 Task: Search one way flight ticket for 4 adults, 2 children, 2 infants in seat and 1 infant on lap in economy from Charlotte: Charlotte Douglas International Airport to Rock Springs: Southwest Wyoming Regional Airport (rock Springs Sweetwater County Airport) on 8-5-2023. Choice of flights is Westjet. Number of bags: 10 checked bags. Price is upto 30000. Outbound departure time preference is 22:30.
Action: Mouse moved to (380, 333)
Screenshot: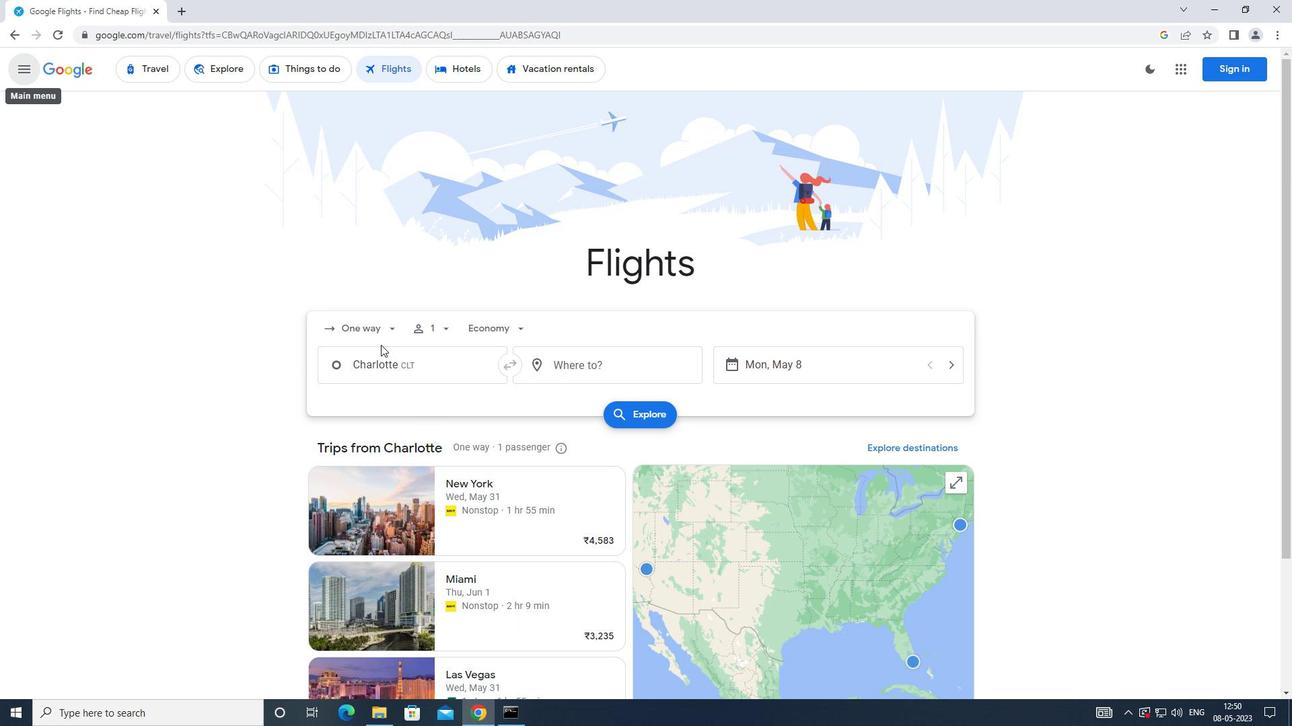 
Action: Mouse pressed left at (380, 333)
Screenshot: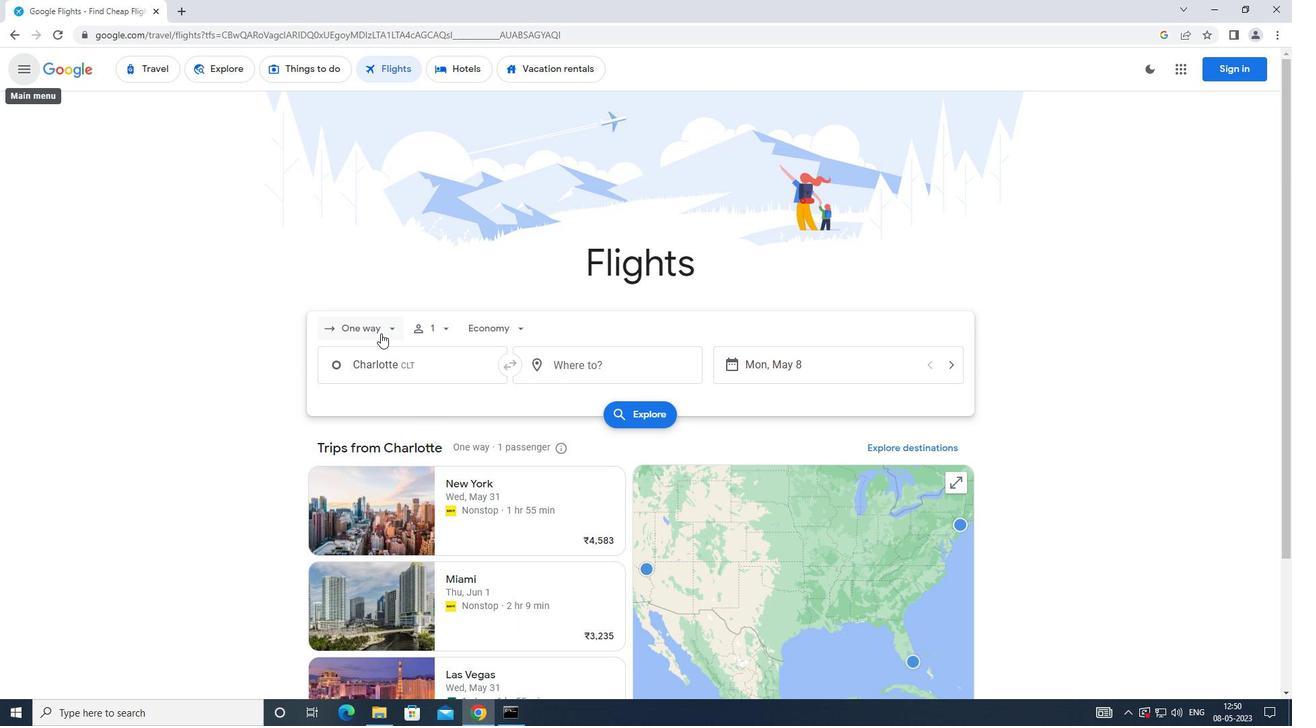 
Action: Mouse moved to (387, 397)
Screenshot: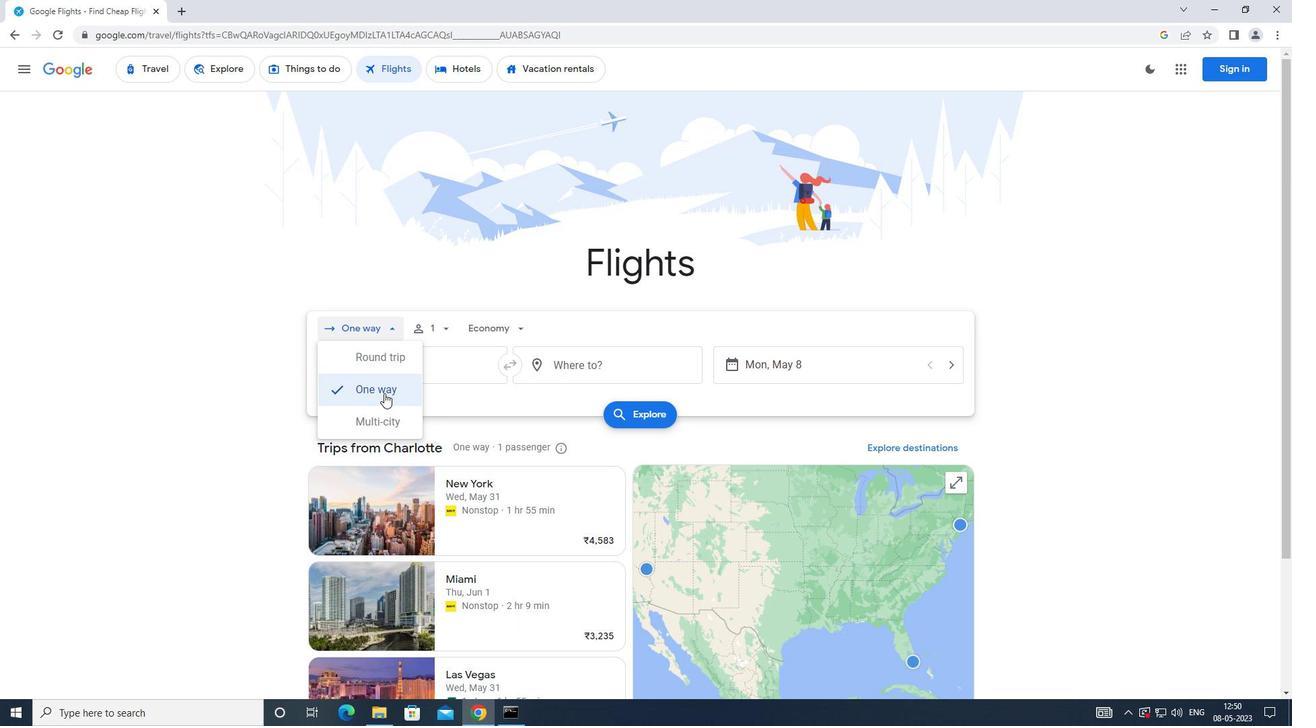 
Action: Mouse pressed left at (387, 397)
Screenshot: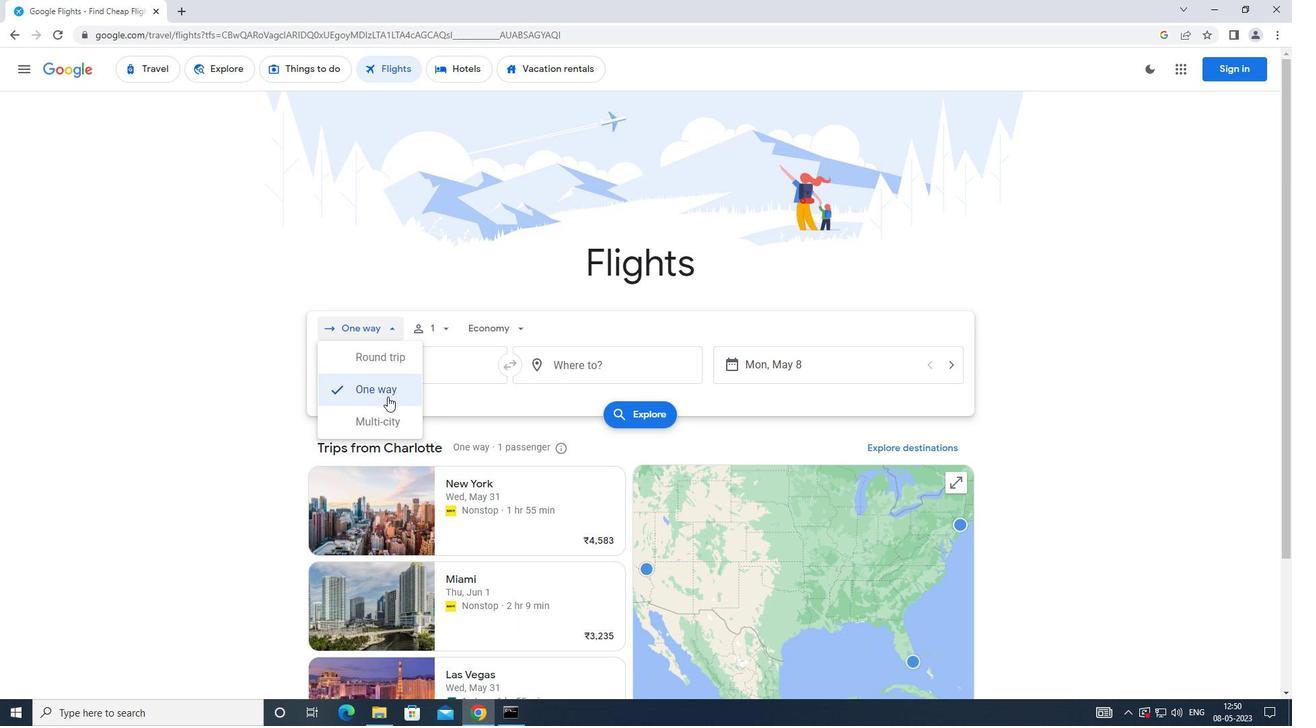 
Action: Mouse moved to (447, 333)
Screenshot: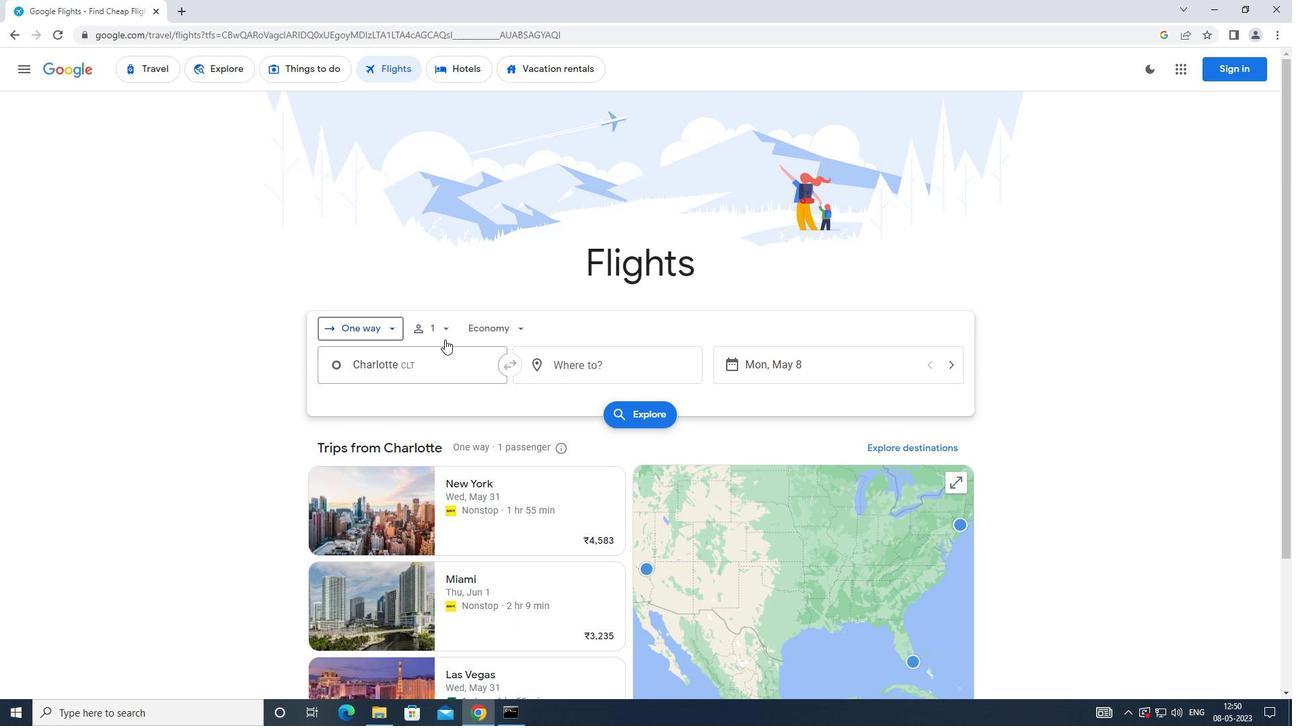 
Action: Mouse pressed left at (447, 333)
Screenshot: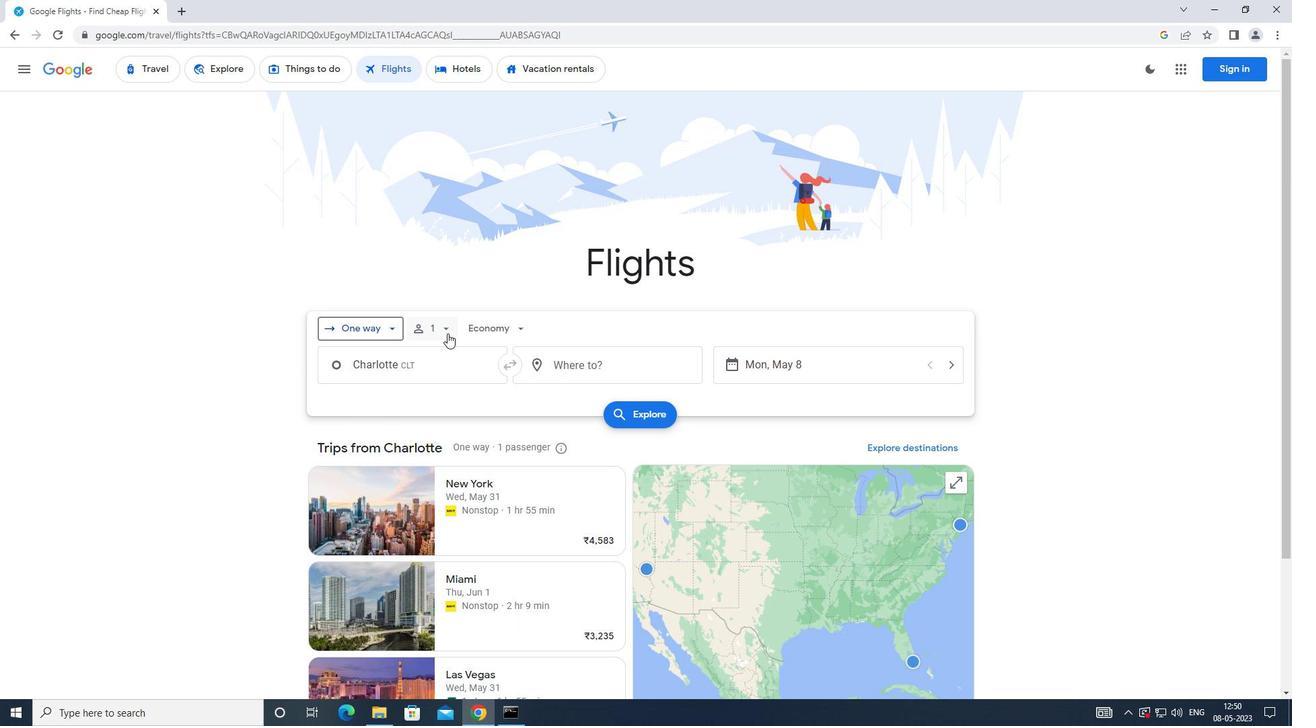 
Action: Mouse moved to (538, 362)
Screenshot: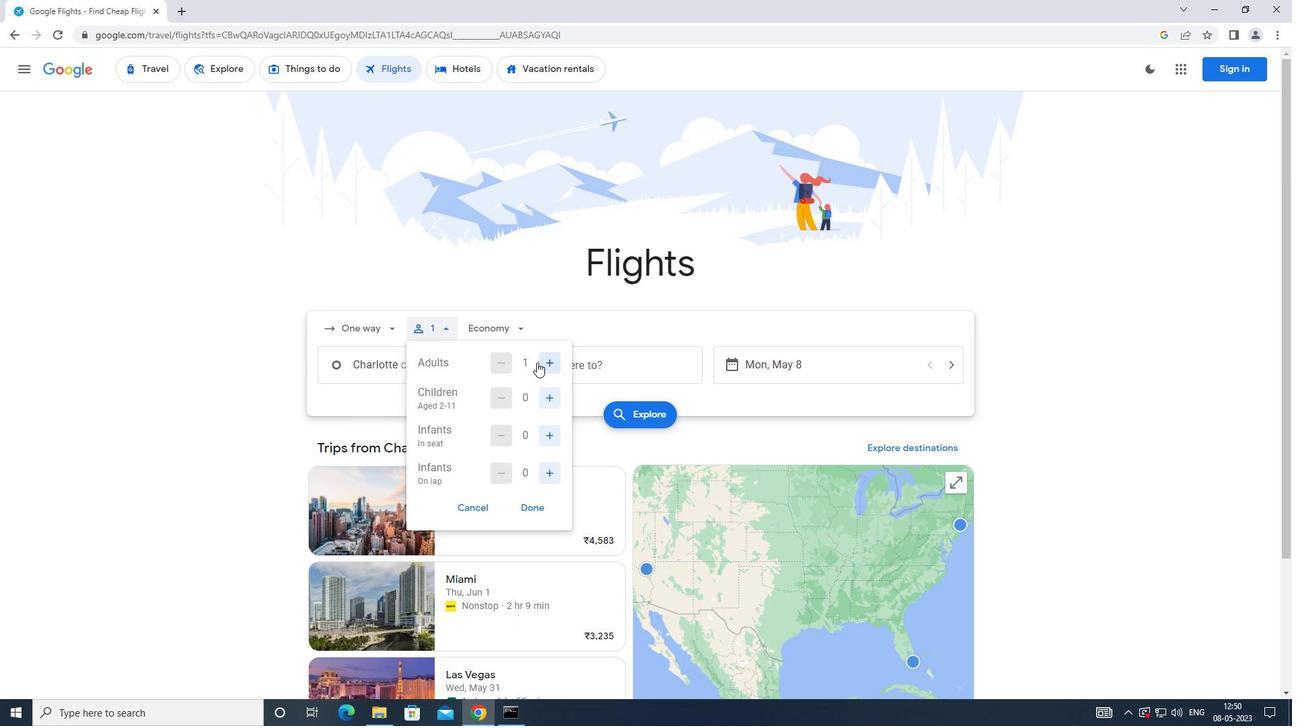 
Action: Mouse pressed left at (538, 362)
Screenshot: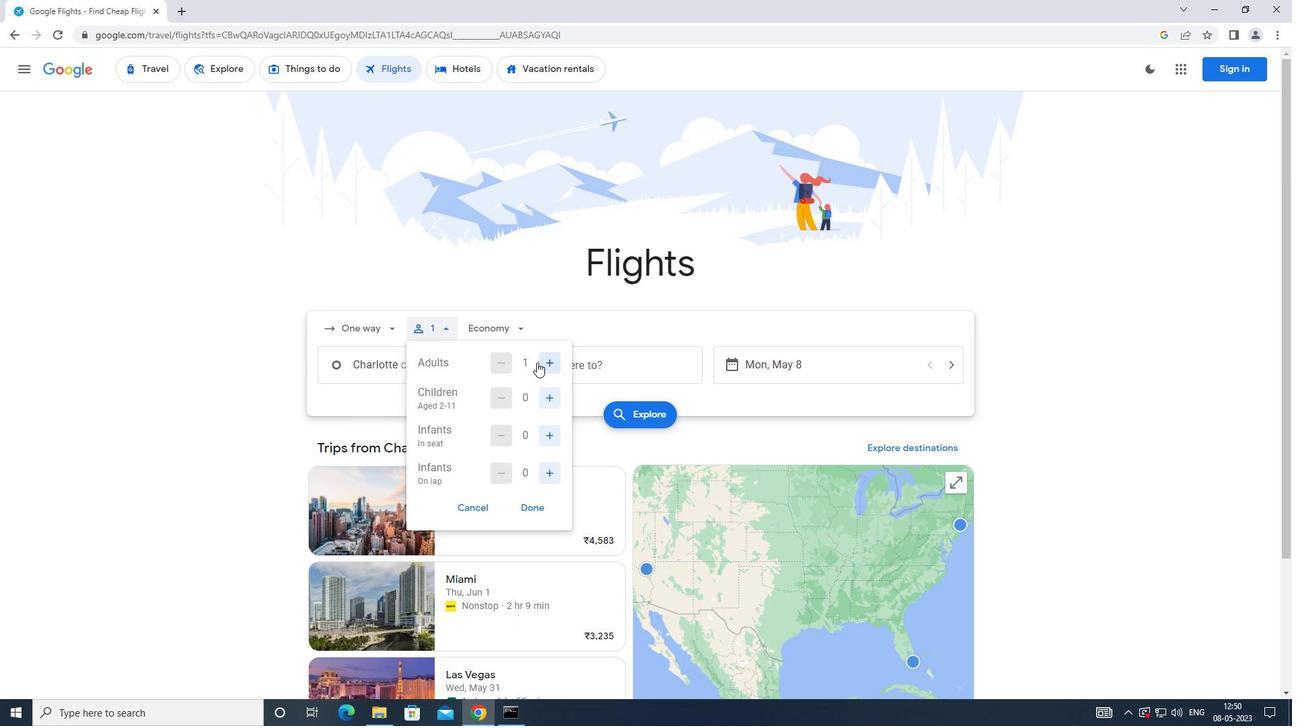 
Action: Mouse pressed left at (538, 362)
Screenshot: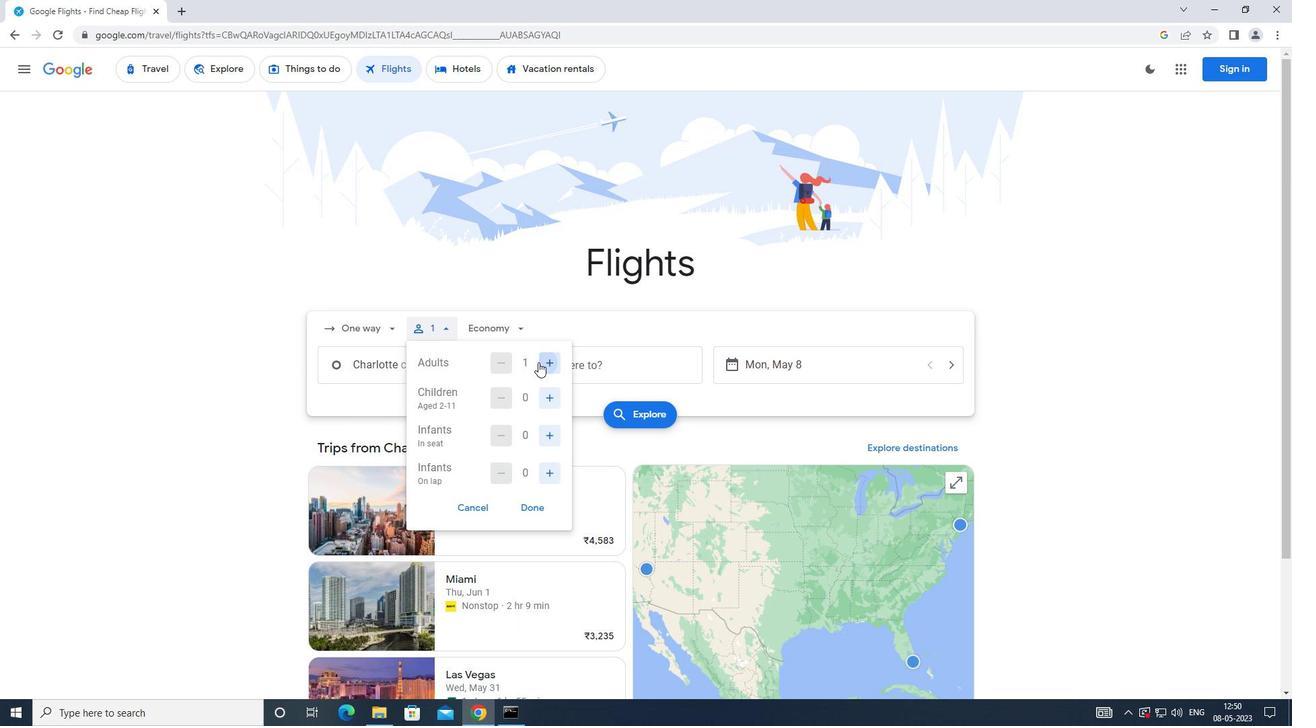 
Action: Mouse pressed left at (538, 362)
Screenshot: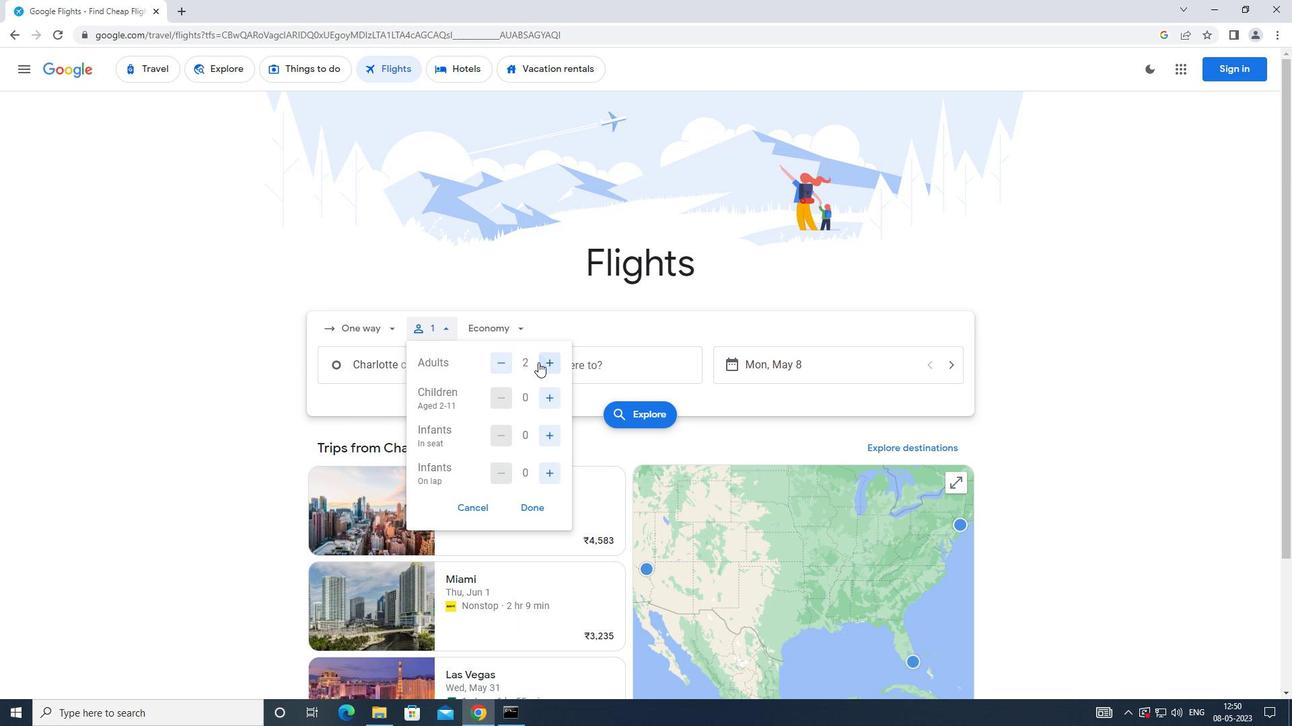 
Action: Mouse moved to (544, 394)
Screenshot: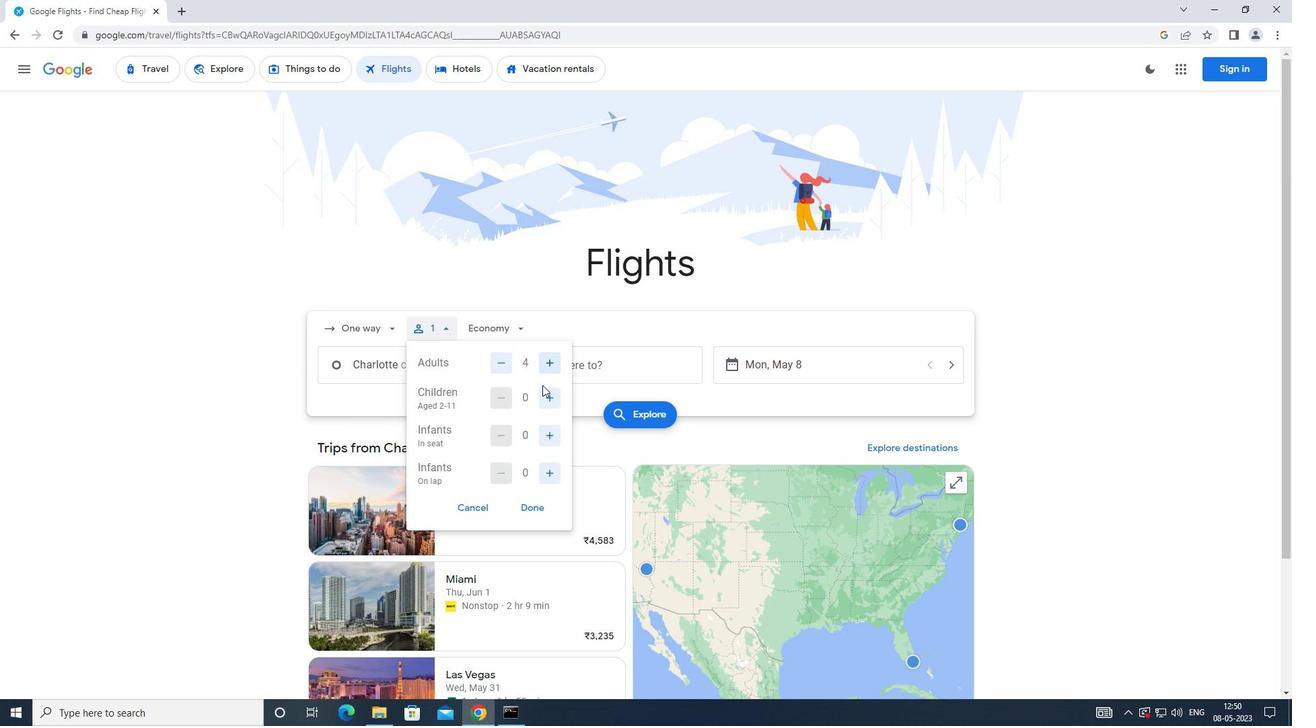 
Action: Mouse pressed left at (544, 394)
Screenshot: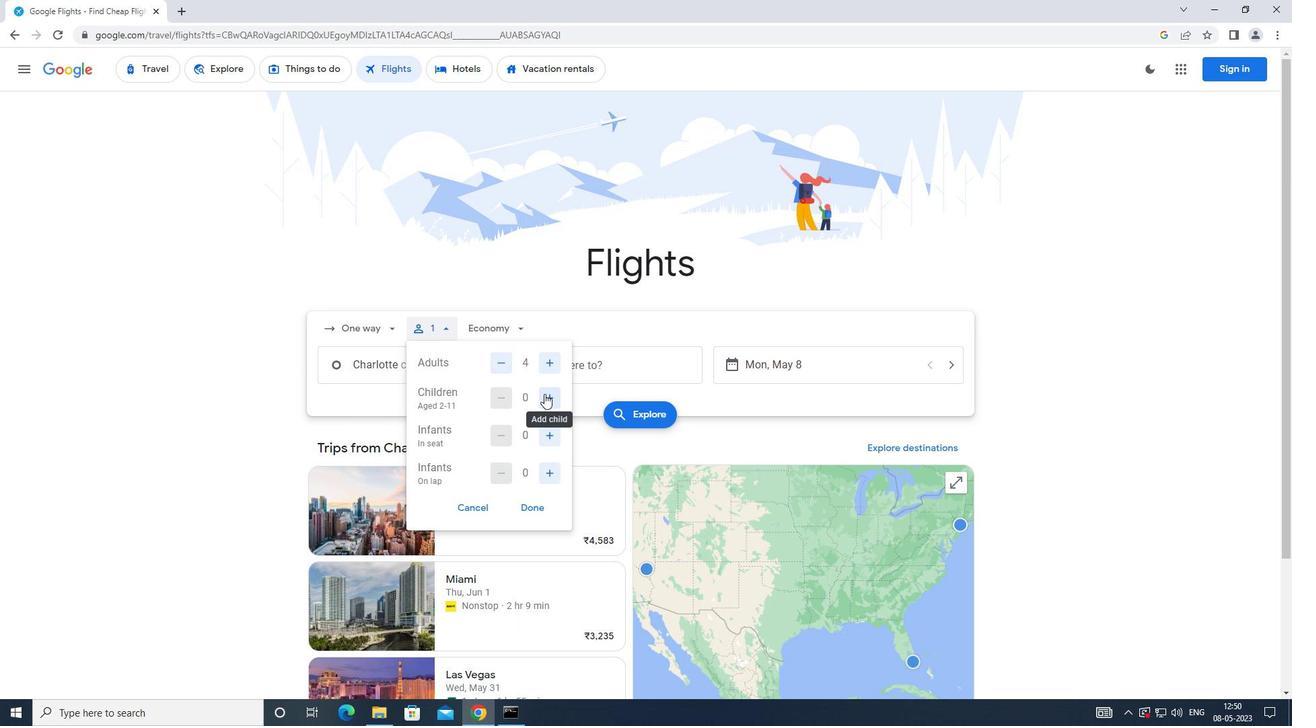 
Action: Mouse pressed left at (544, 394)
Screenshot: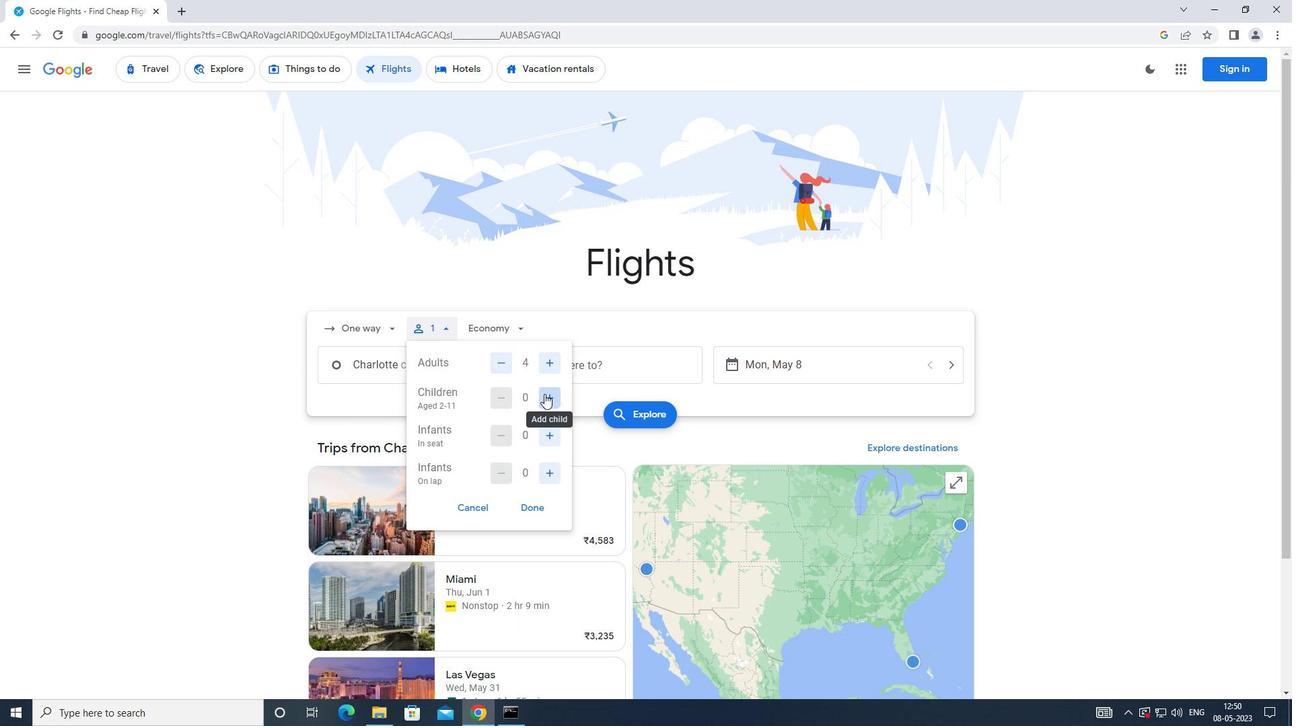 
Action: Mouse moved to (551, 441)
Screenshot: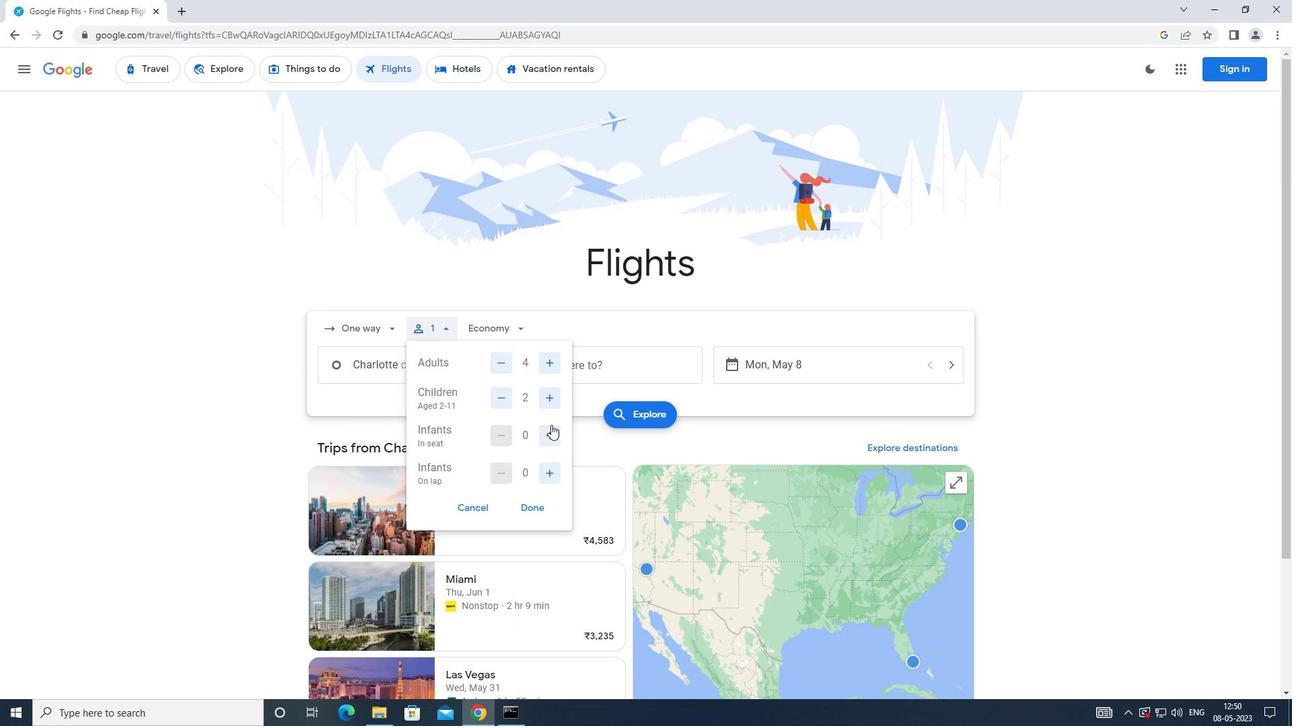 
Action: Mouse pressed left at (551, 441)
Screenshot: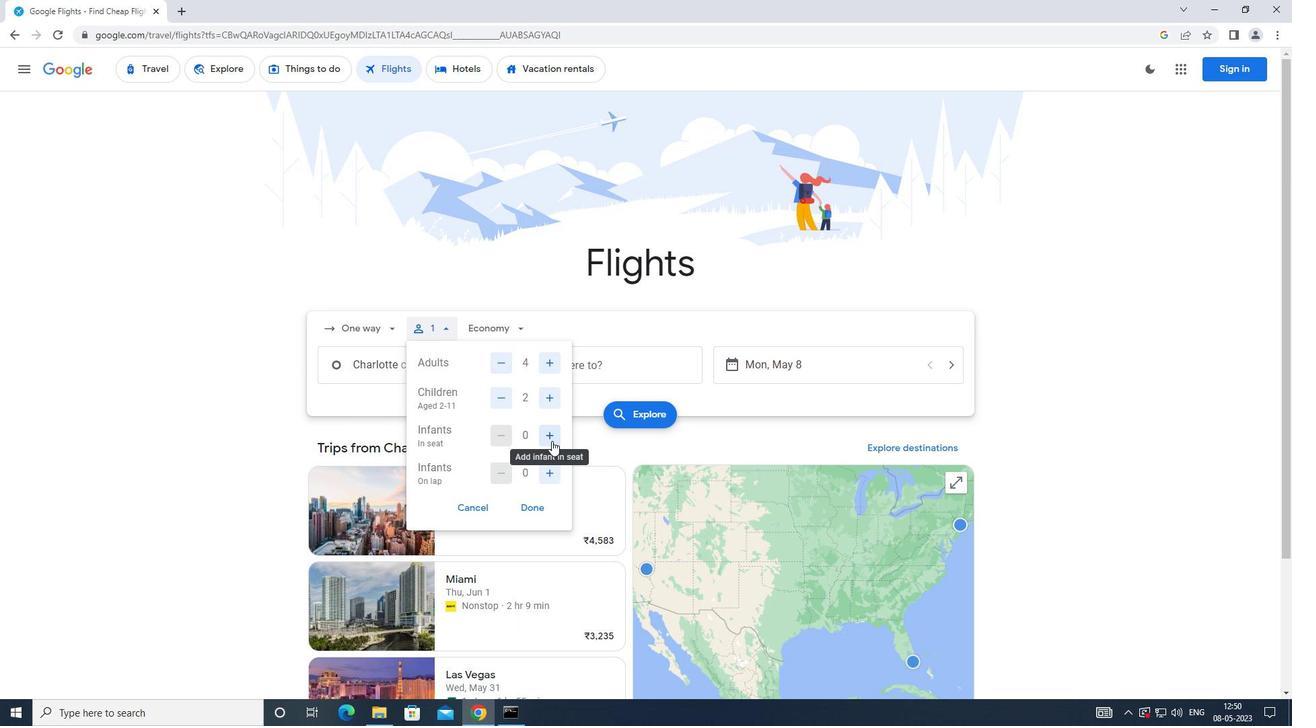 
Action: Mouse pressed left at (551, 441)
Screenshot: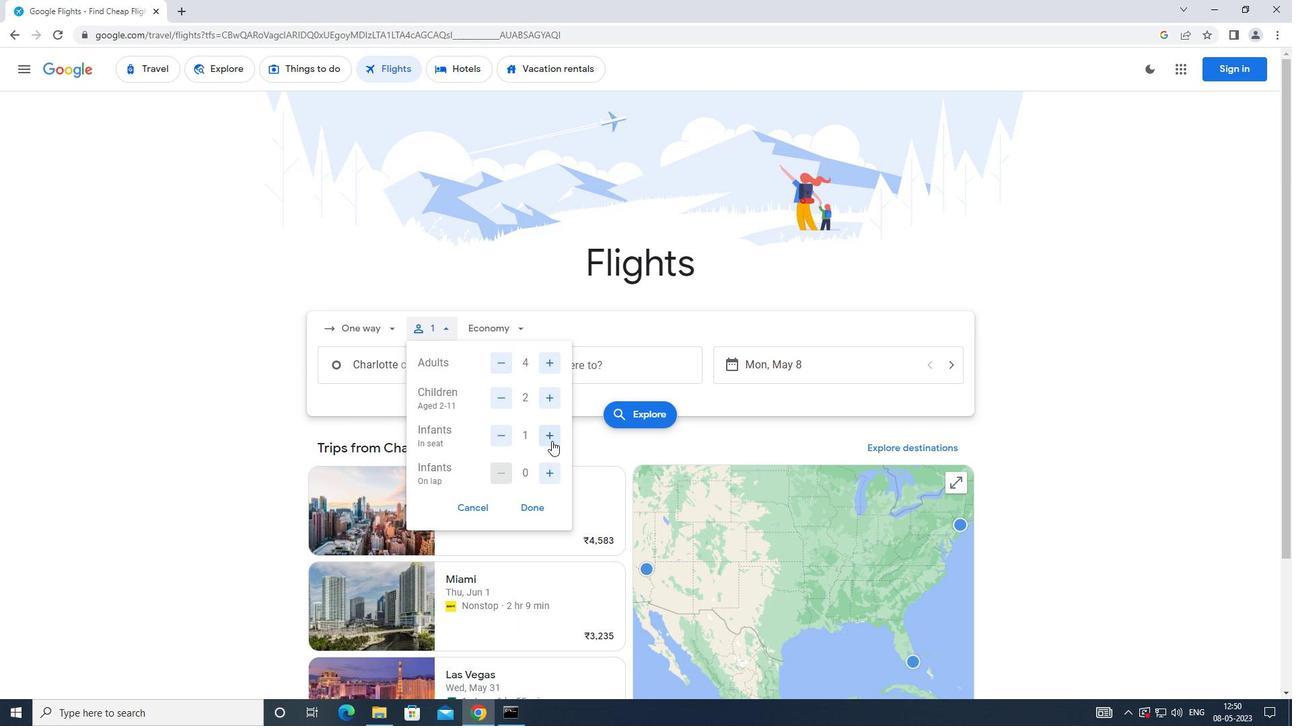 
Action: Mouse moved to (507, 445)
Screenshot: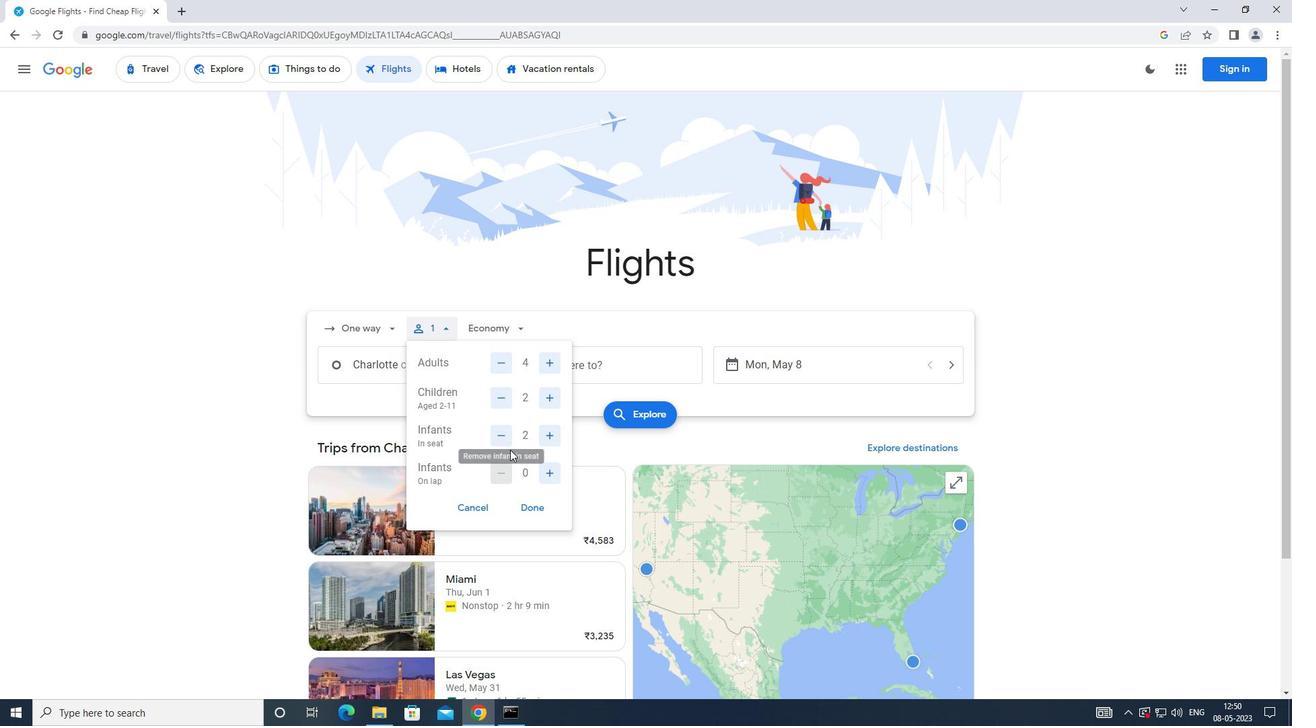 
Action: Mouse pressed left at (507, 445)
Screenshot: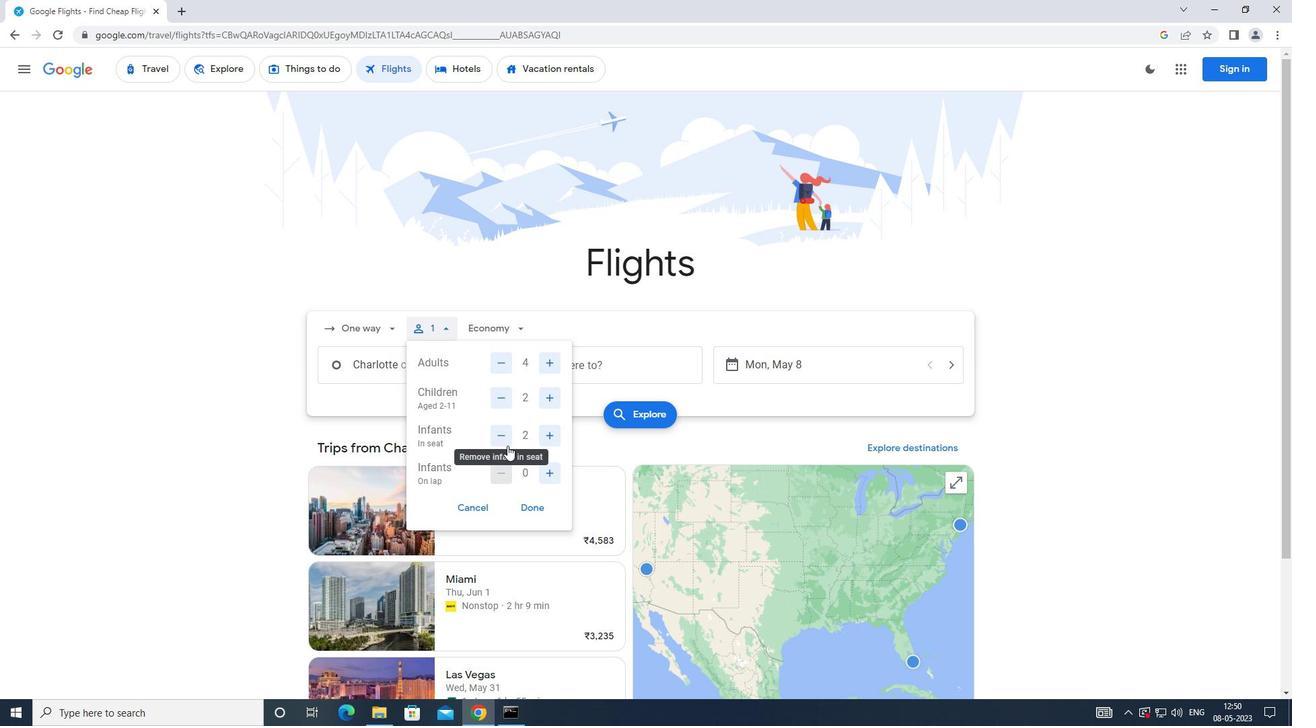 
Action: Mouse moved to (547, 469)
Screenshot: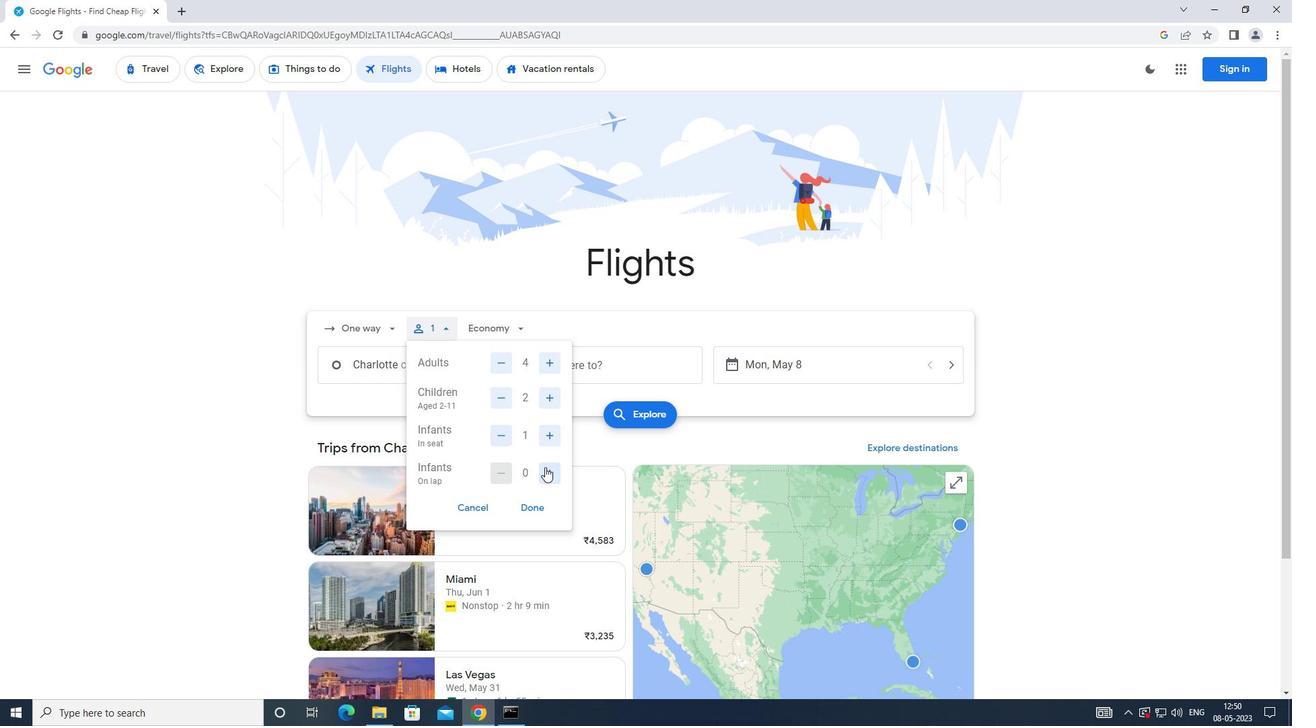 
Action: Mouse pressed left at (547, 469)
Screenshot: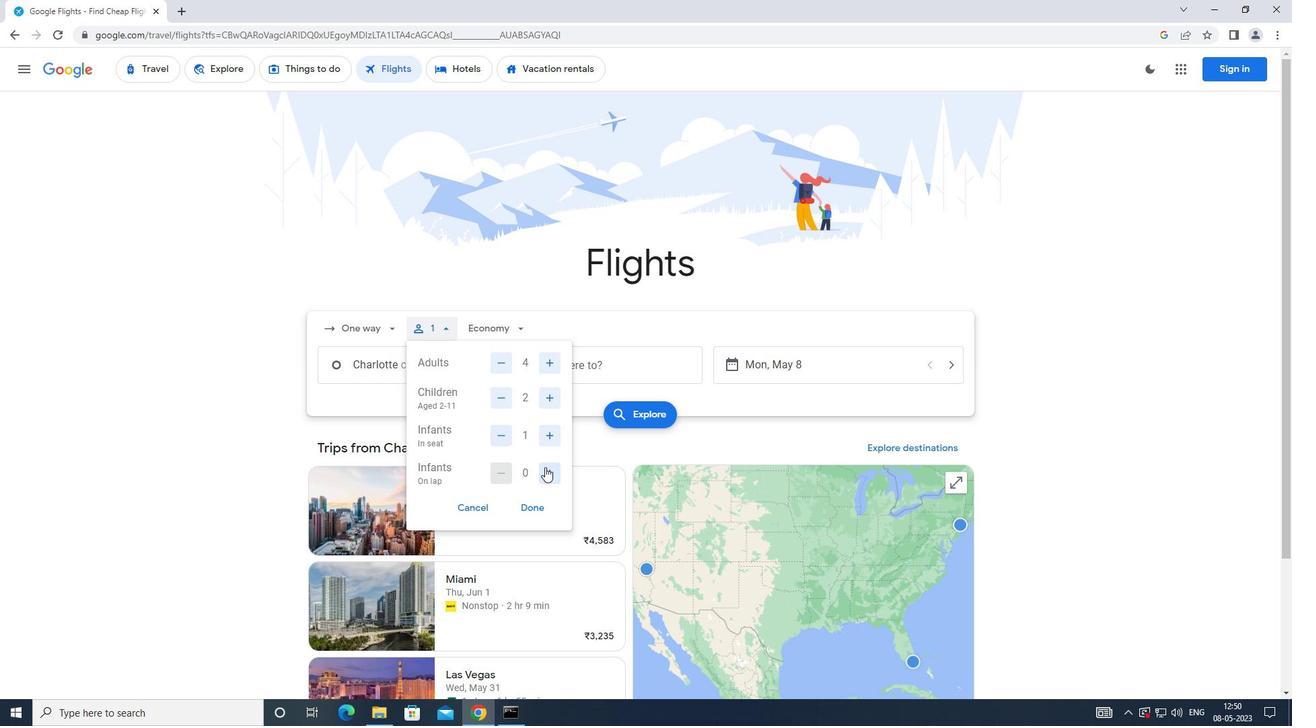 
Action: Mouse moved to (541, 501)
Screenshot: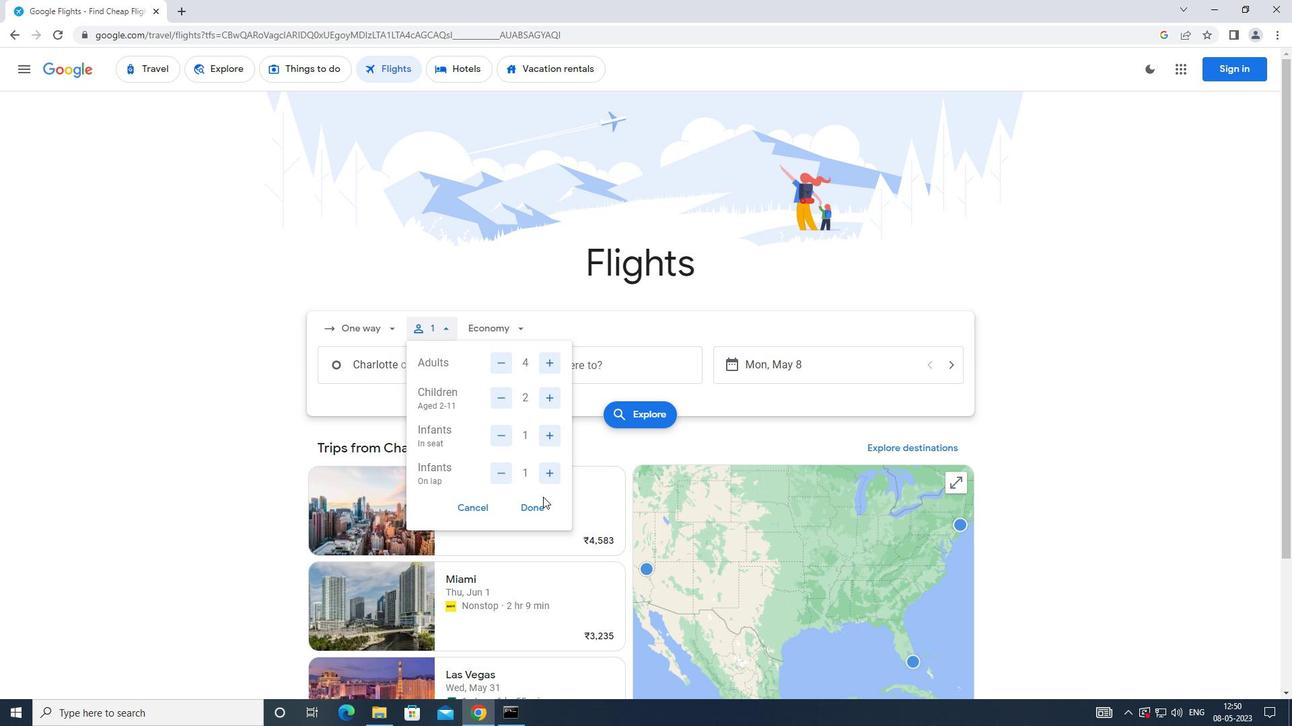 
Action: Mouse pressed left at (541, 501)
Screenshot: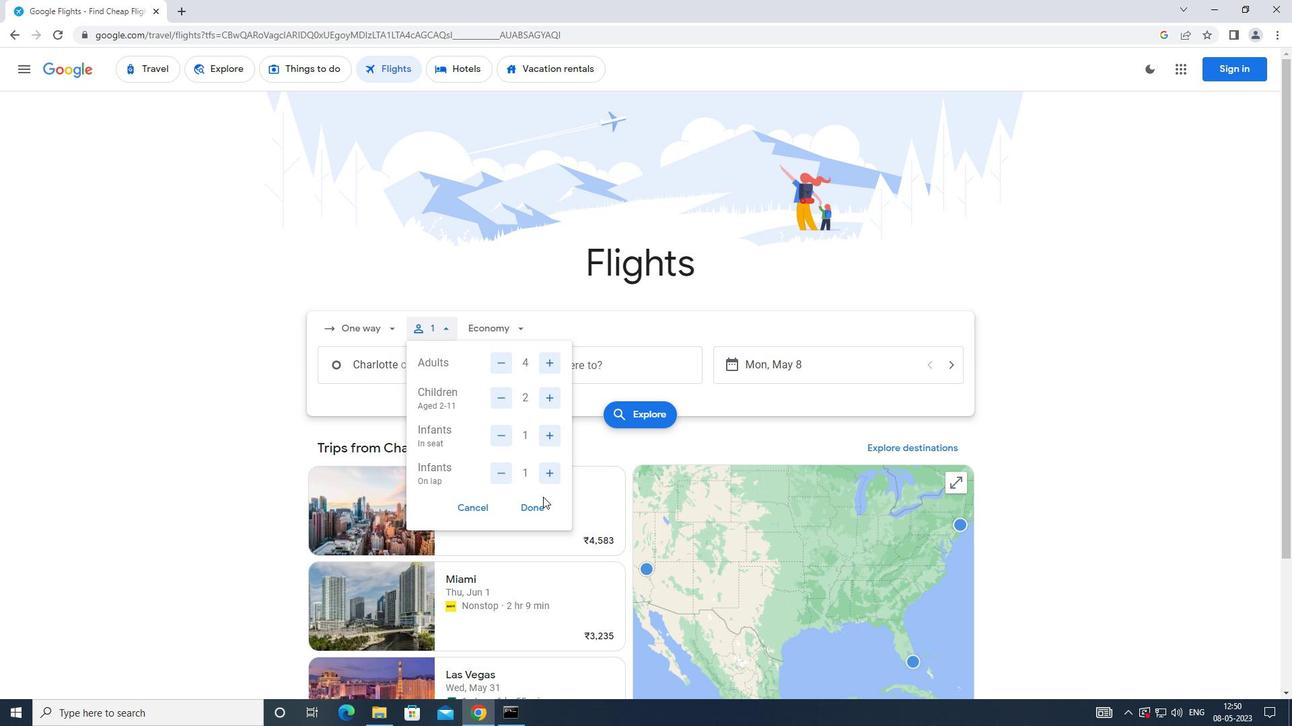 
Action: Mouse moved to (491, 337)
Screenshot: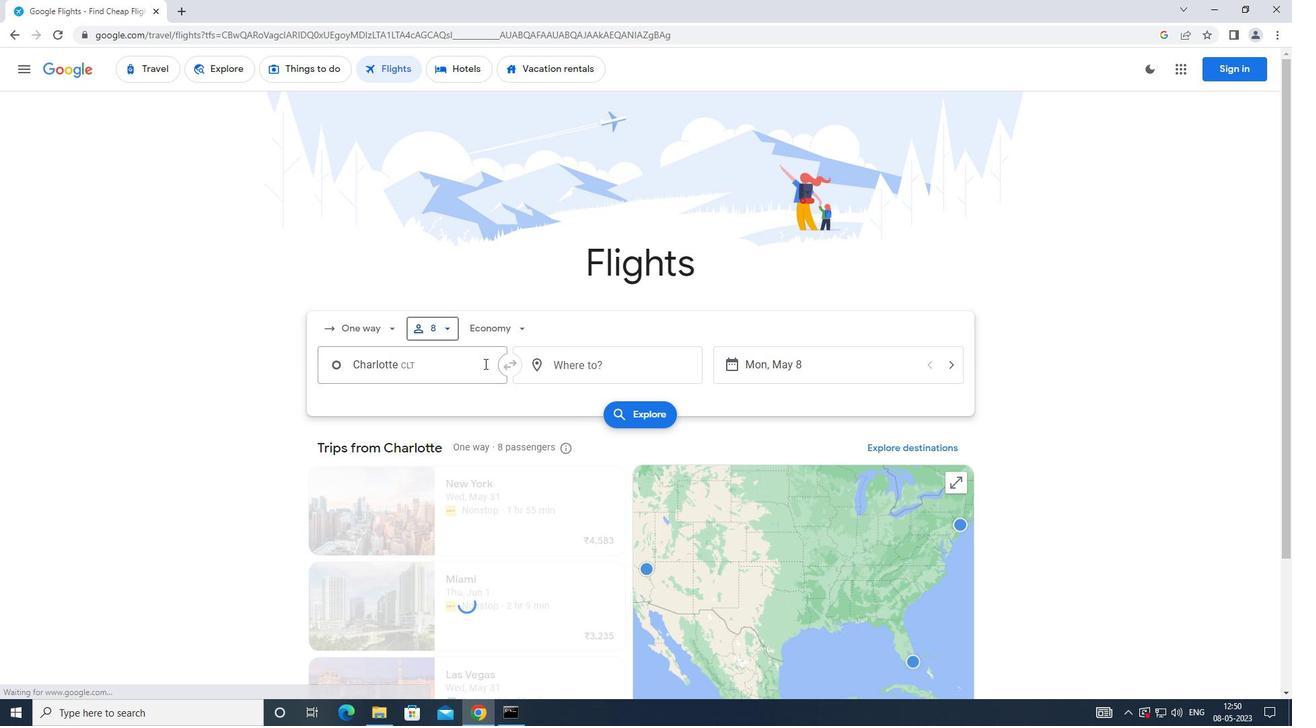 
Action: Mouse pressed left at (491, 337)
Screenshot: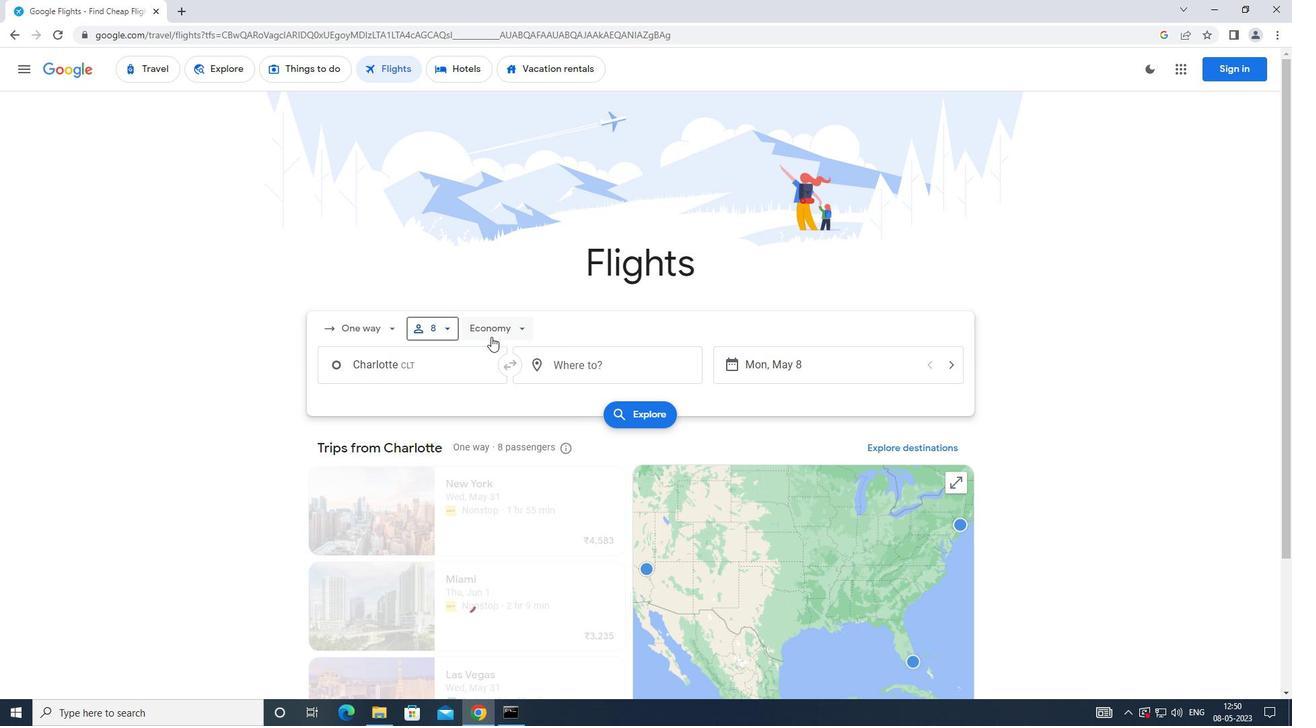 
Action: Mouse moved to (518, 367)
Screenshot: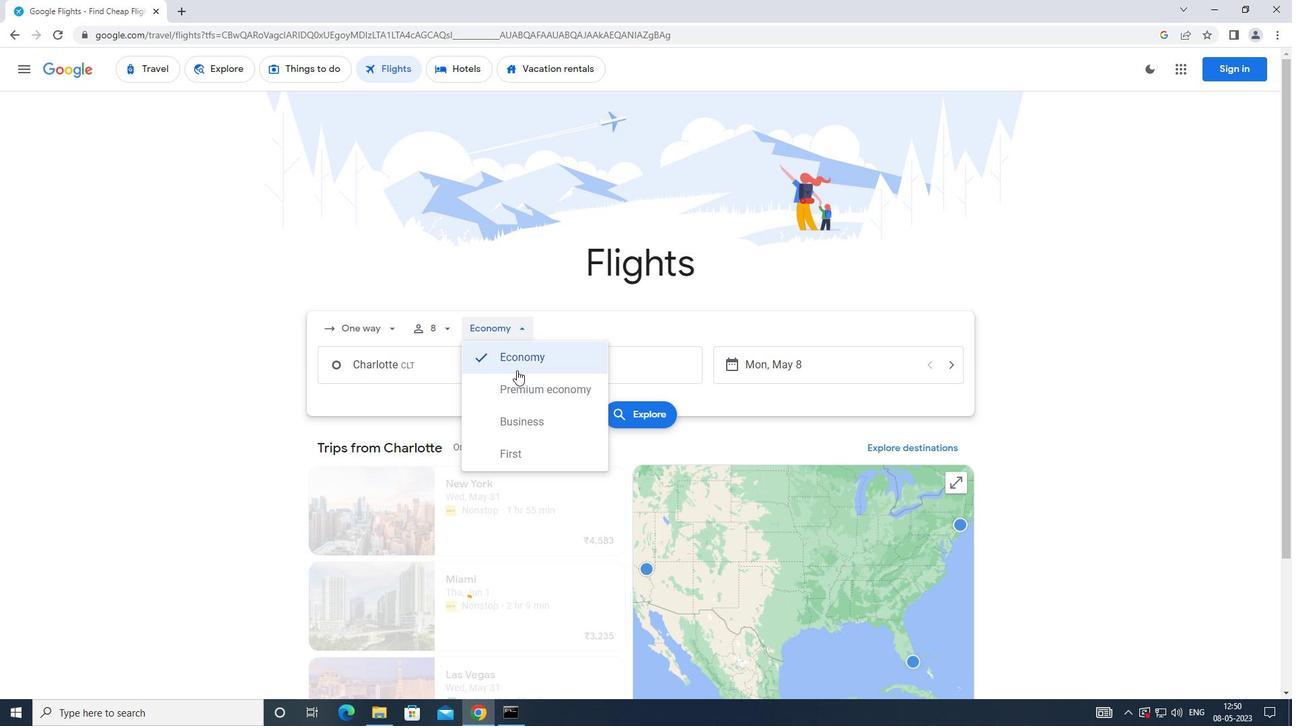 
Action: Mouse pressed left at (518, 367)
Screenshot: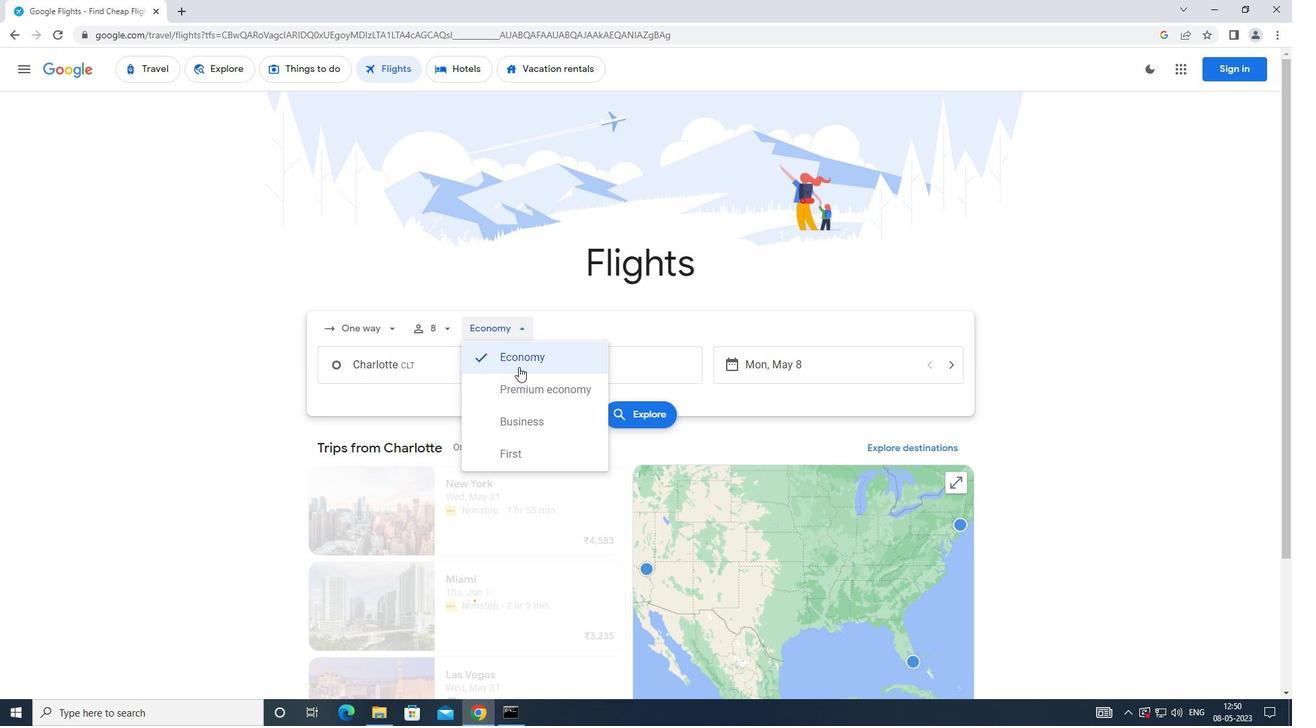 
Action: Mouse moved to (467, 372)
Screenshot: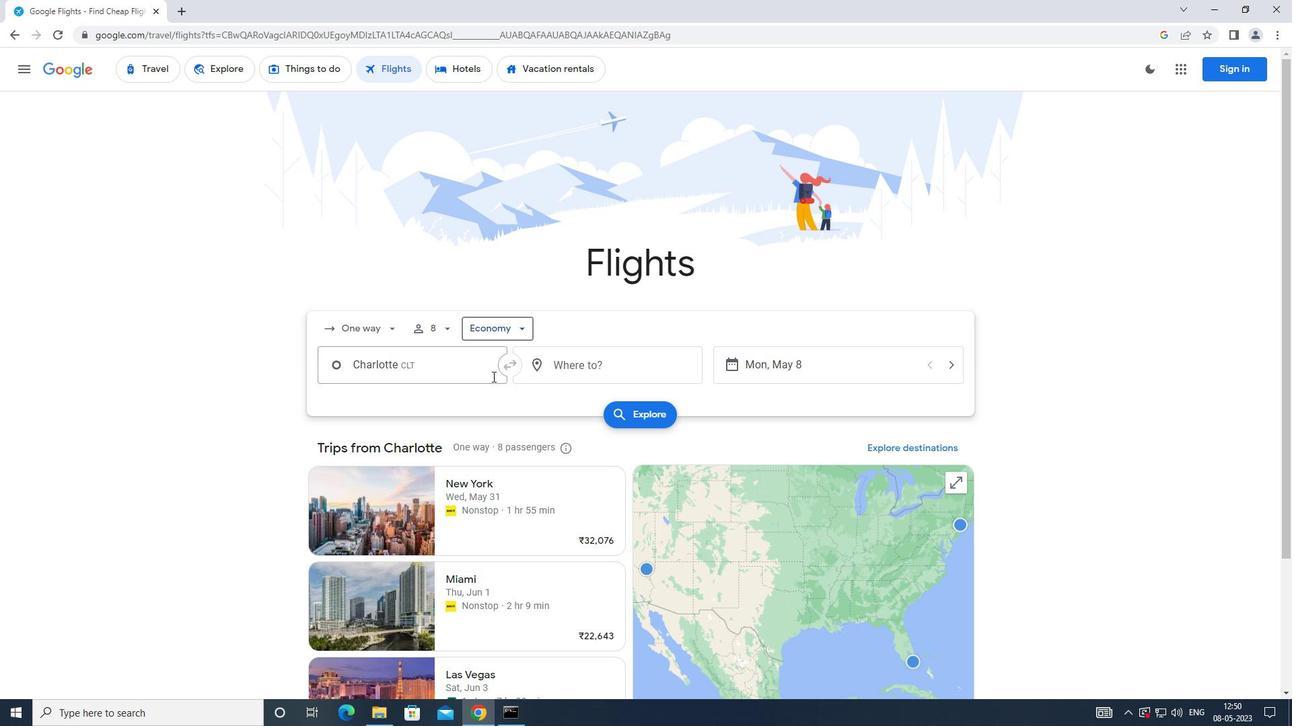 
Action: Mouse pressed left at (467, 372)
Screenshot: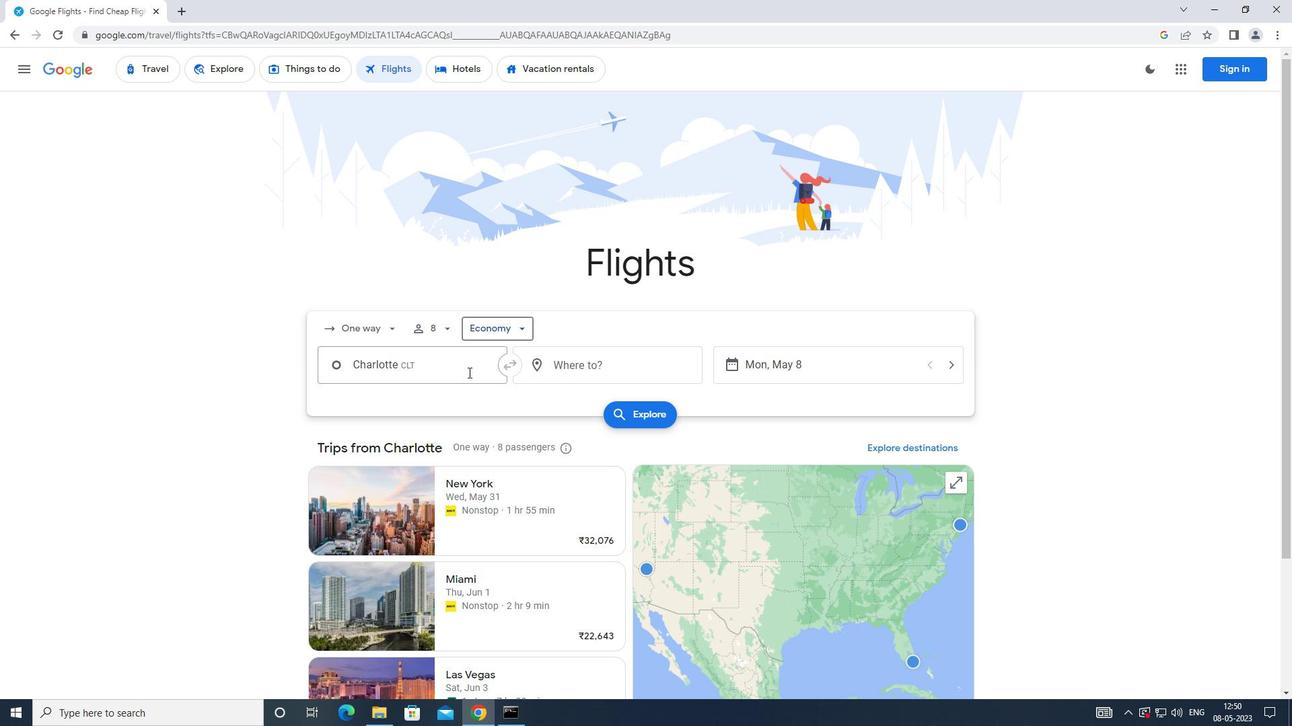 
Action: Key pressed <Key.caps_lock>c<Key.caps_lock>harlotte
Screenshot: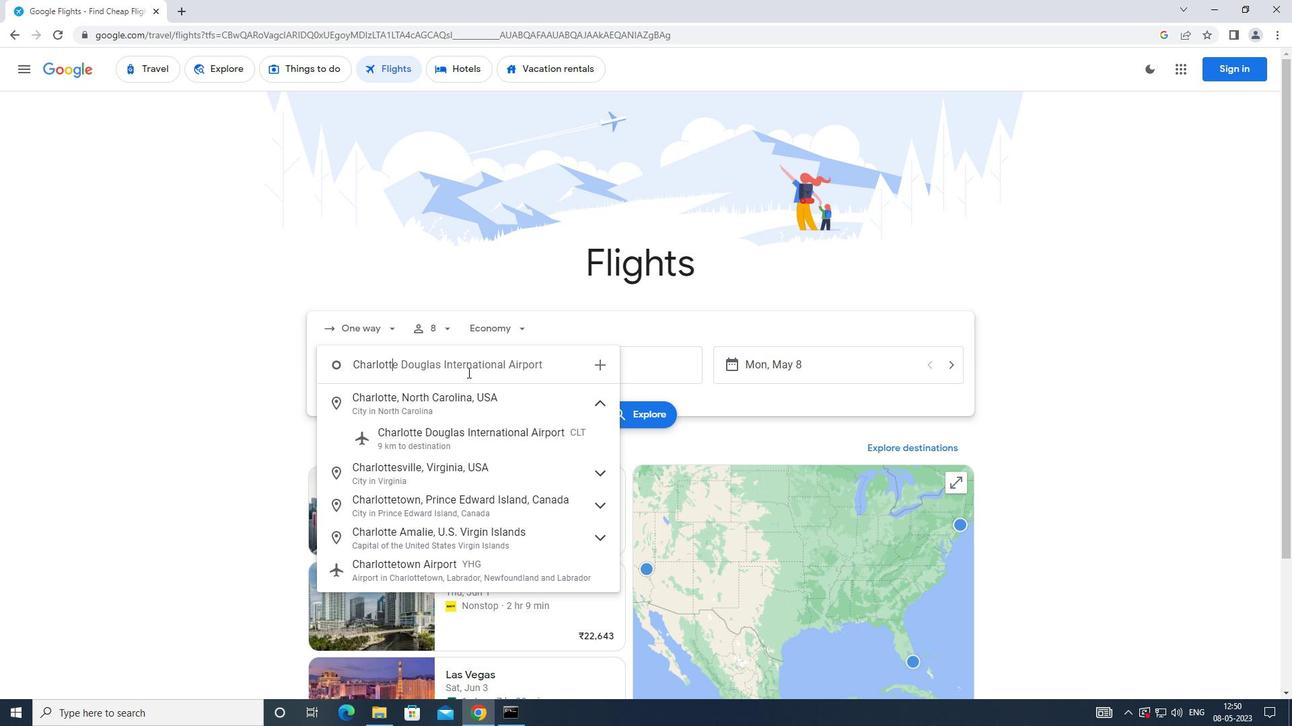 
Action: Mouse moved to (434, 431)
Screenshot: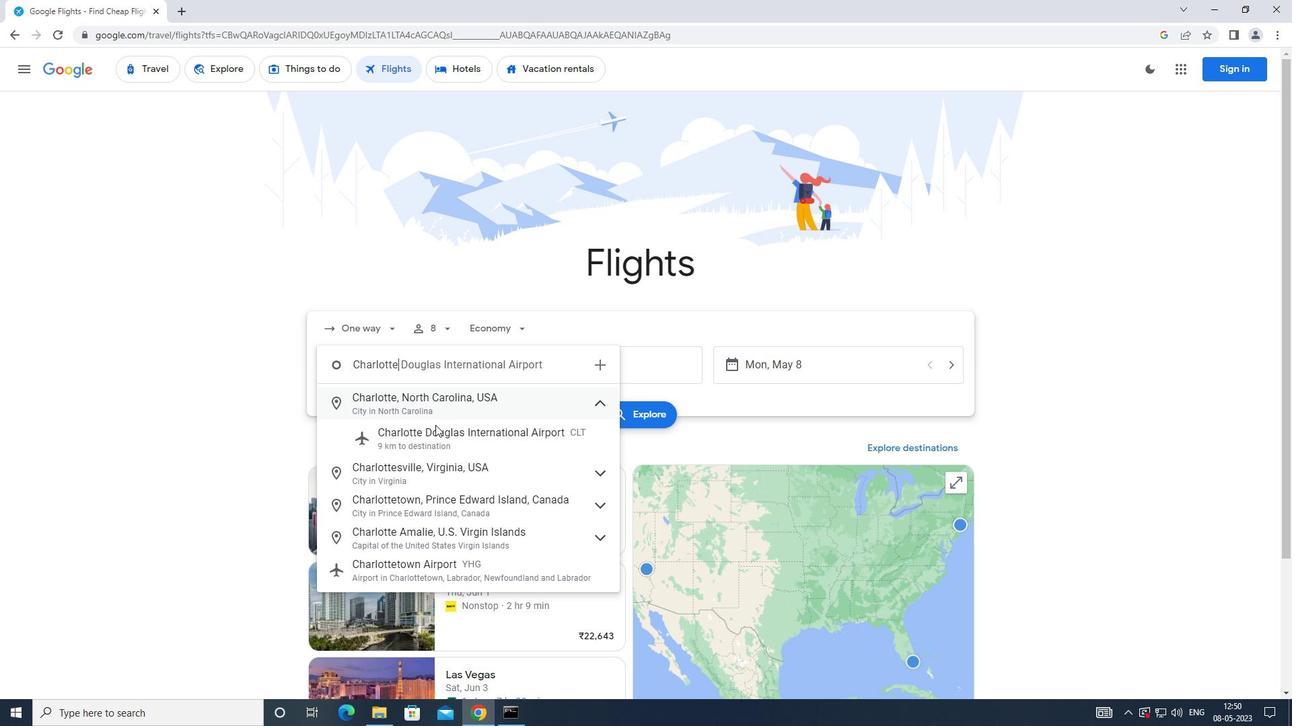 
Action: Mouse pressed left at (434, 431)
Screenshot: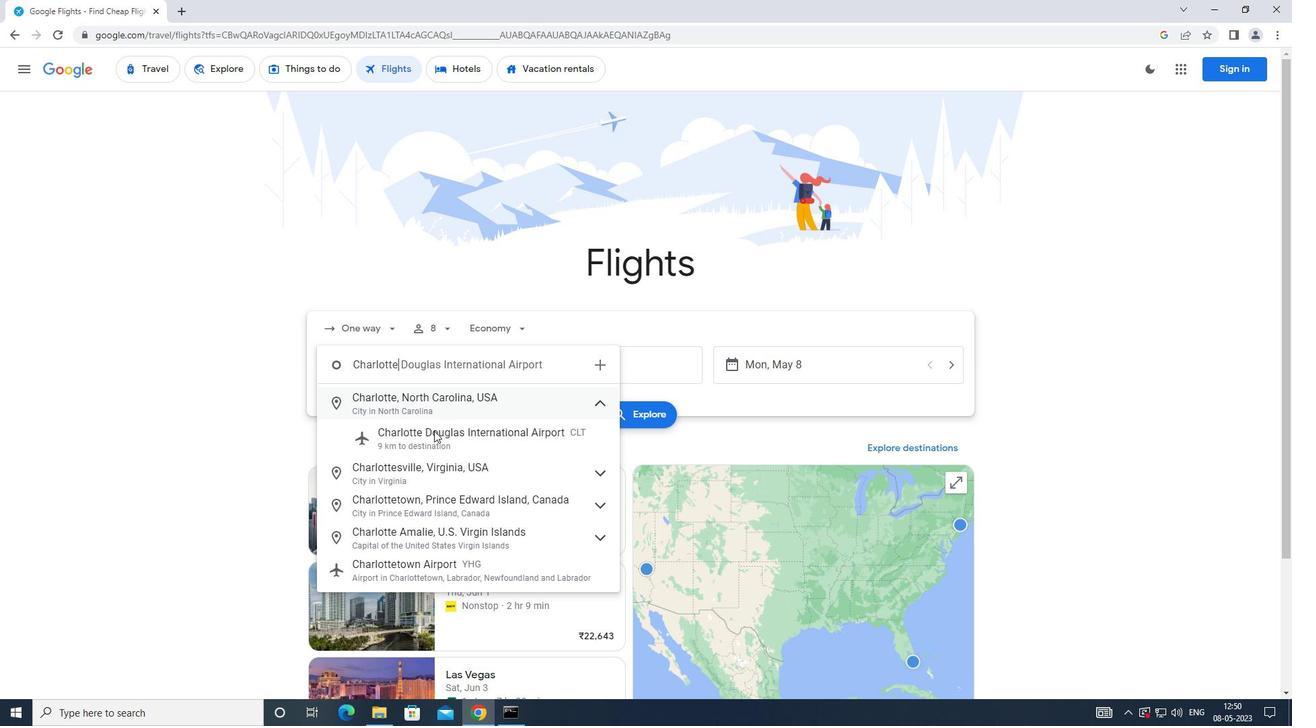 
Action: Mouse moved to (562, 364)
Screenshot: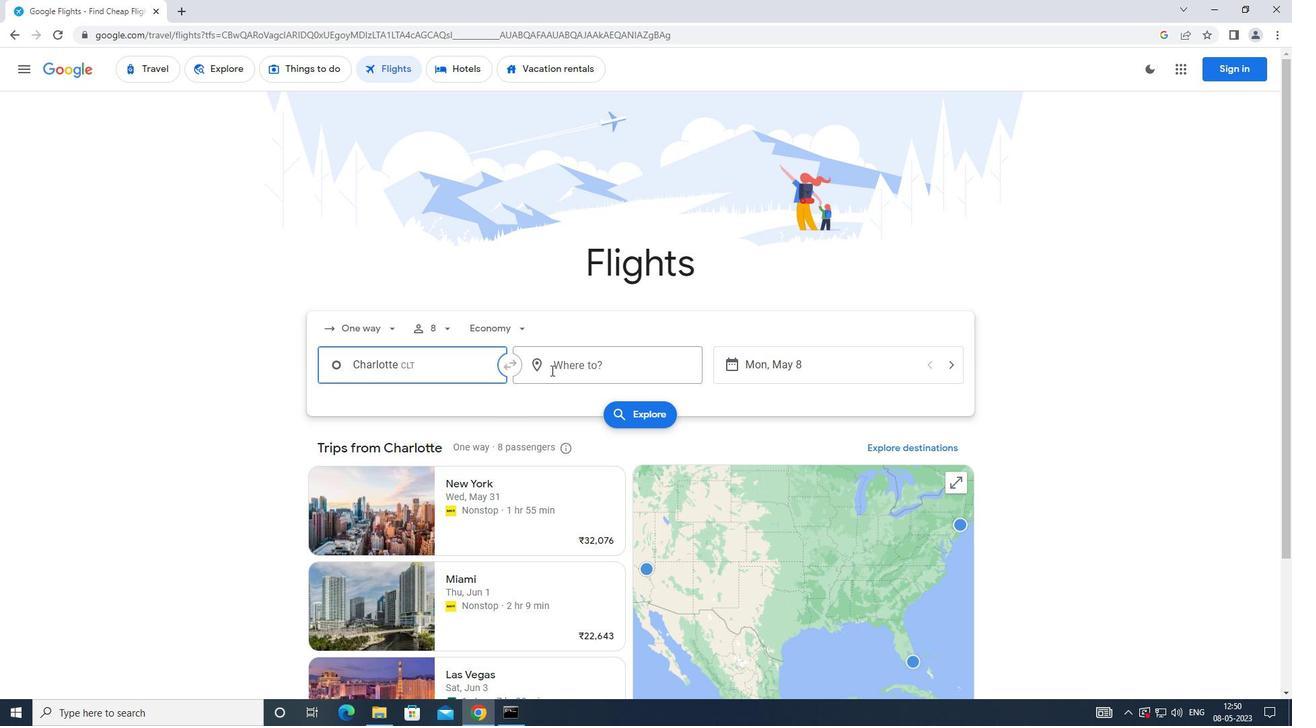 
Action: Mouse pressed left at (562, 364)
Screenshot: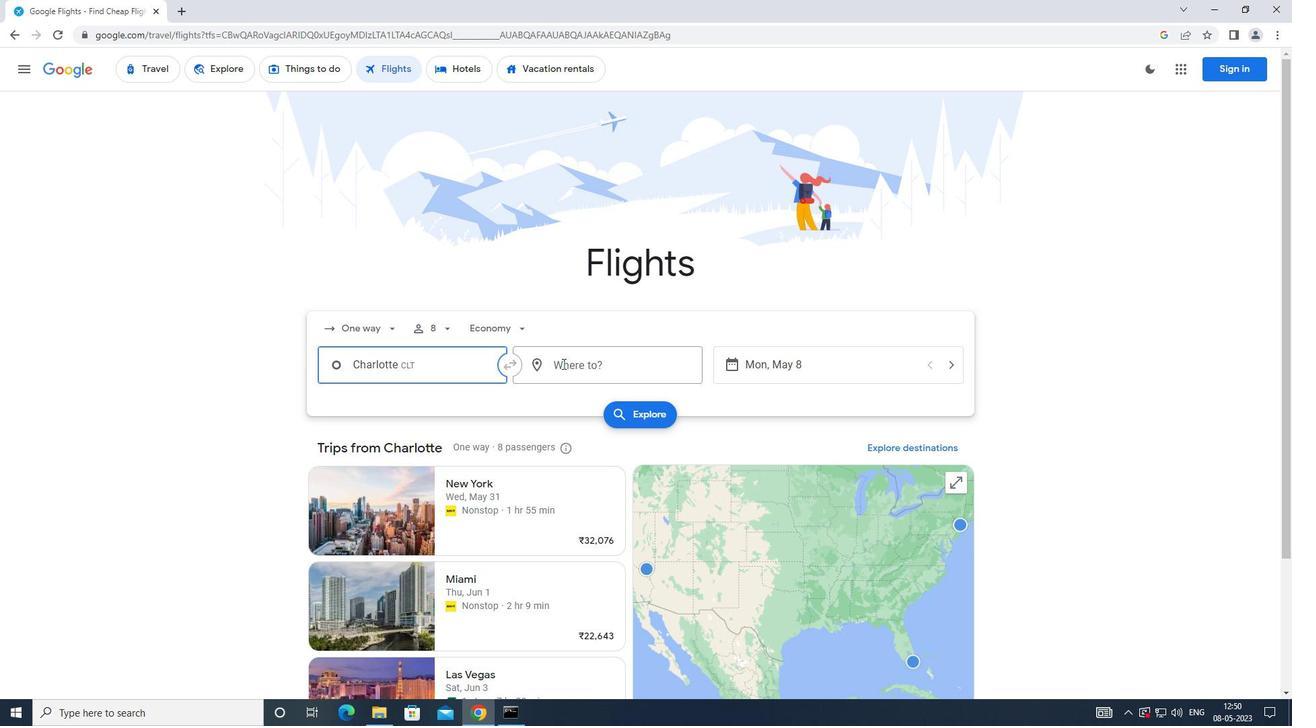 
Action: Mouse moved to (538, 376)
Screenshot: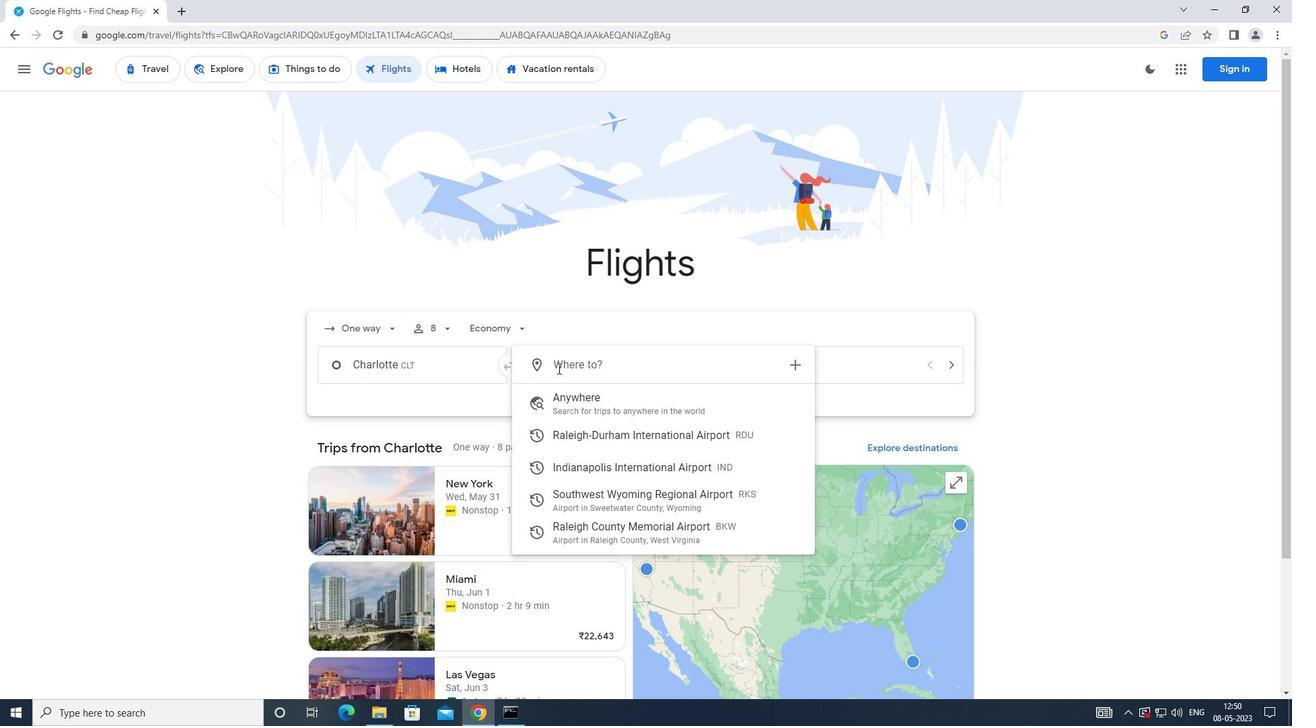 
Action: Key pressed <Key.caps_lock>s<Key.caps_lock>outhwest
Screenshot: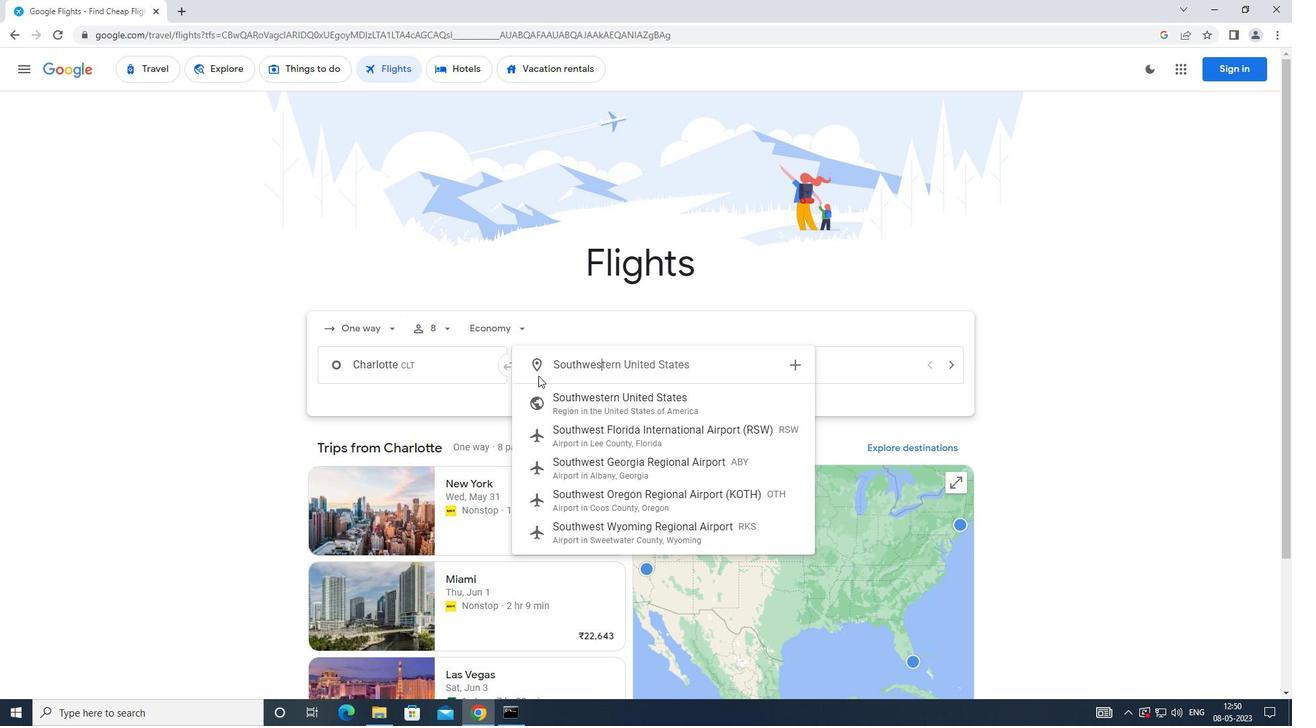 
Action: Mouse moved to (577, 526)
Screenshot: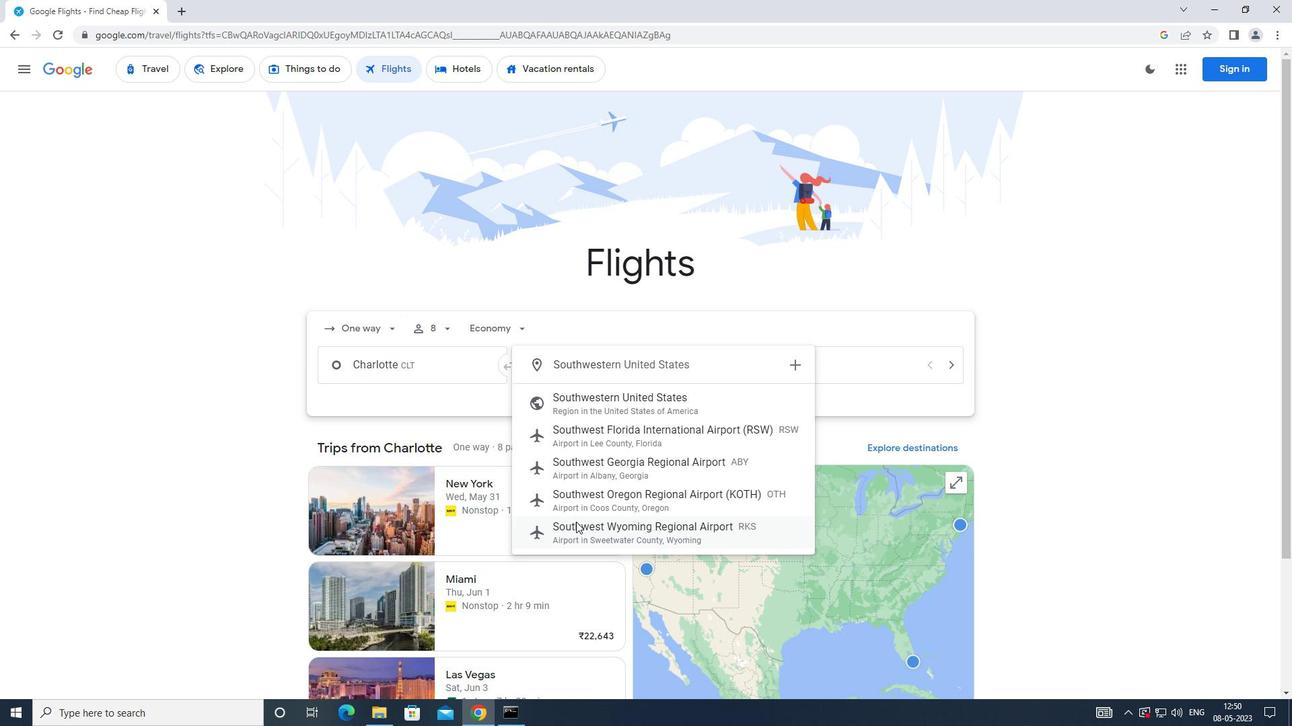 
Action: Mouse pressed left at (577, 526)
Screenshot: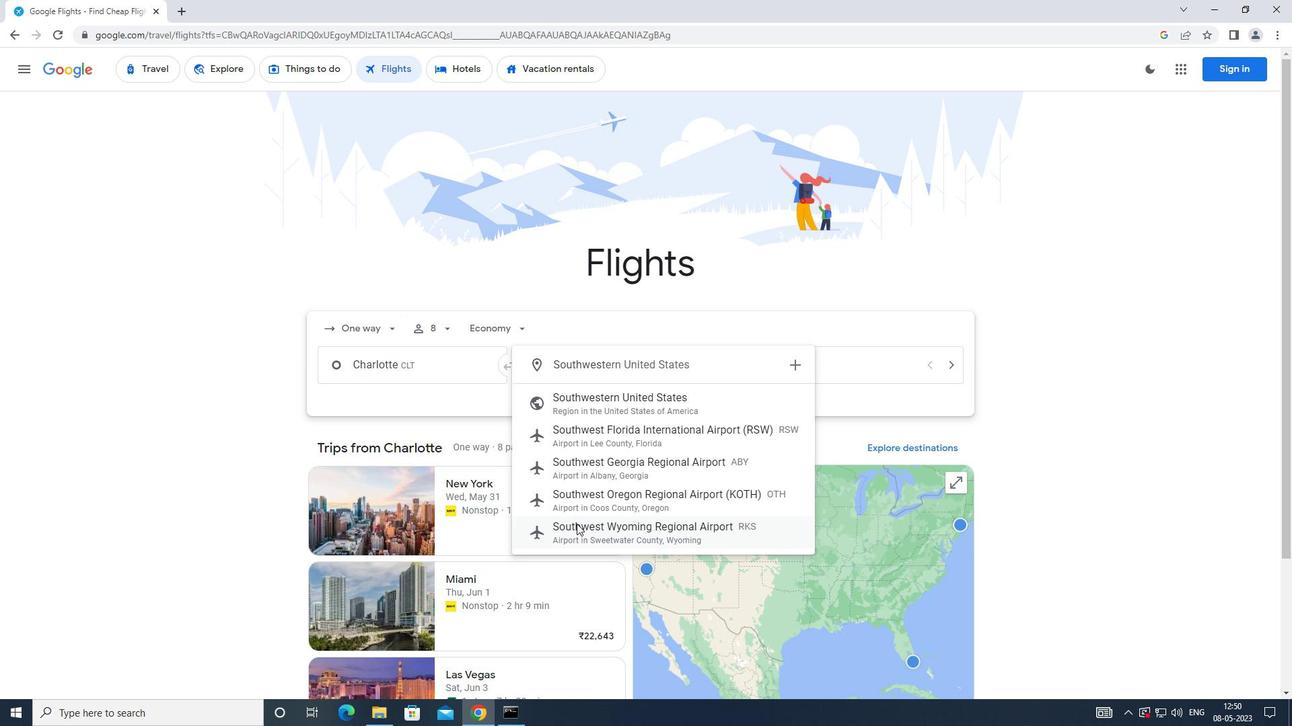 
Action: Mouse moved to (731, 365)
Screenshot: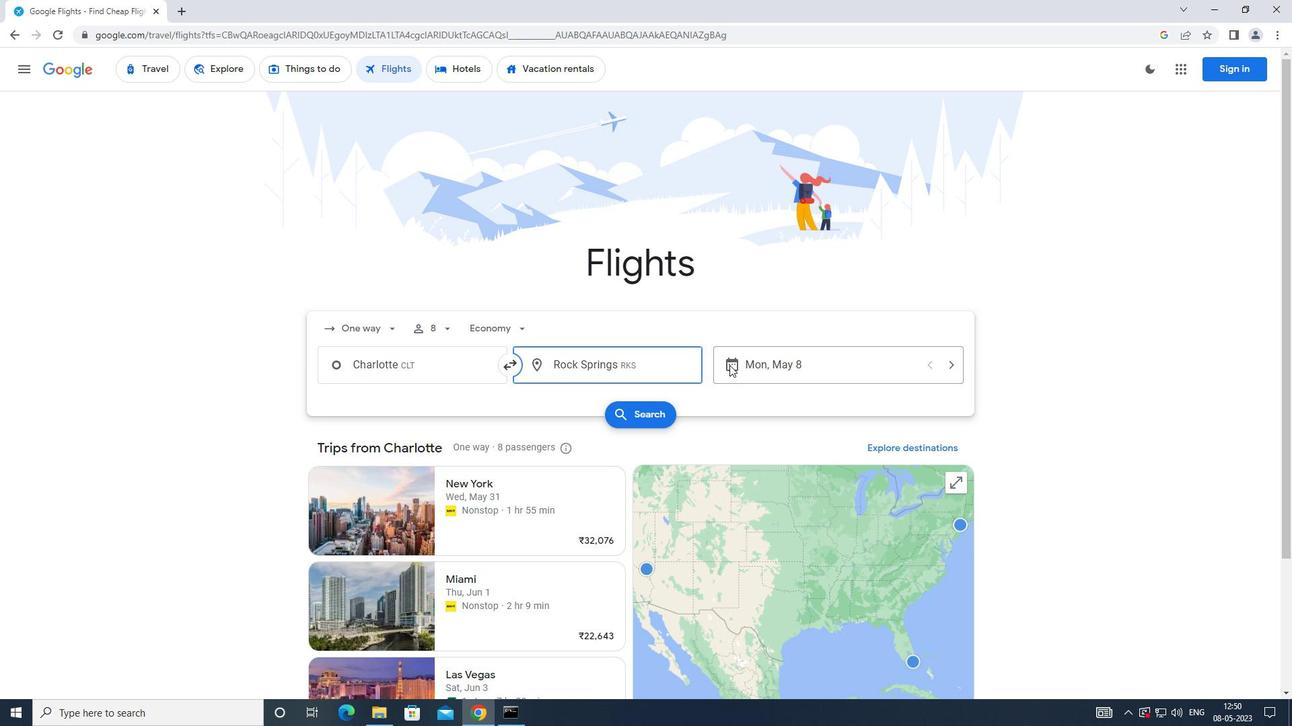 
Action: Mouse pressed left at (731, 365)
Screenshot: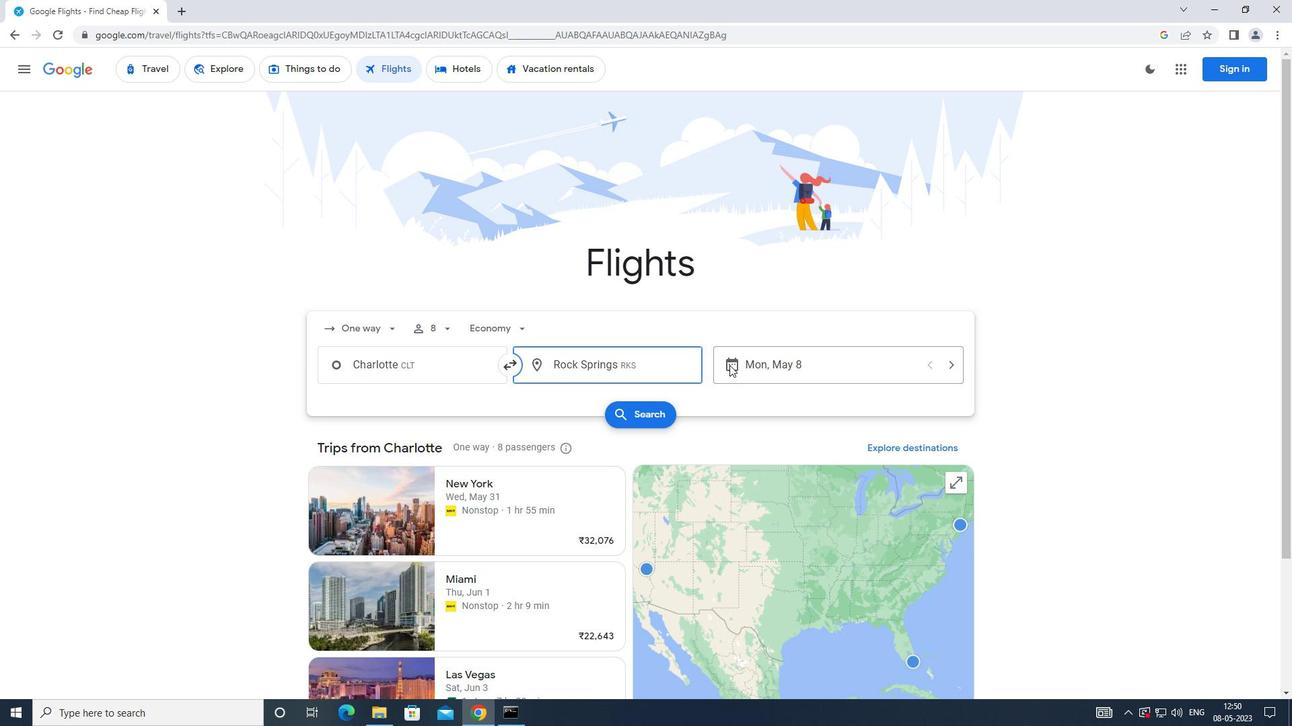 
Action: Mouse moved to (516, 507)
Screenshot: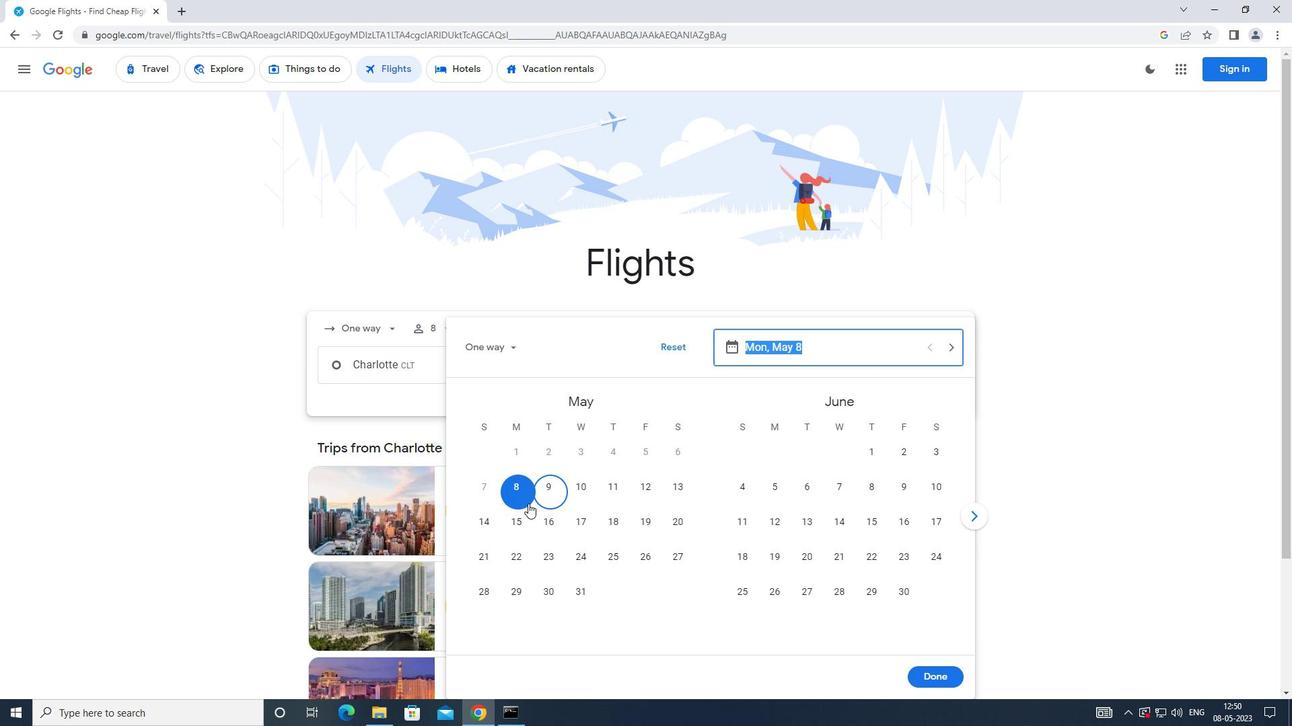 
Action: Mouse pressed left at (516, 507)
Screenshot: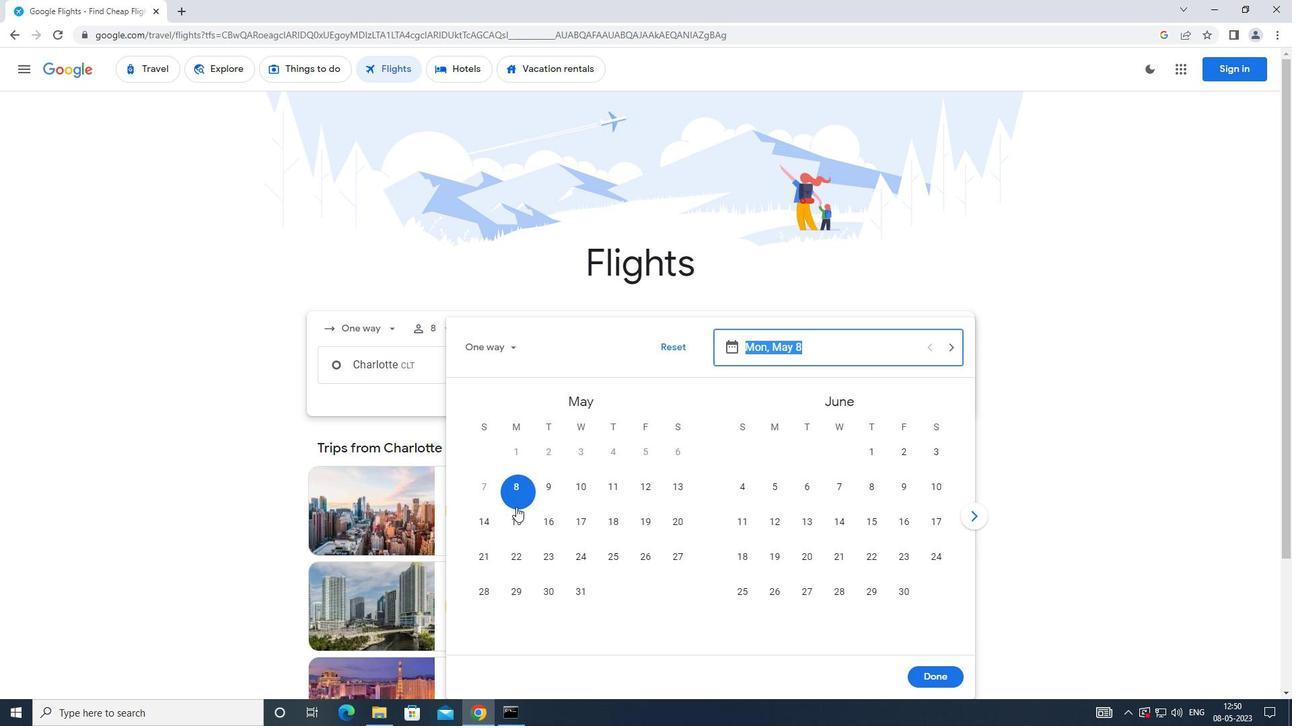 
Action: Mouse moved to (937, 679)
Screenshot: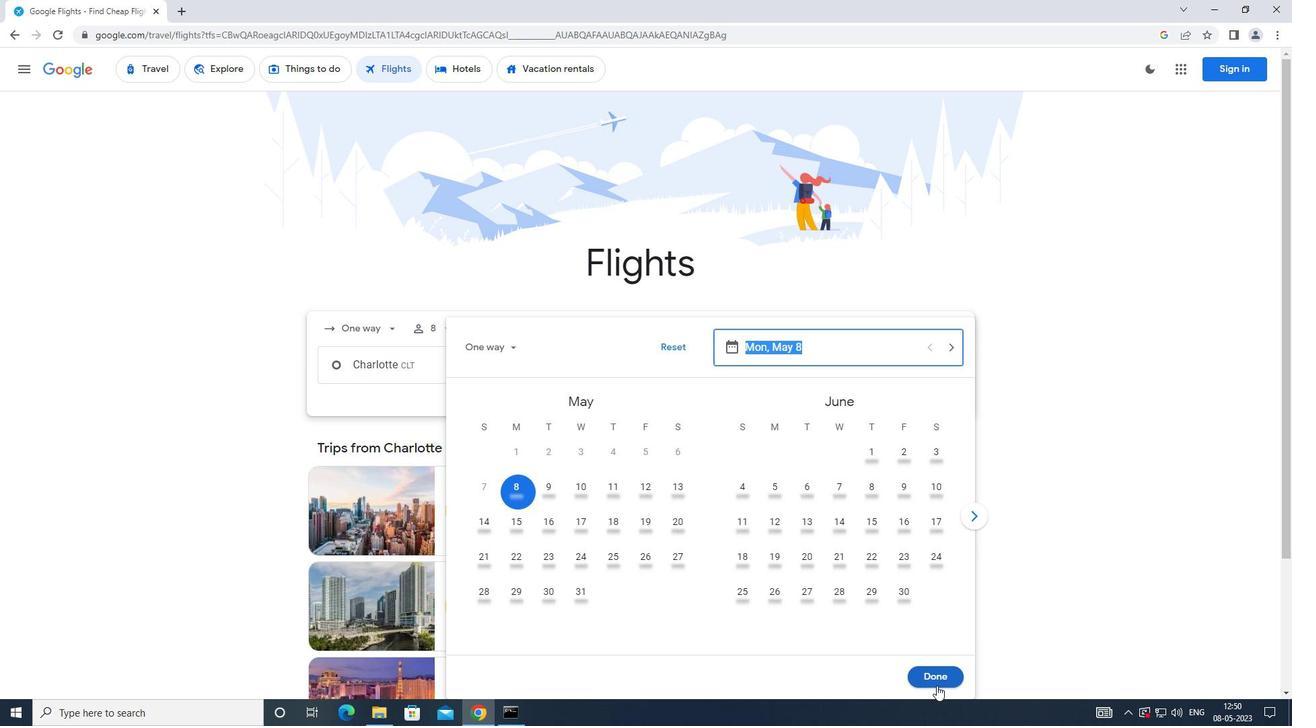 
Action: Mouse pressed left at (937, 679)
Screenshot: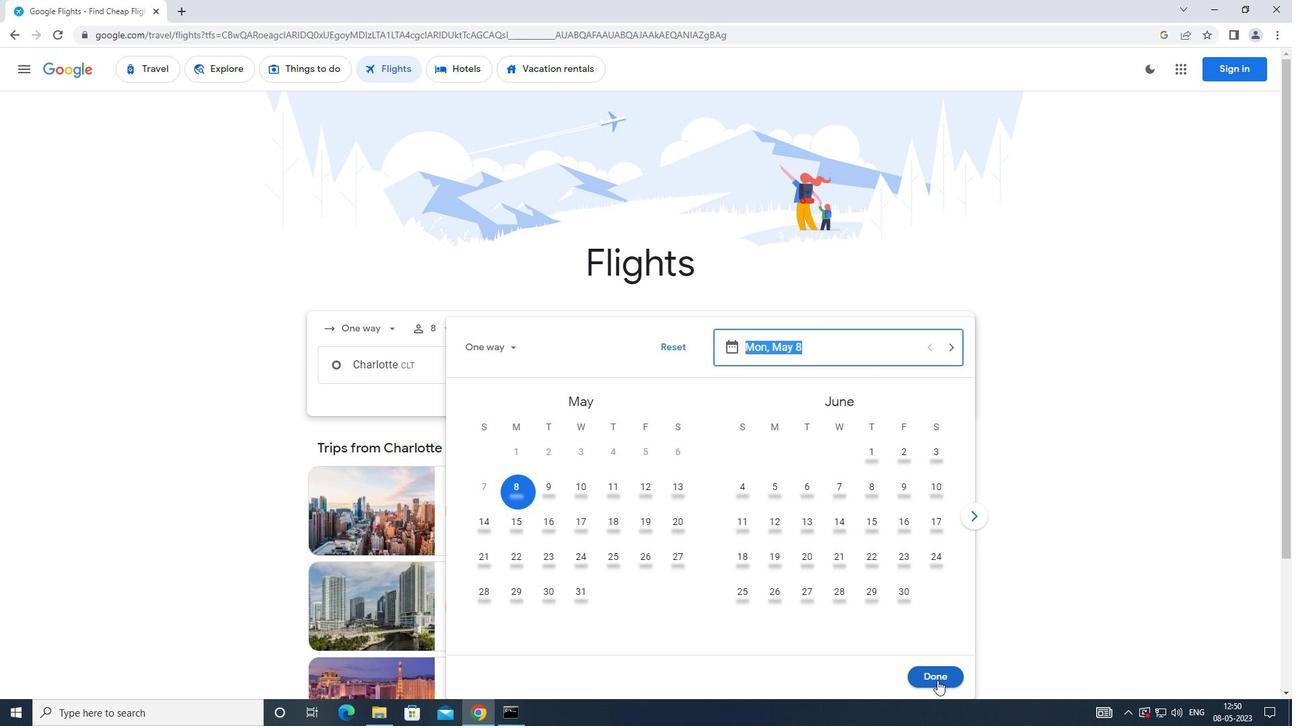 
Action: Mouse moved to (656, 425)
Screenshot: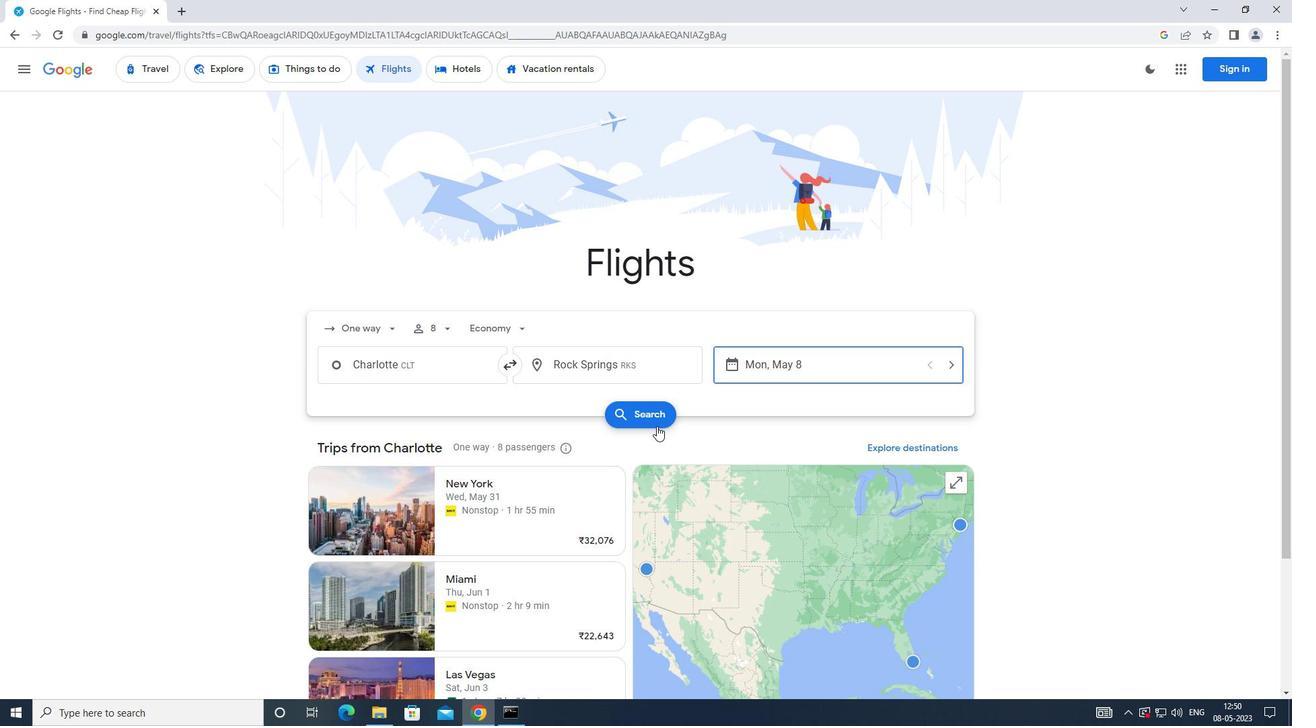 
Action: Mouse pressed left at (656, 425)
Screenshot: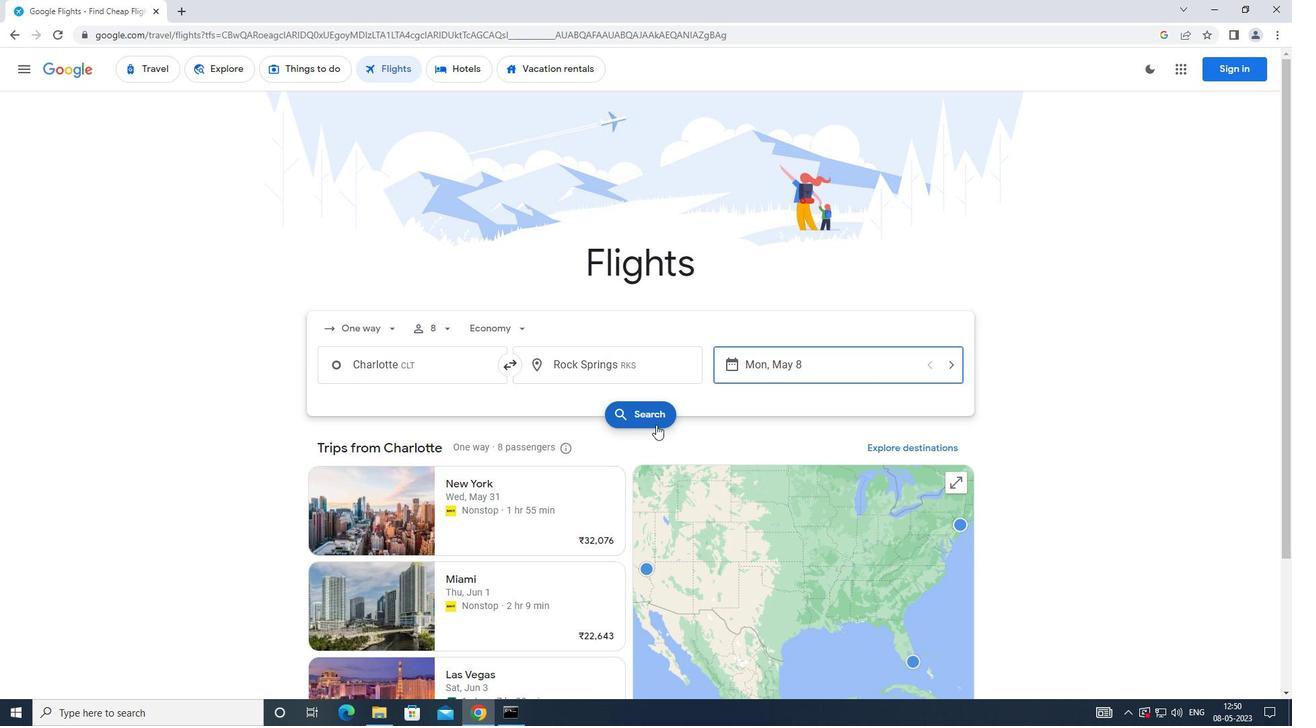 
Action: Mouse moved to (320, 193)
Screenshot: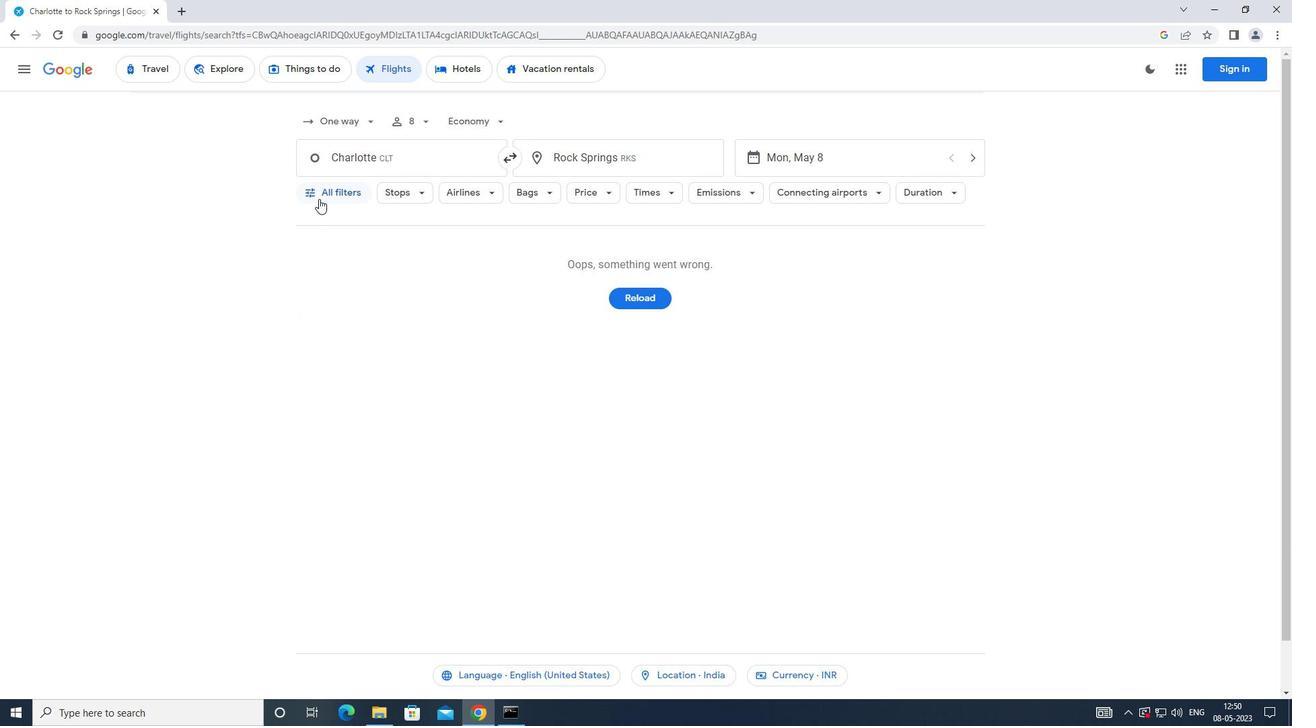 
Action: Mouse pressed left at (320, 193)
Screenshot: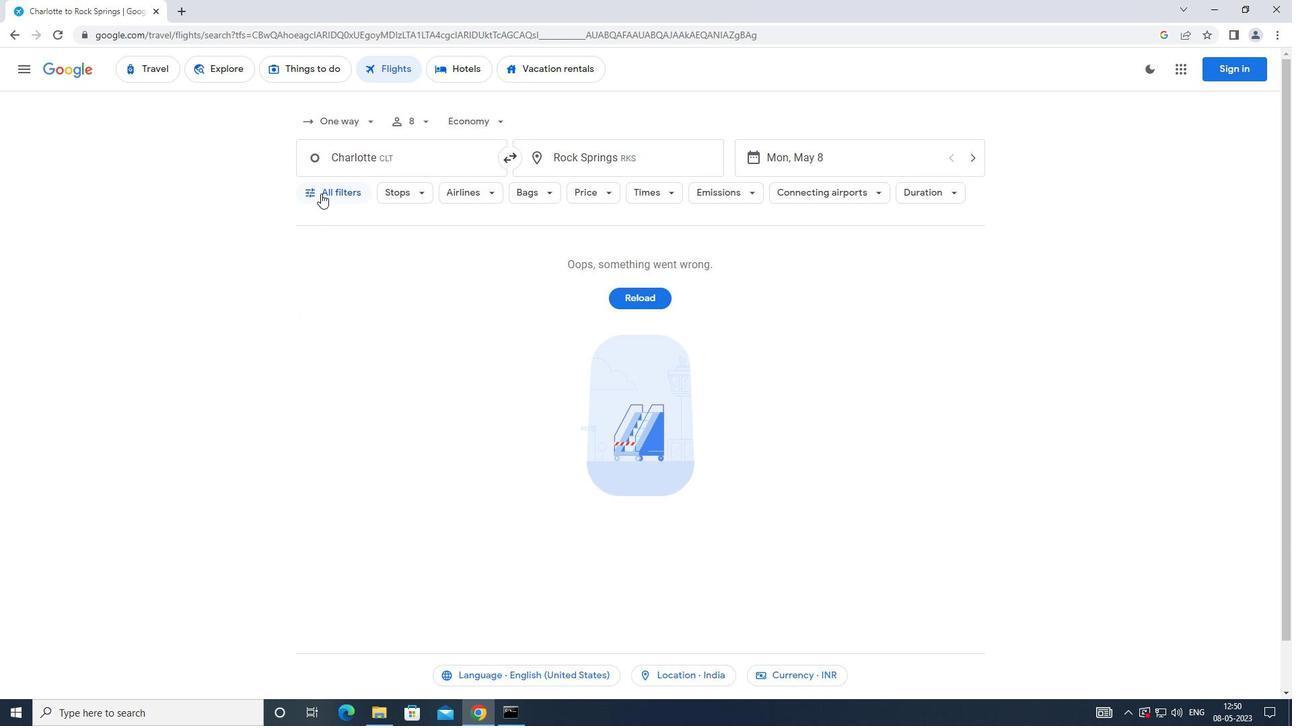
Action: Mouse moved to (493, 480)
Screenshot: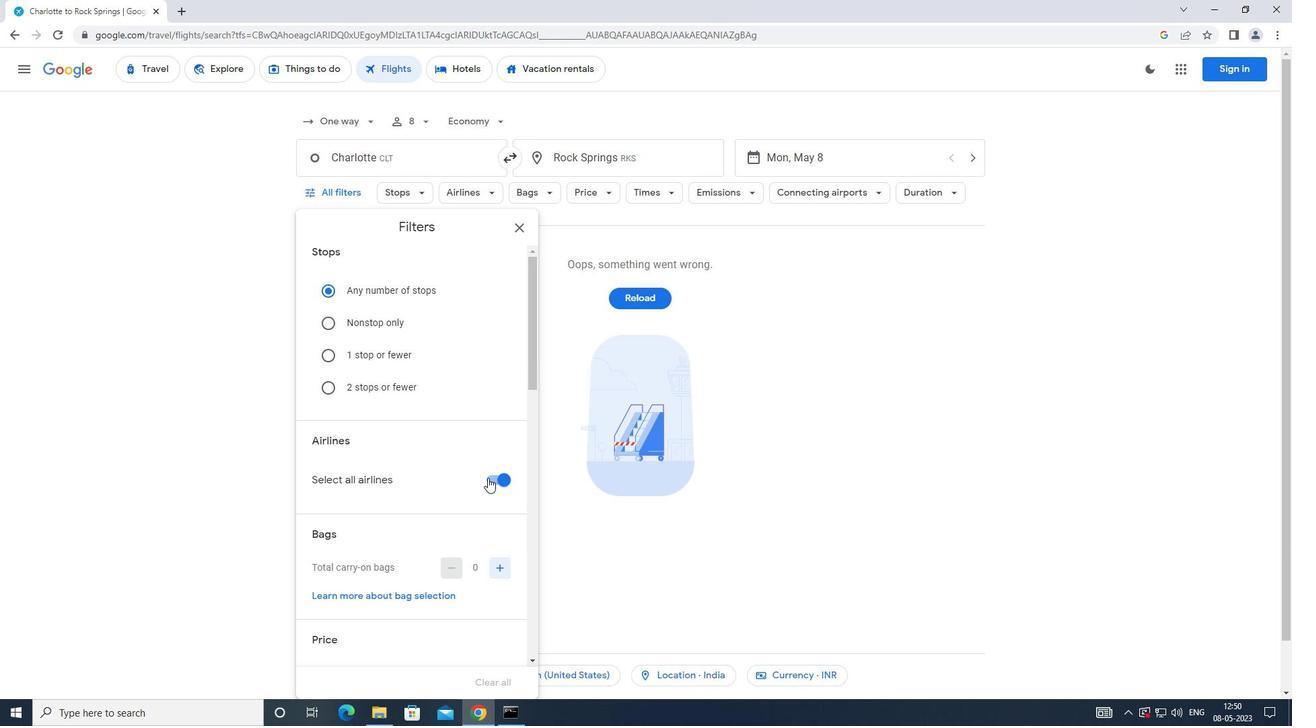 
Action: Mouse pressed left at (493, 480)
Screenshot: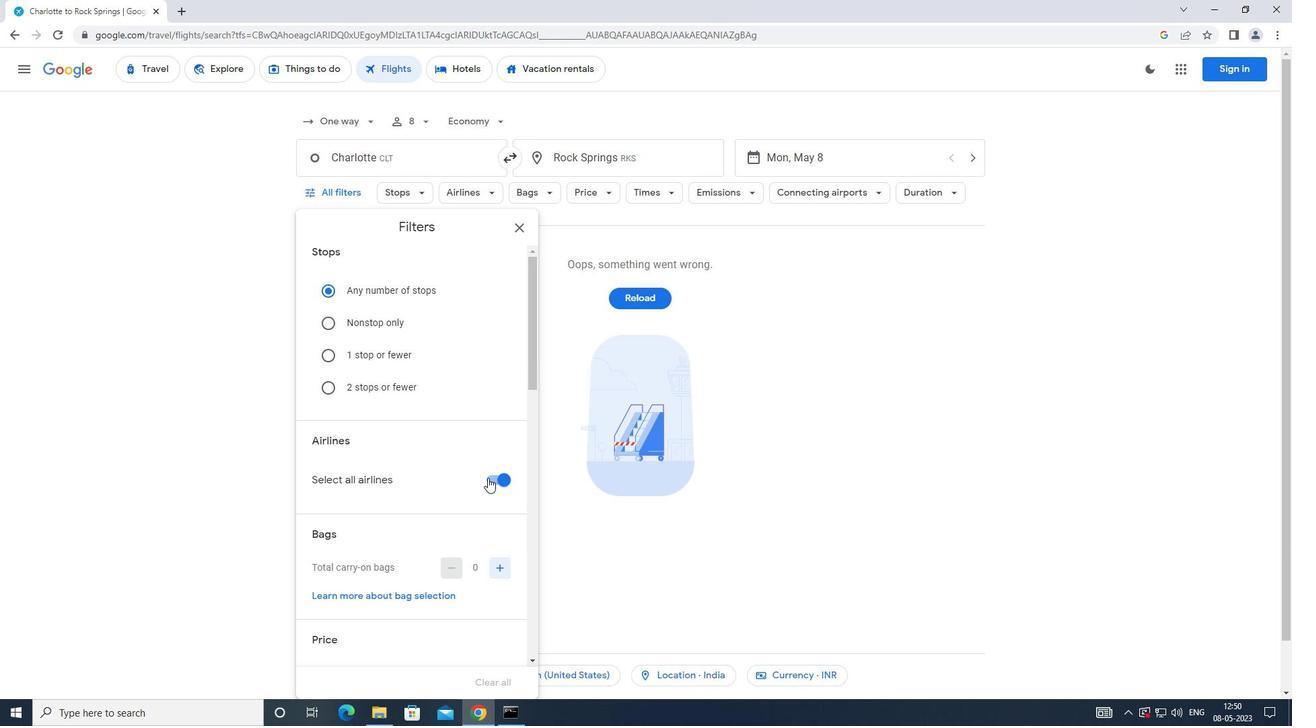 
Action: Mouse moved to (442, 464)
Screenshot: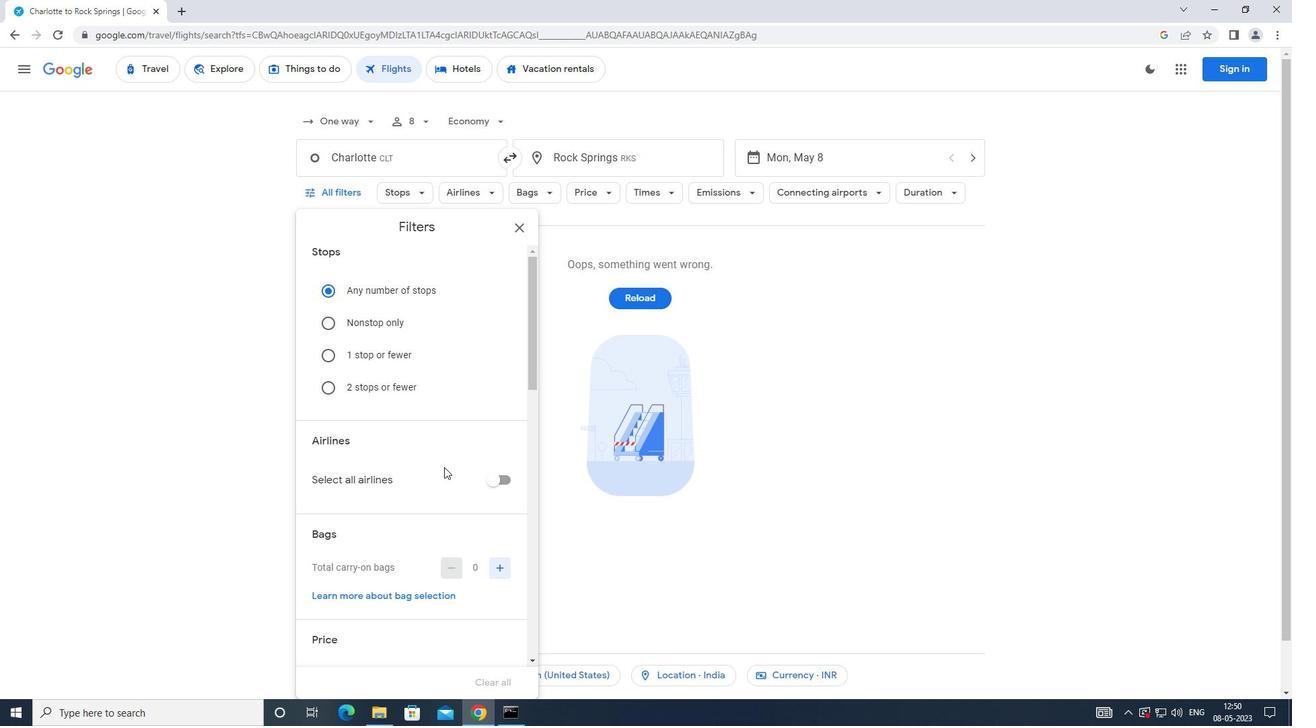 
Action: Mouse scrolled (442, 464) with delta (0, 0)
Screenshot: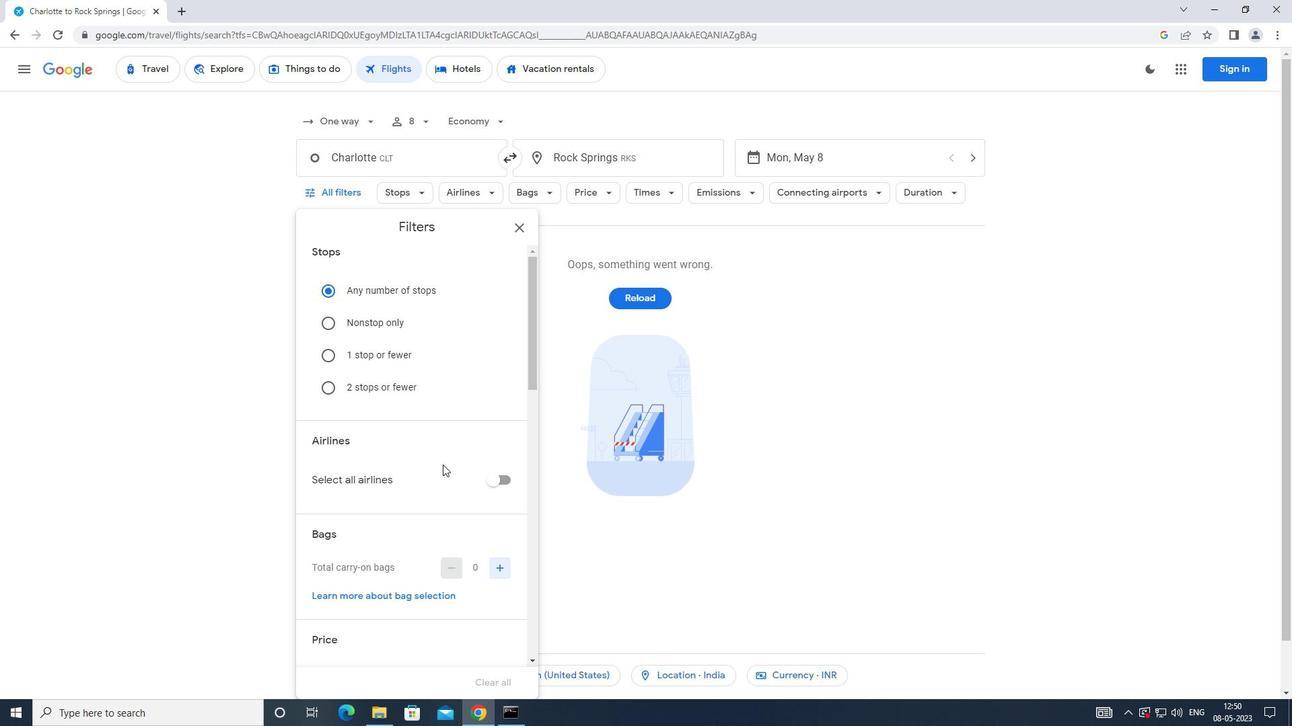 
Action: Mouse scrolled (442, 464) with delta (0, 0)
Screenshot: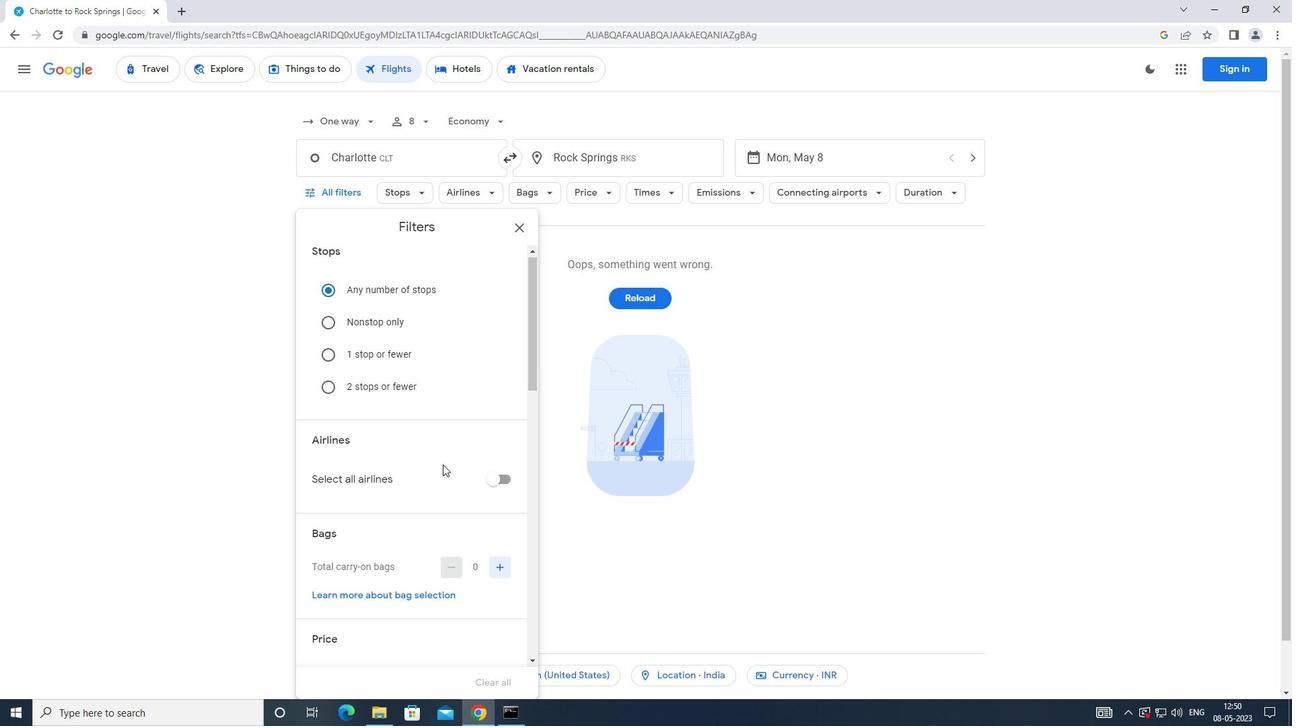 
Action: Mouse scrolled (442, 464) with delta (0, 0)
Screenshot: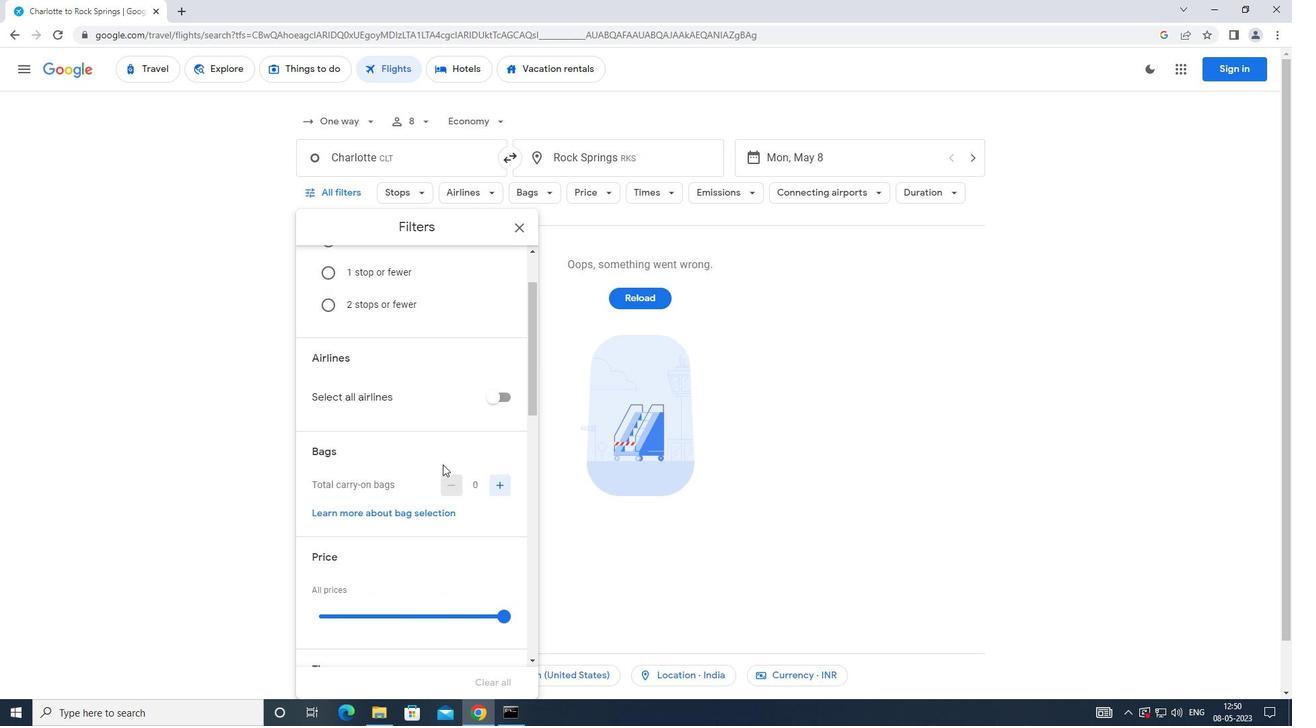 
Action: Mouse scrolled (442, 464) with delta (0, 0)
Screenshot: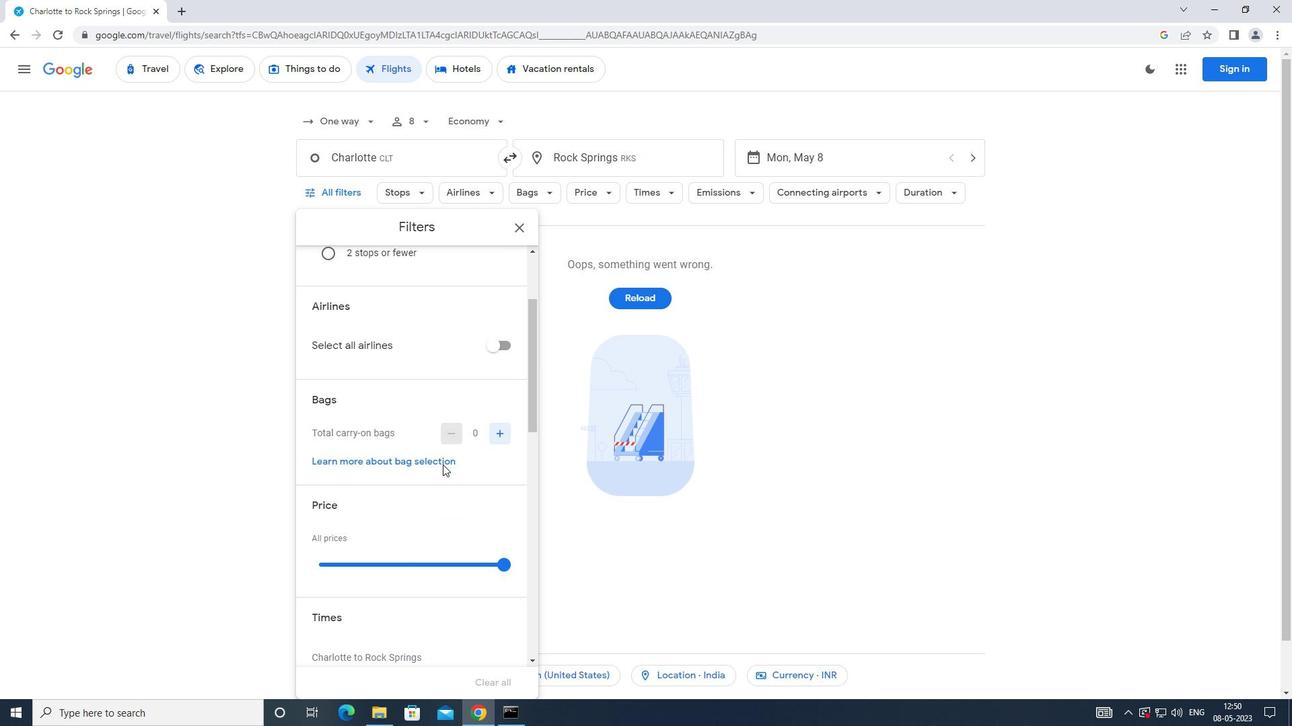 
Action: Mouse moved to (442, 457)
Screenshot: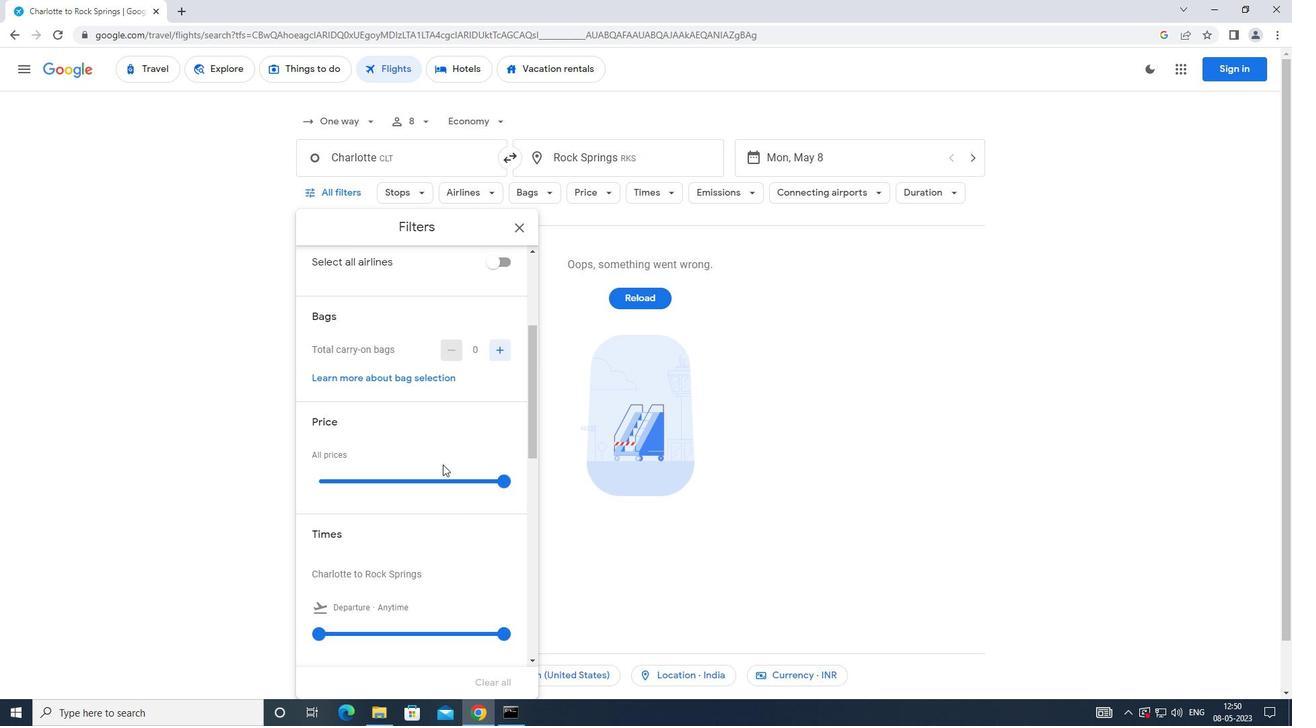 
Action: Mouse scrolled (442, 456) with delta (0, 0)
Screenshot: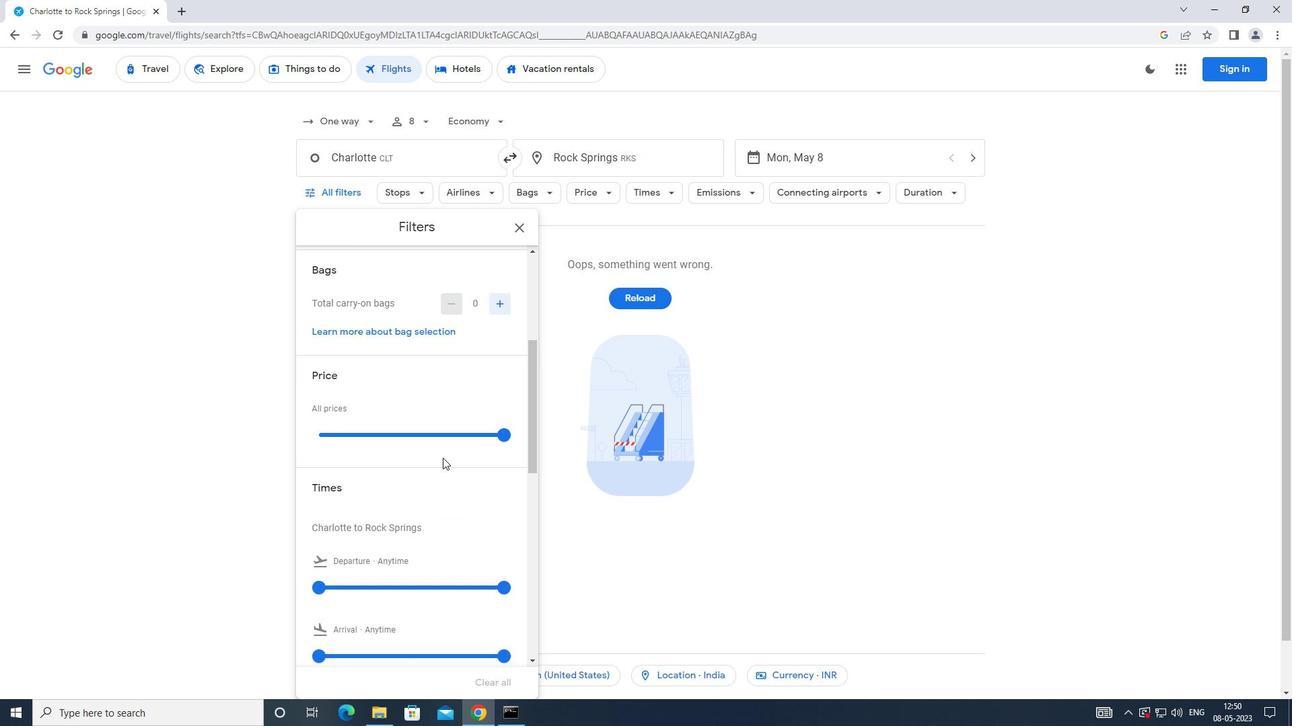 
Action: Mouse scrolled (442, 456) with delta (0, 0)
Screenshot: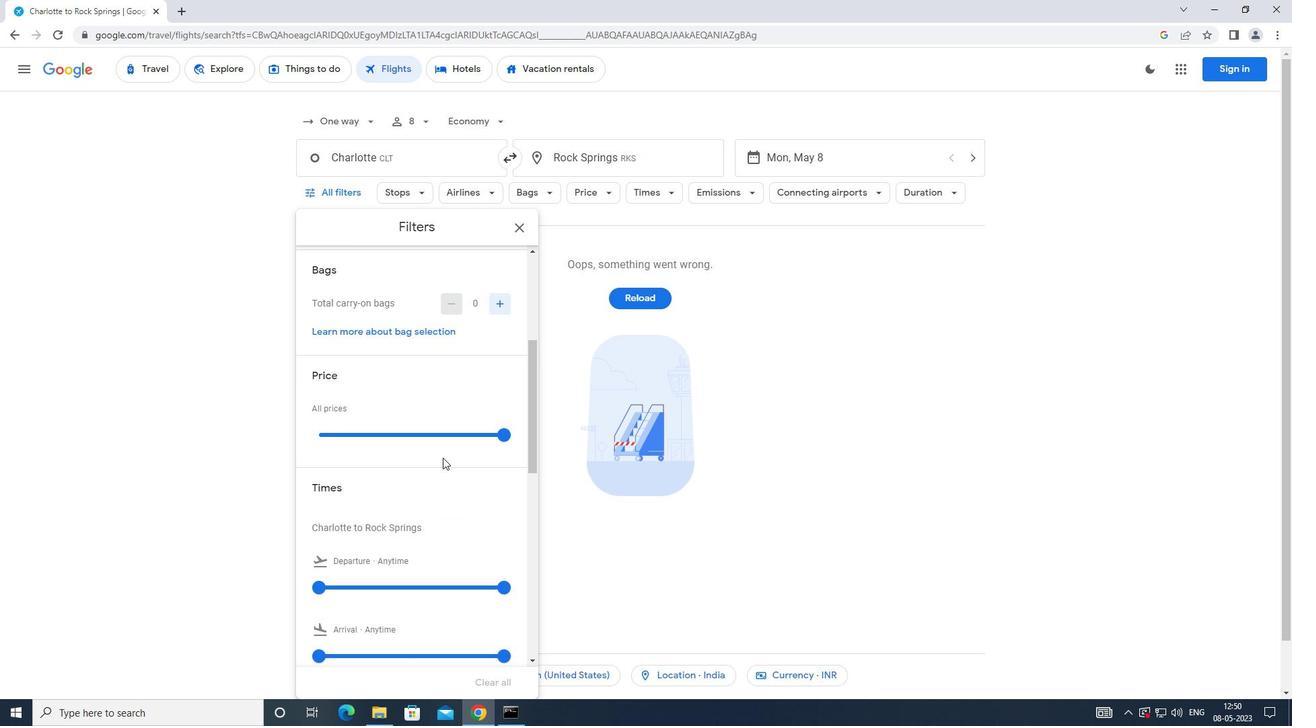 
Action: Mouse scrolled (442, 456) with delta (0, 0)
Screenshot: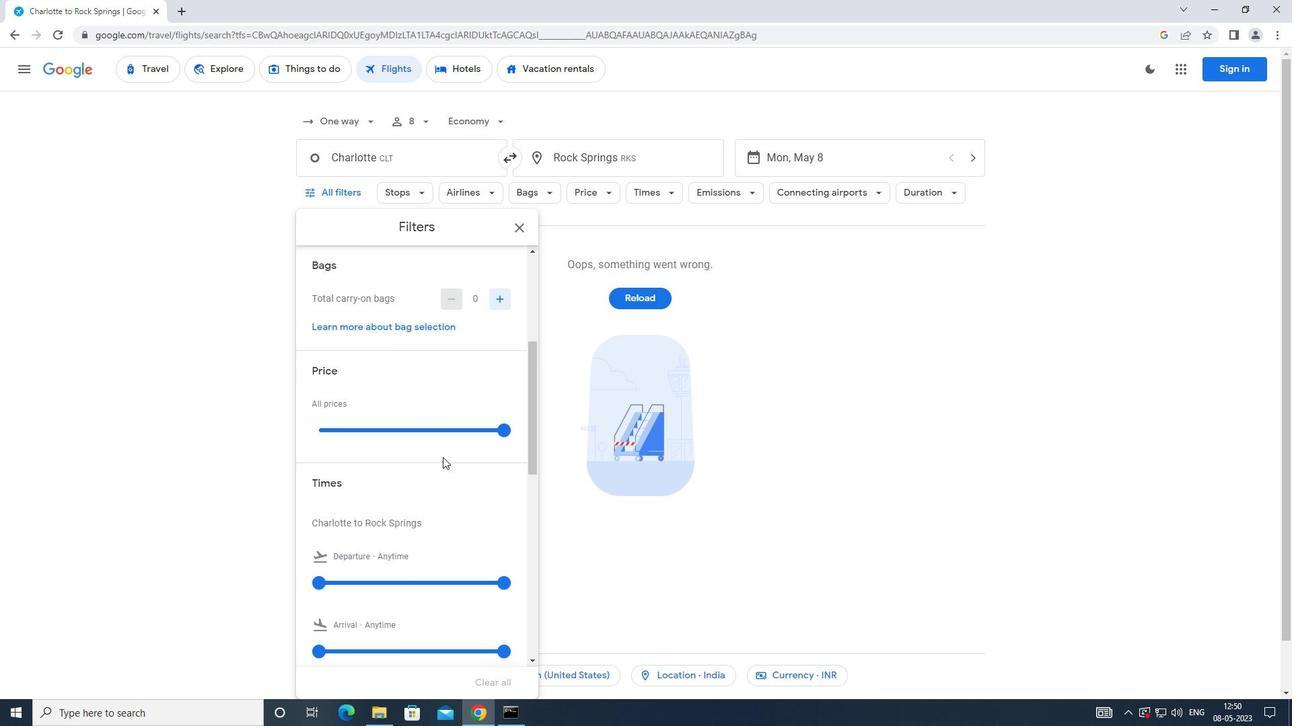 
Action: Mouse scrolled (442, 458) with delta (0, 0)
Screenshot: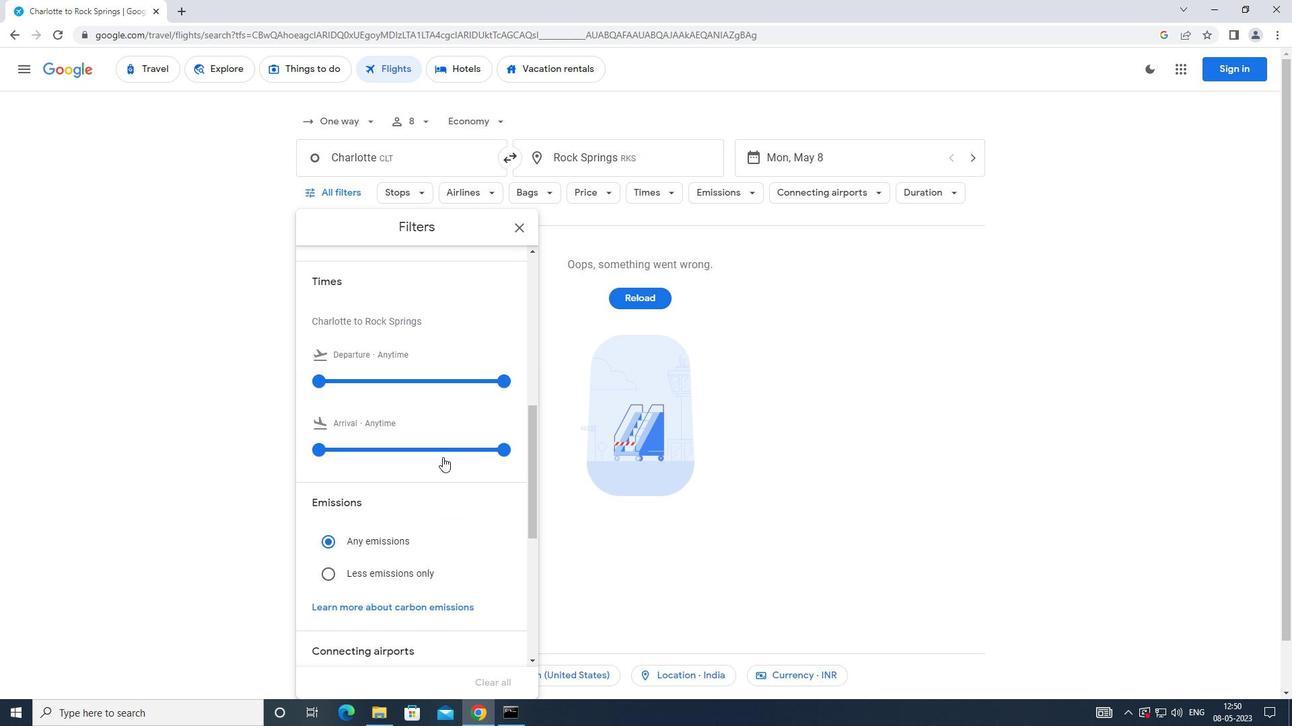 
Action: Mouse scrolled (442, 458) with delta (0, 0)
Screenshot: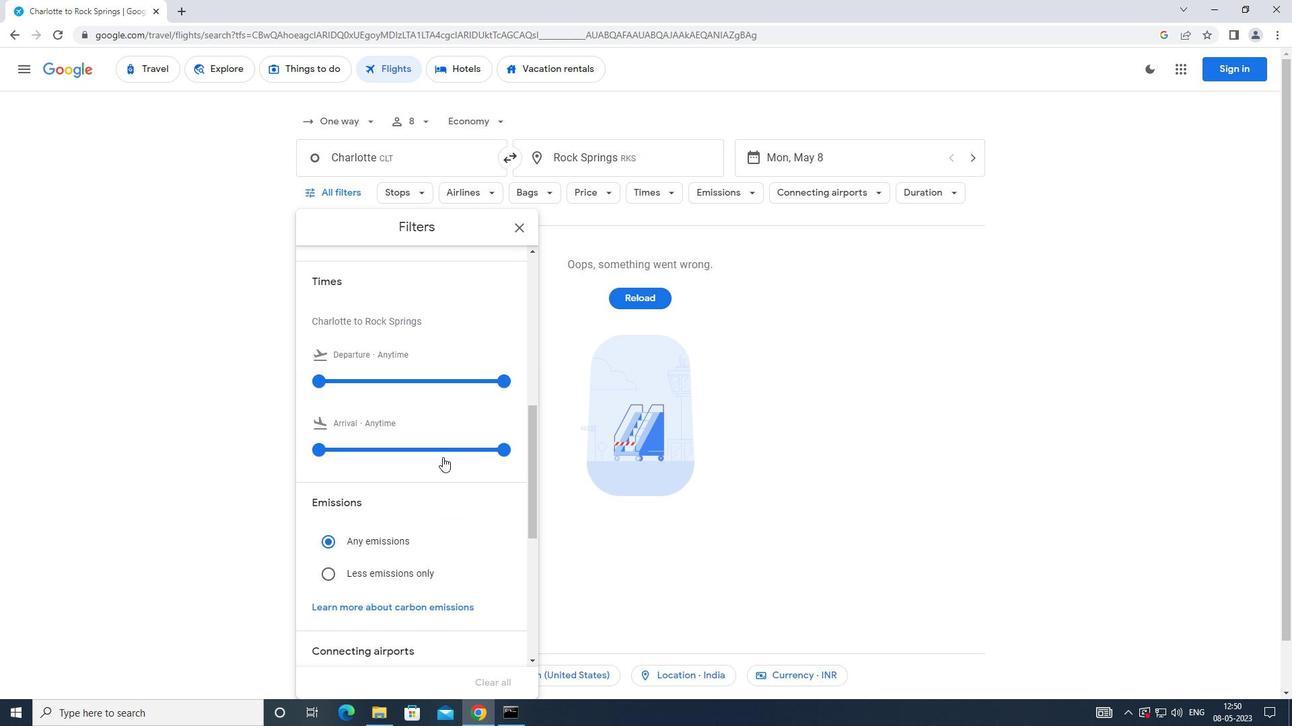 
Action: Mouse scrolled (442, 458) with delta (0, 0)
Screenshot: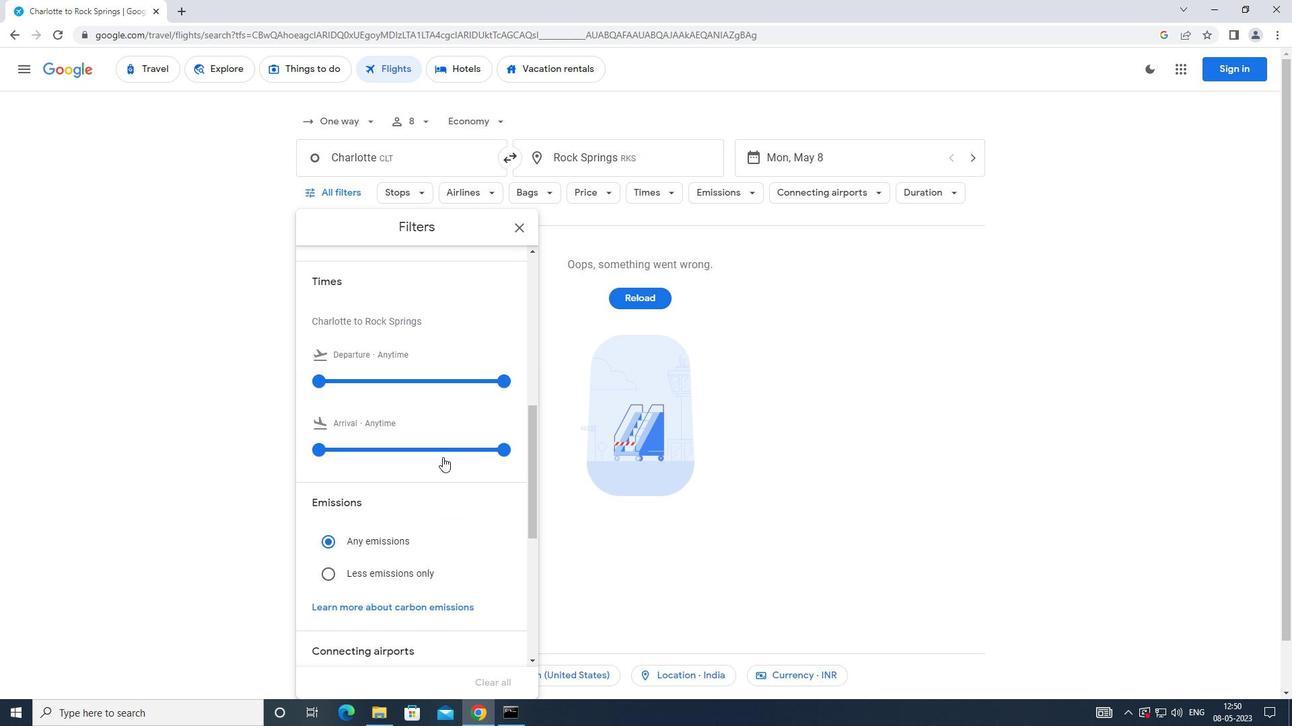 
Action: Mouse moved to (442, 456)
Screenshot: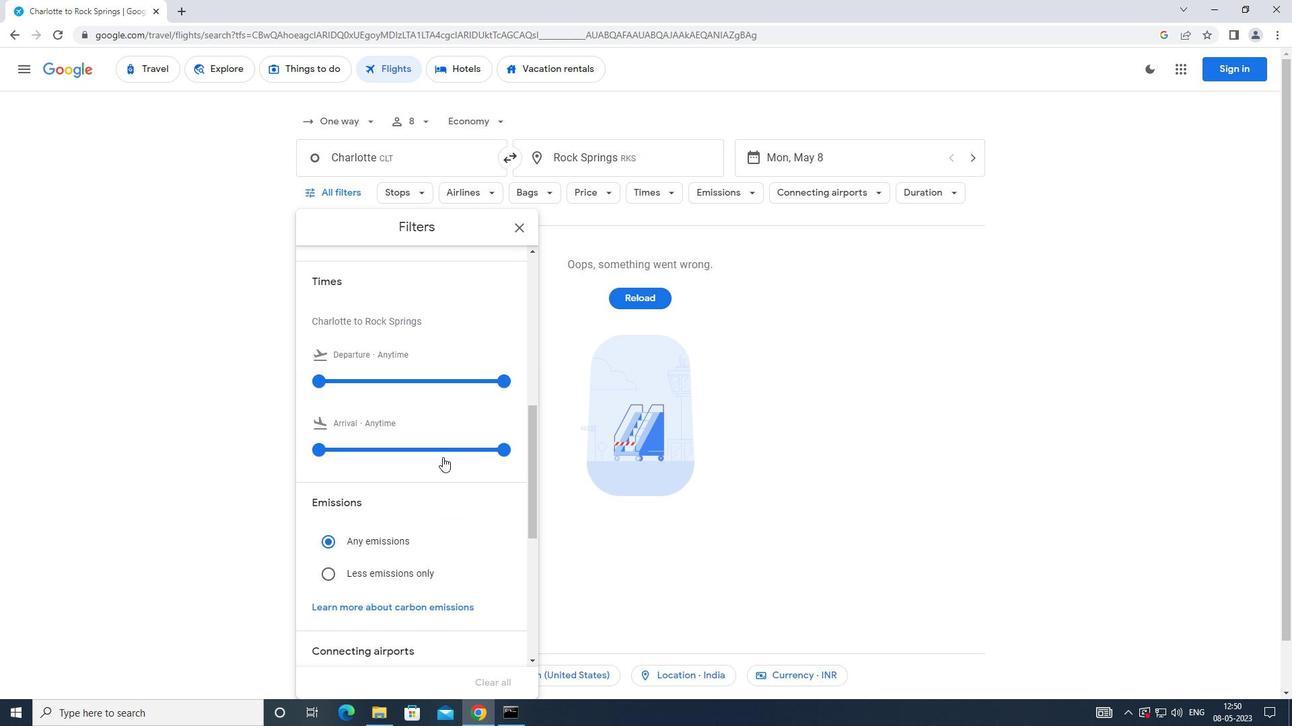 
Action: Mouse scrolled (442, 457) with delta (0, 0)
Screenshot: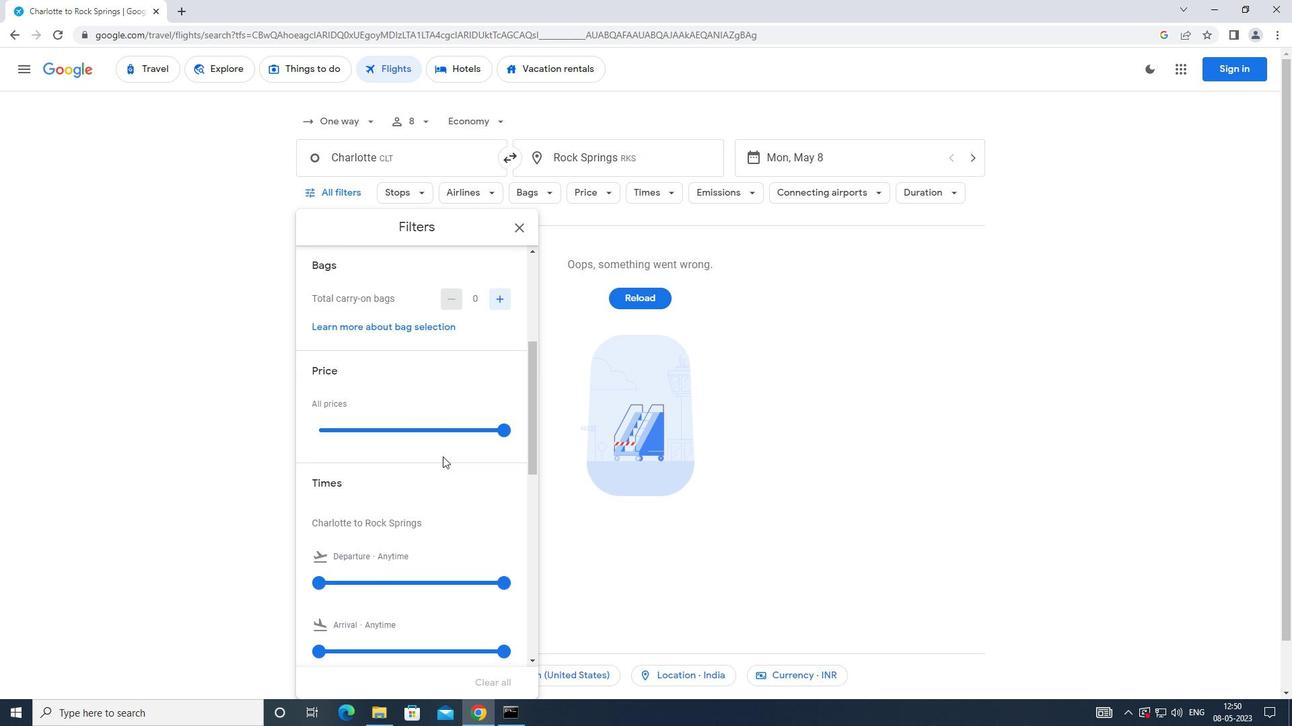 
Action: Mouse scrolled (442, 457) with delta (0, 0)
Screenshot: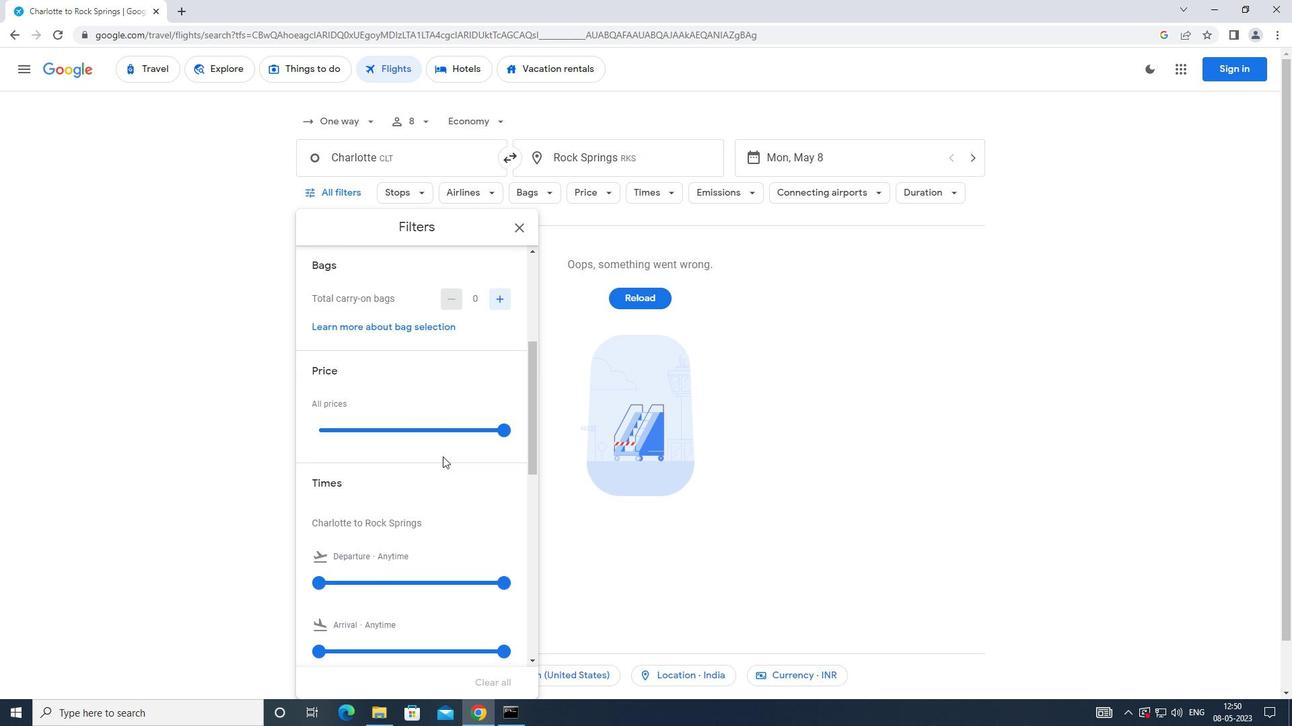 
Action: Mouse scrolled (442, 457) with delta (0, 0)
Screenshot: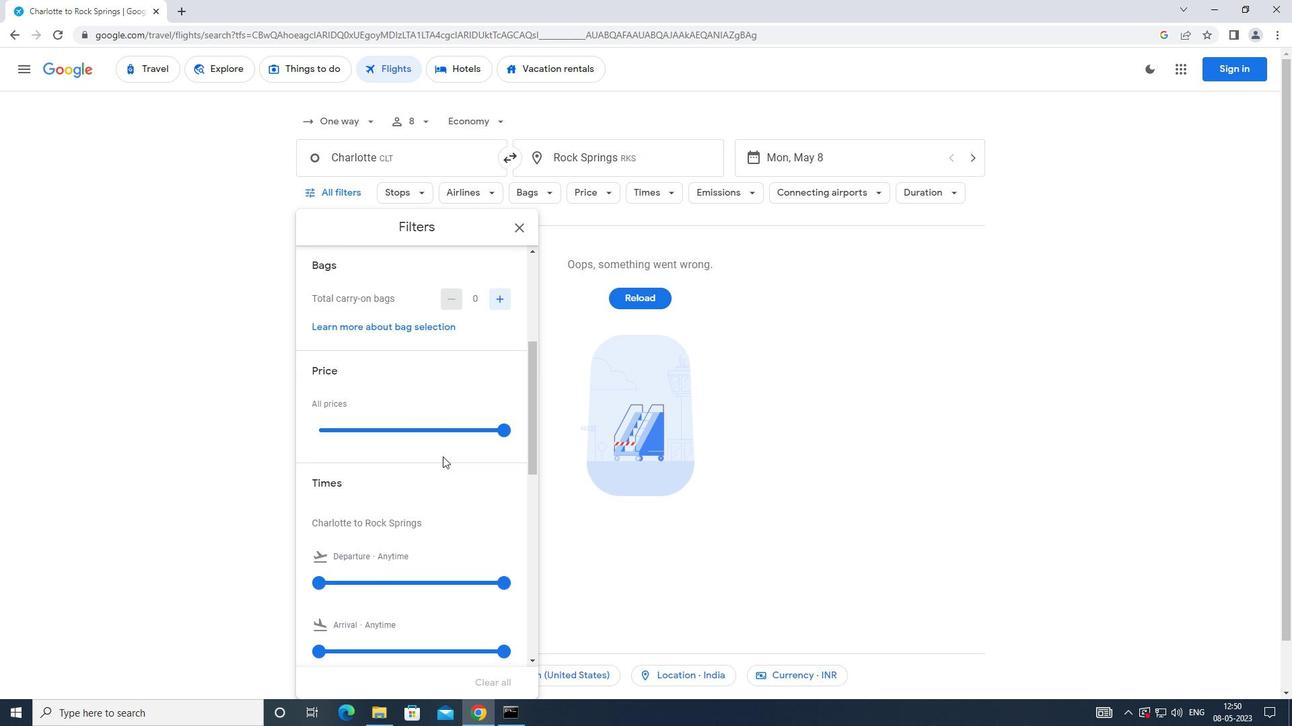 
Action: Mouse scrolled (442, 457) with delta (0, 0)
Screenshot: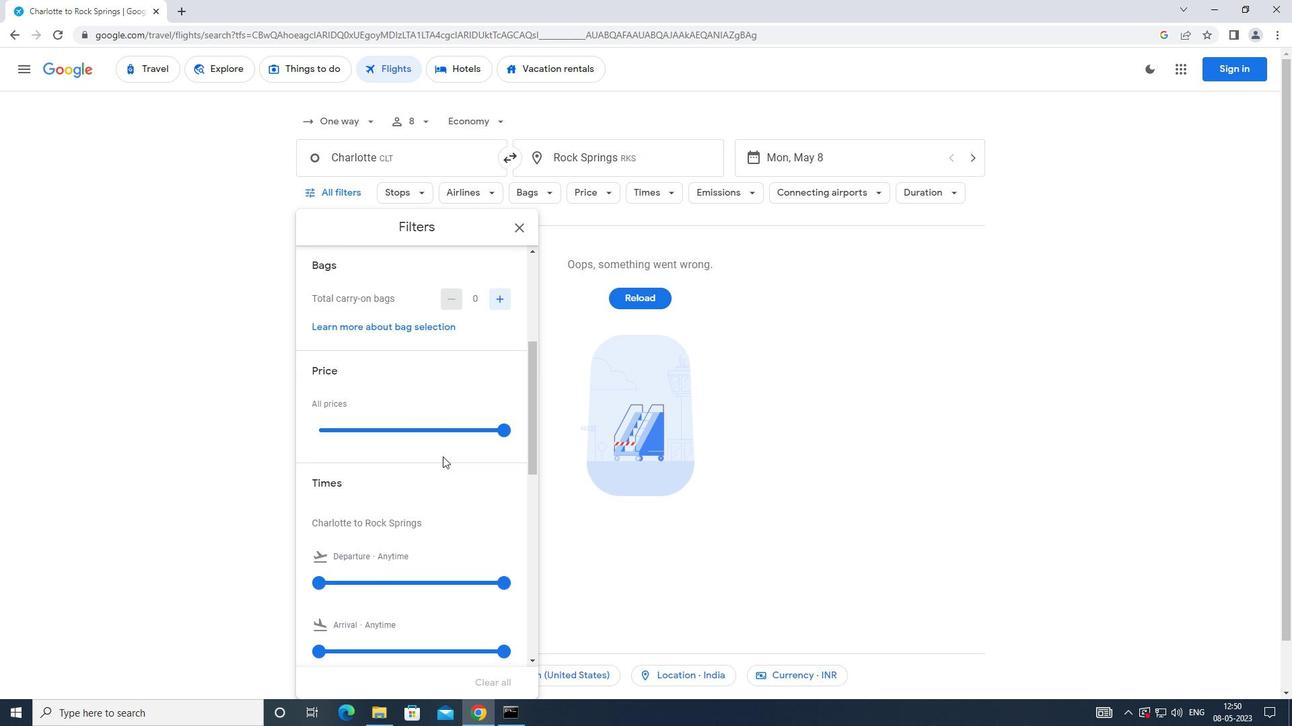
Action: Mouse scrolled (442, 456) with delta (0, 0)
Screenshot: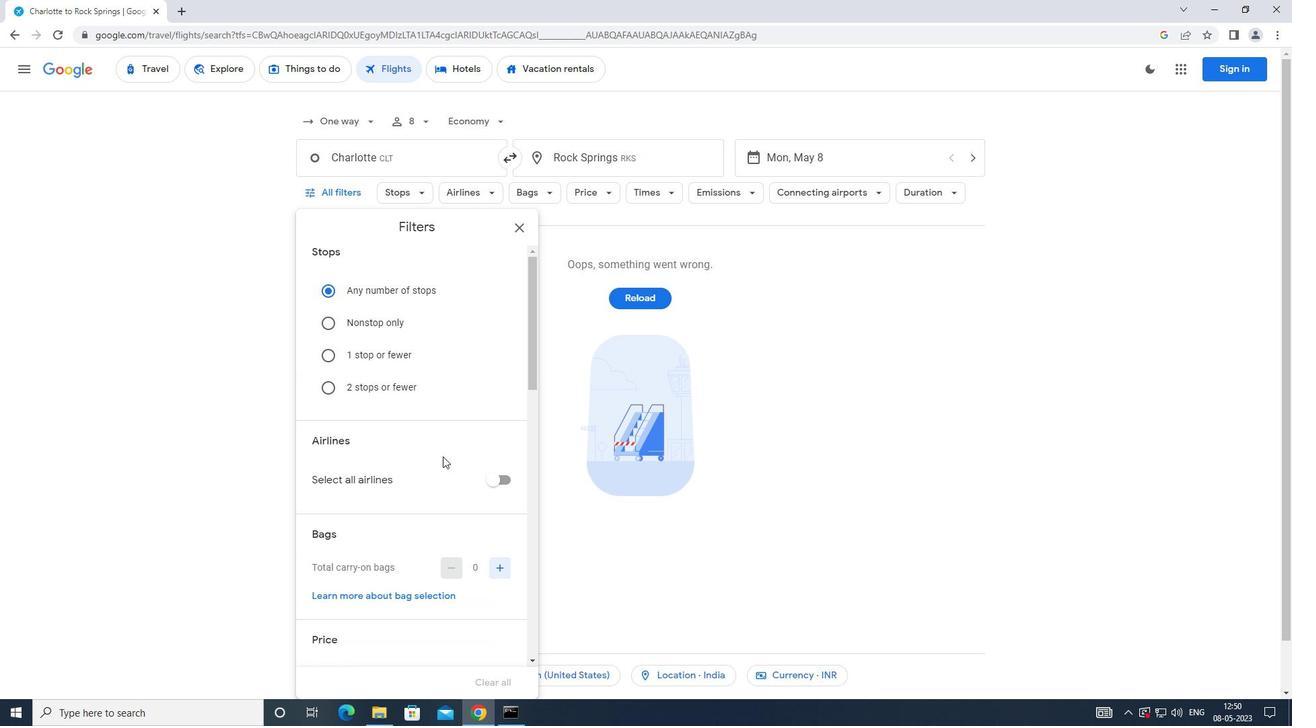 
Action: Mouse scrolled (442, 456) with delta (0, 0)
Screenshot: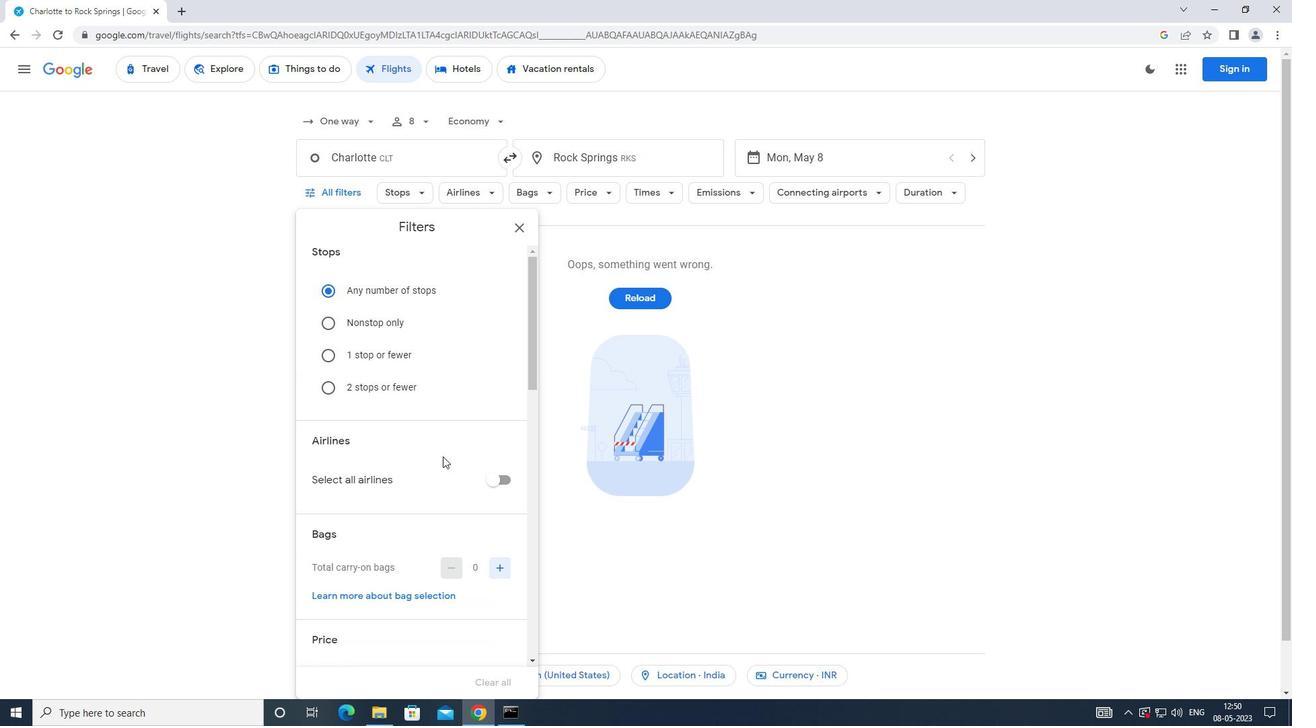 
Action: Mouse moved to (446, 453)
Screenshot: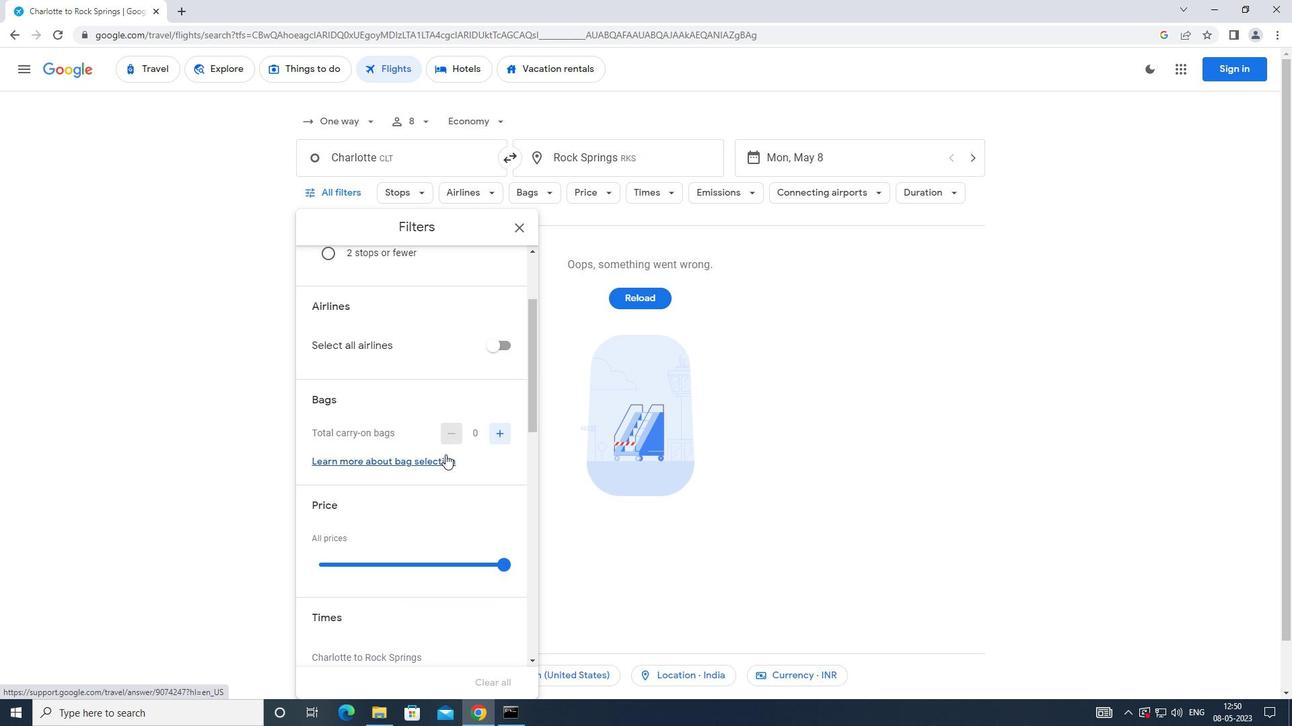 
Action: Mouse scrolled (446, 452) with delta (0, 0)
Screenshot: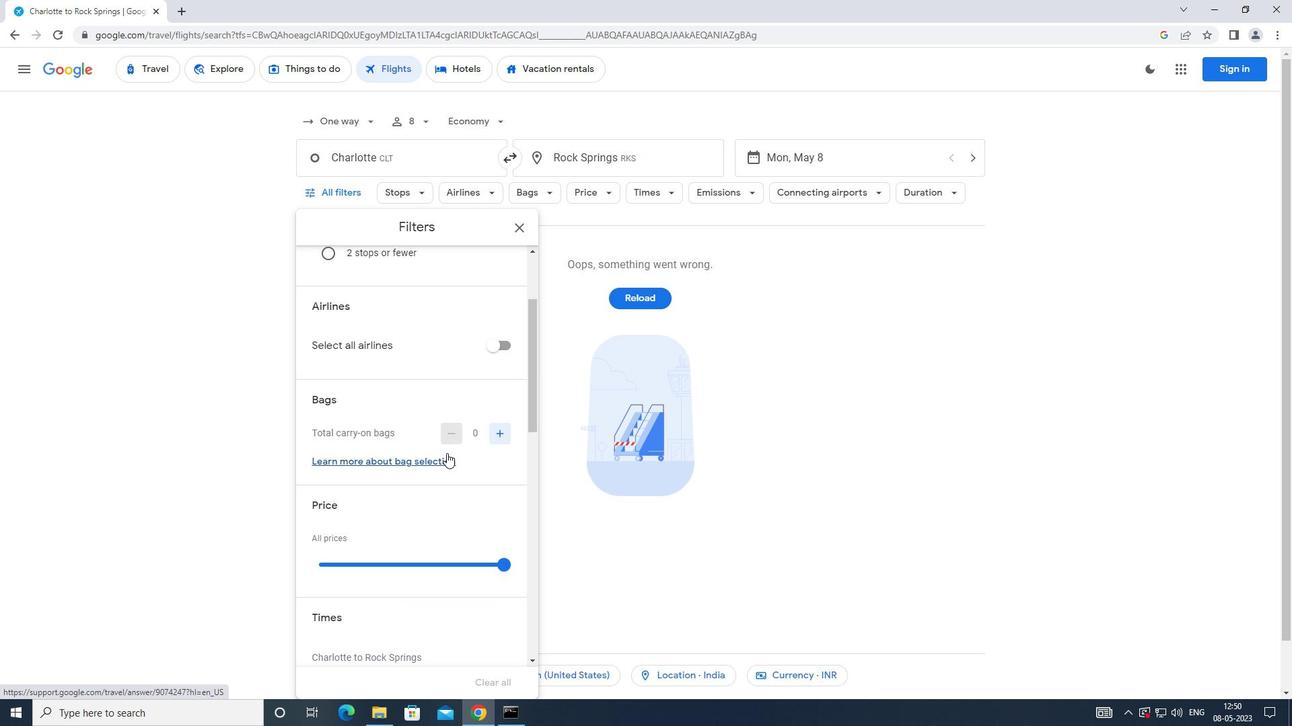 
Action: Mouse scrolled (446, 452) with delta (0, 0)
Screenshot: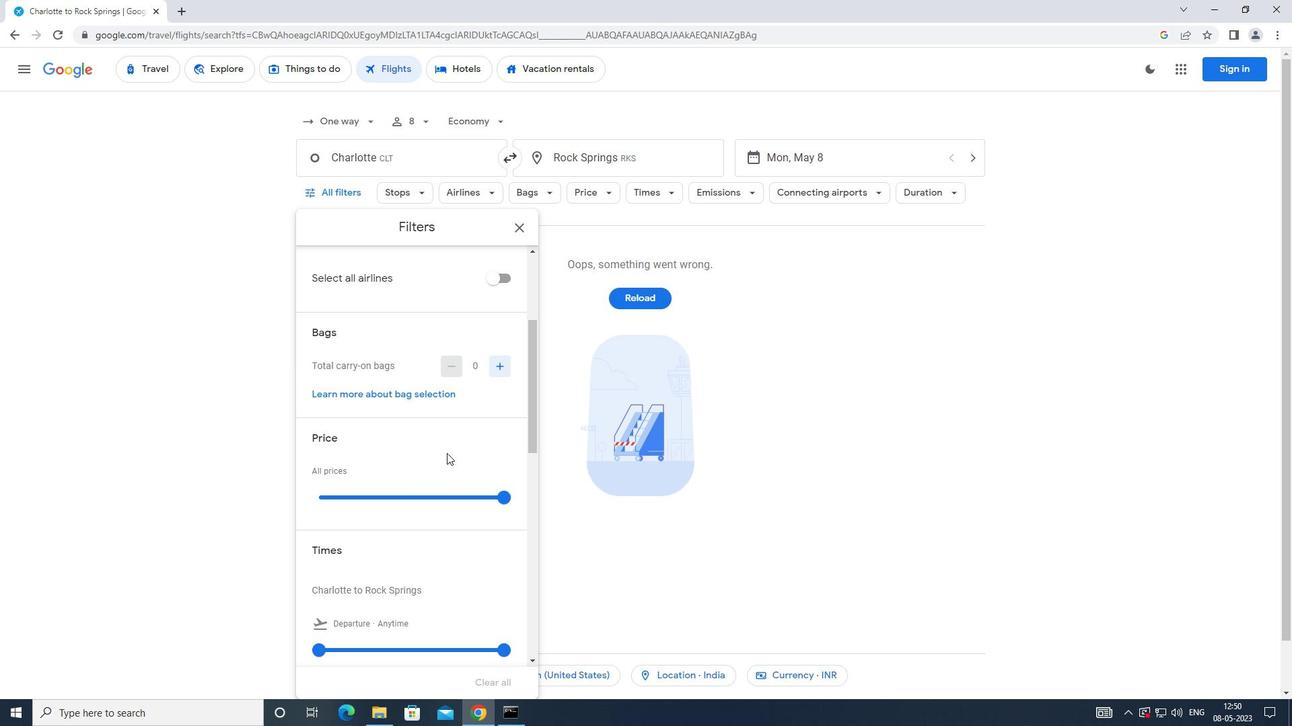 
Action: Mouse scrolled (446, 452) with delta (0, 0)
Screenshot: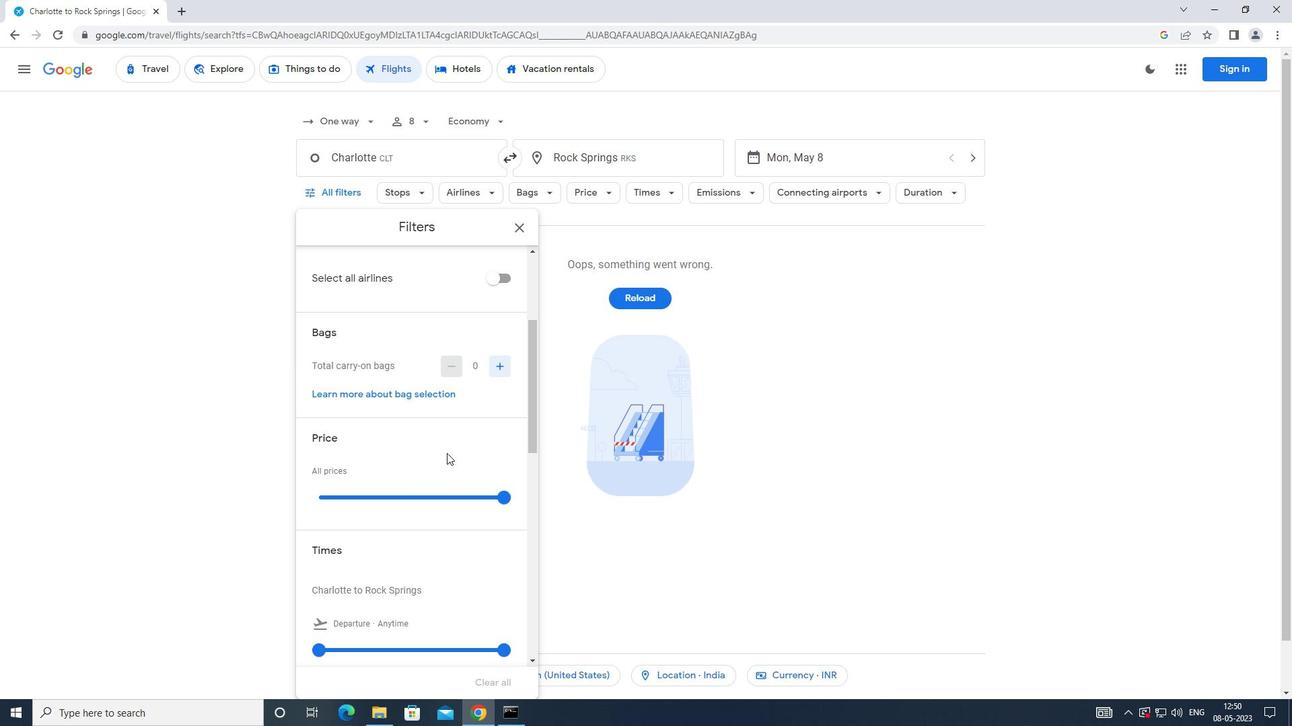 
Action: Mouse moved to (447, 449)
Screenshot: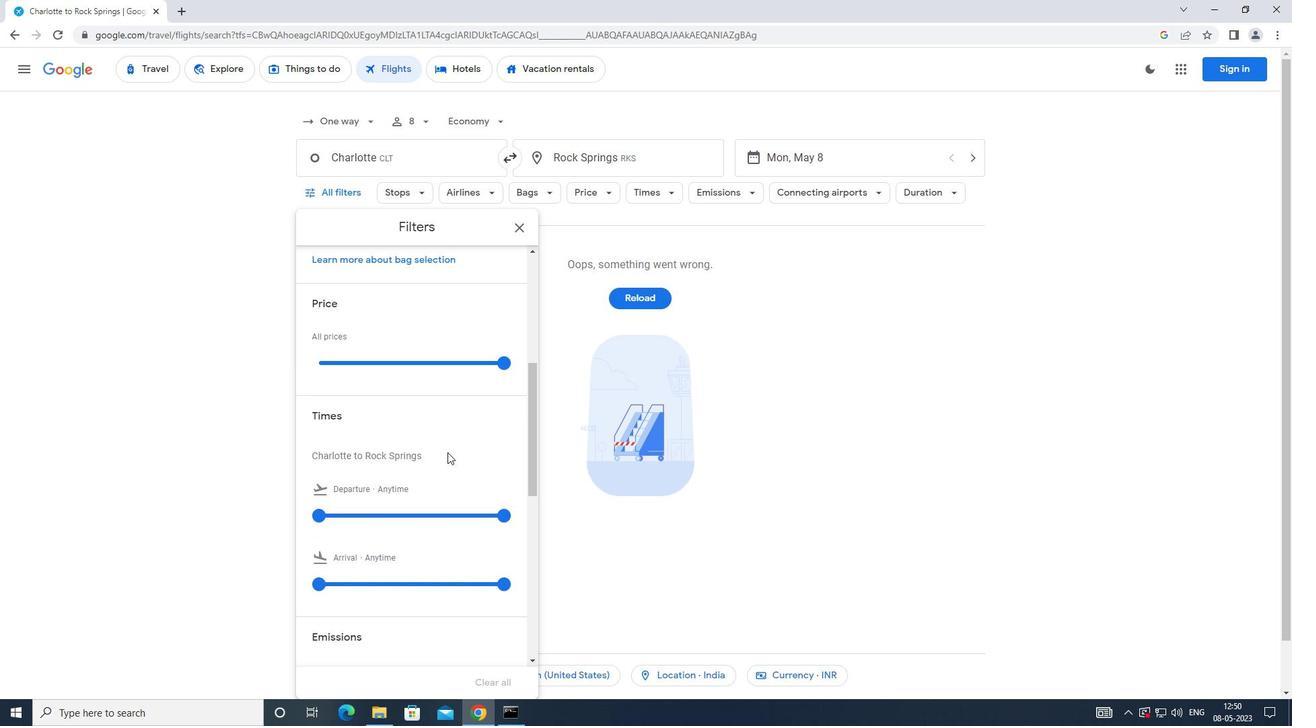 
Action: Mouse scrolled (447, 450) with delta (0, 0)
Screenshot: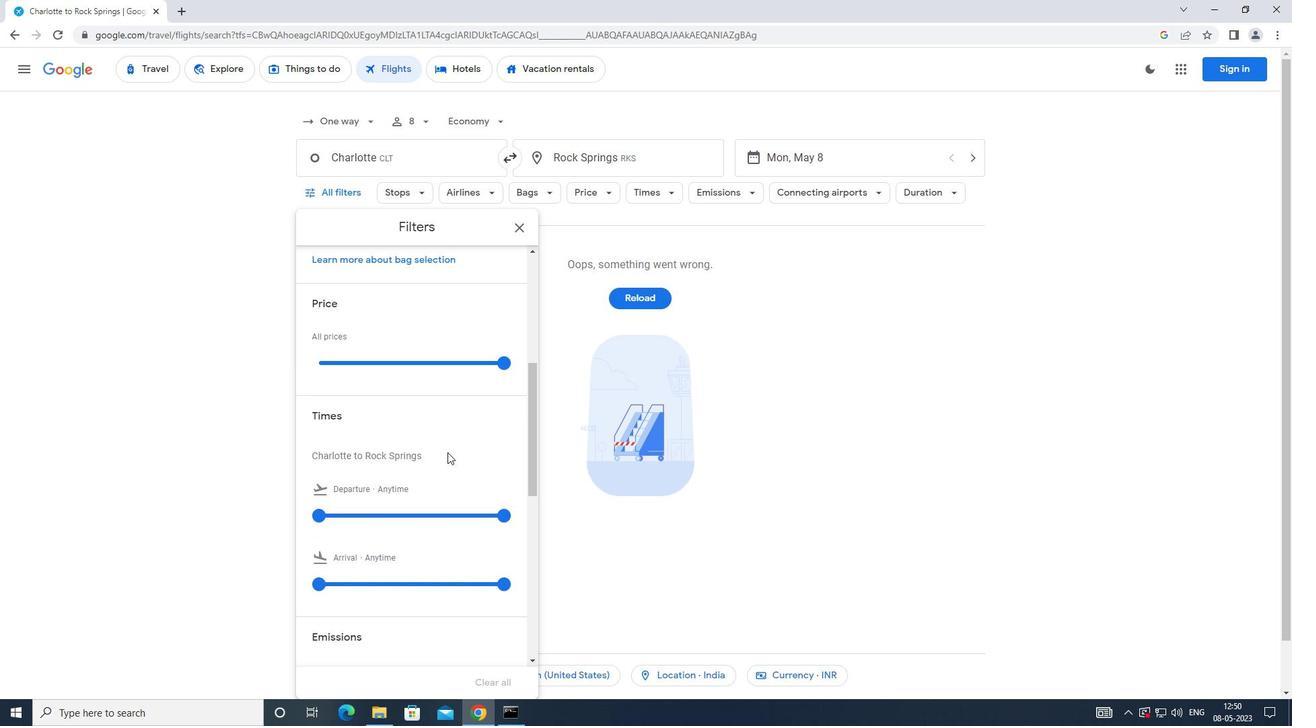 
Action: Mouse moved to (447, 447)
Screenshot: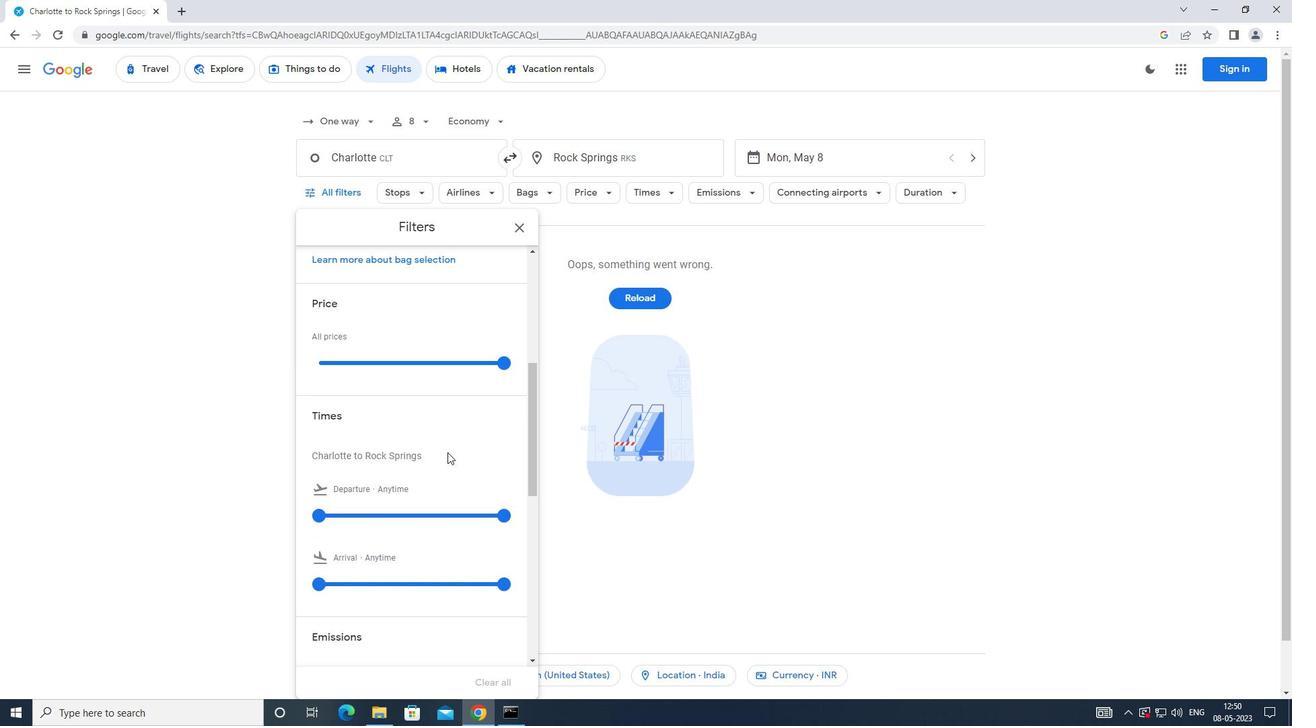 
Action: Mouse scrolled (447, 448) with delta (0, 0)
Screenshot: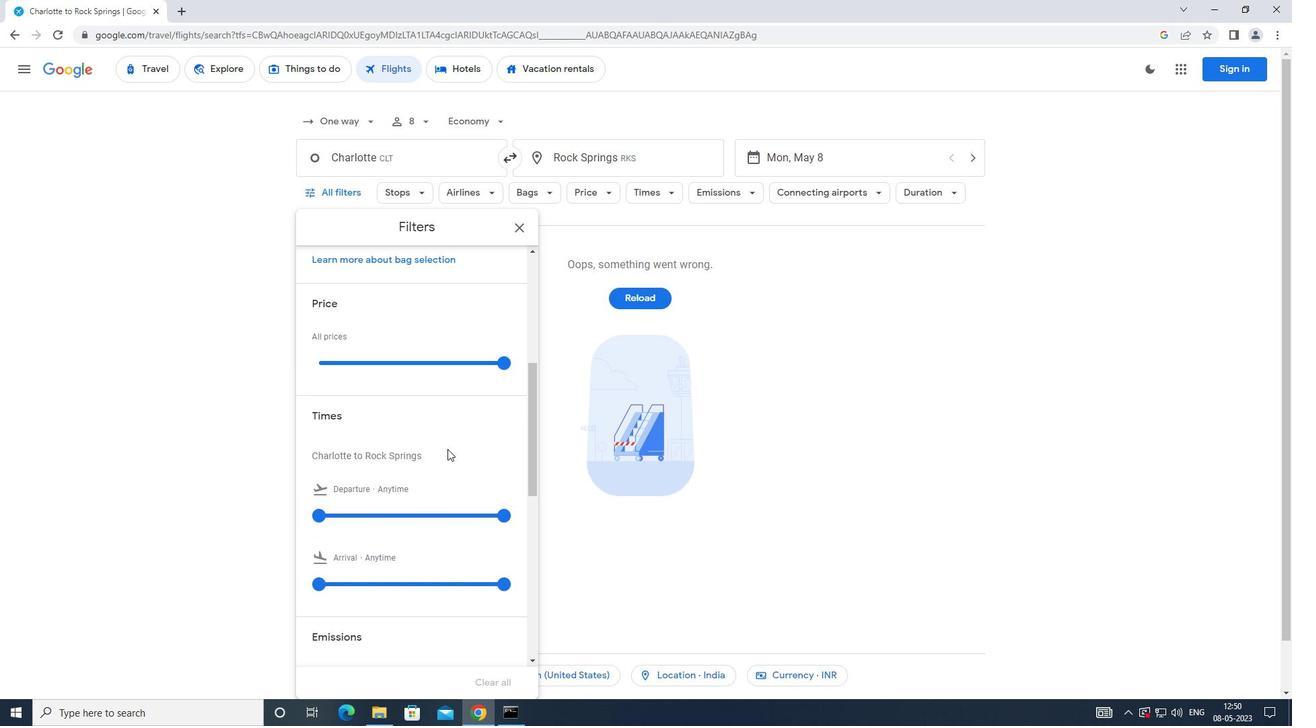 
Action: Mouse moved to (427, 457)
Screenshot: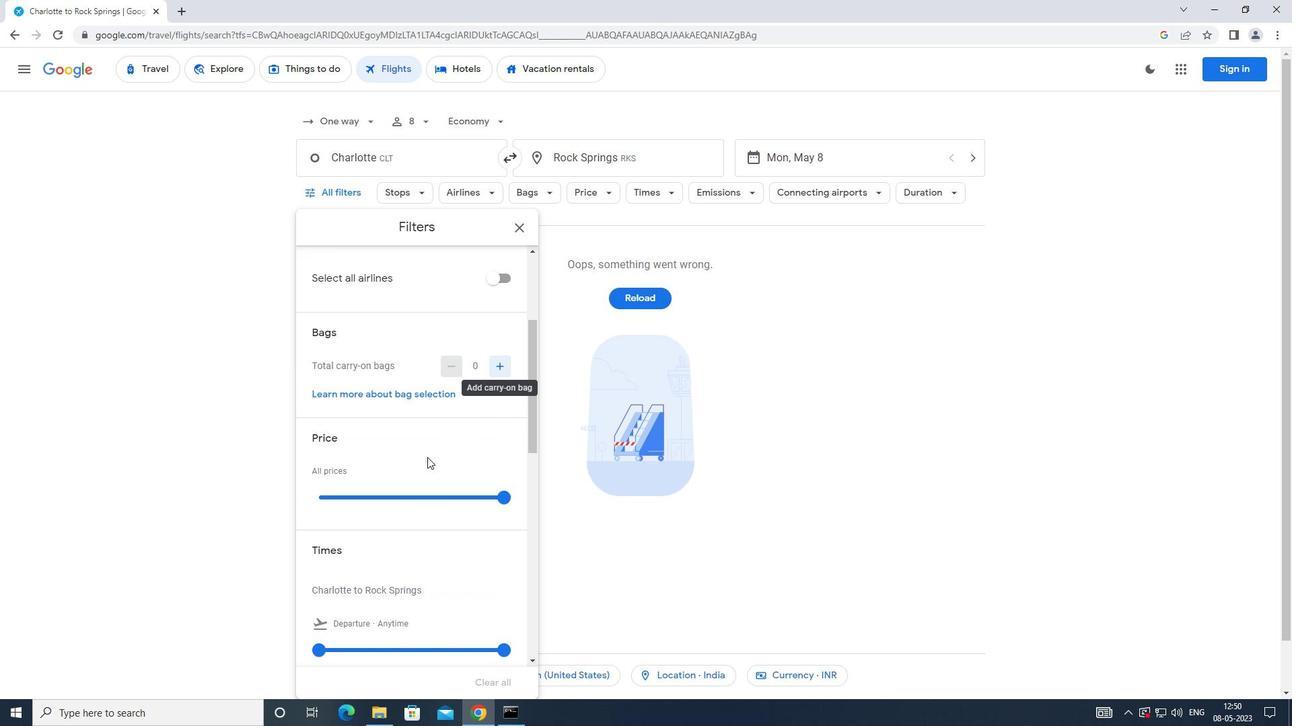 
Action: Mouse scrolled (427, 456) with delta (0, 0)
Screenshot: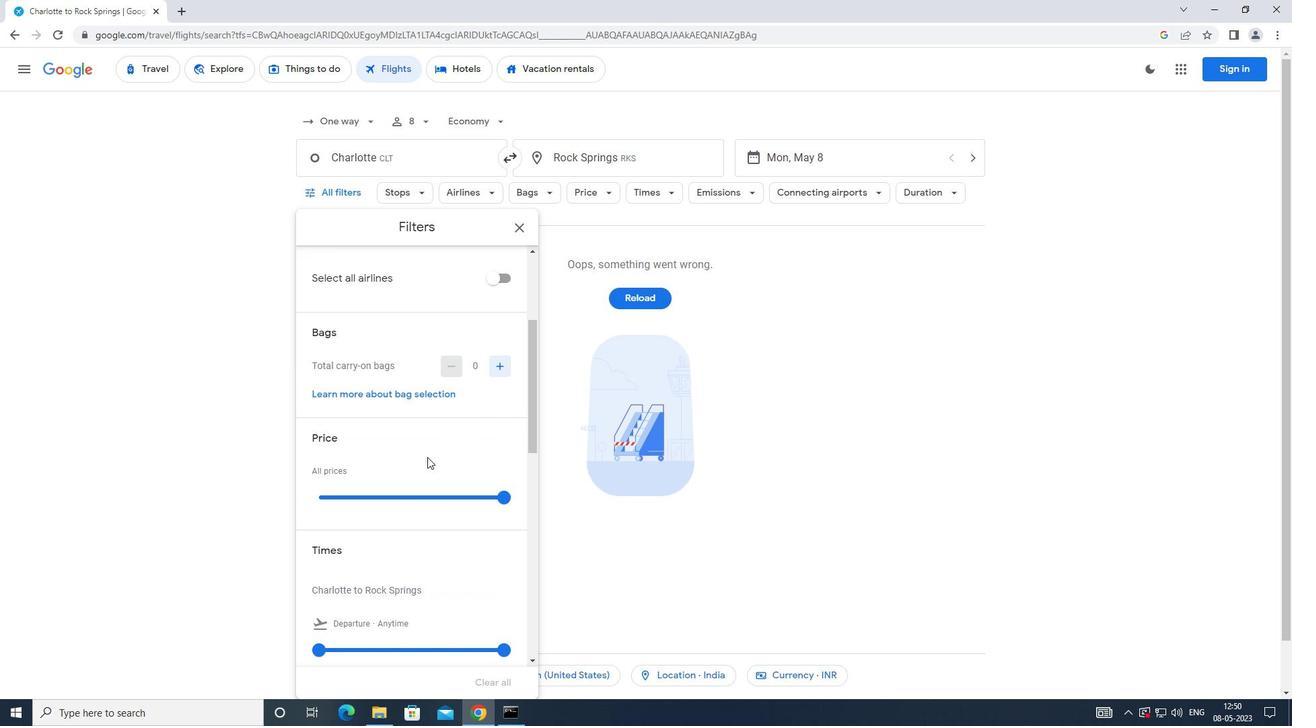 
Action: Mouse scrolled (427, 456) with delta (0, 0)
Screenshot: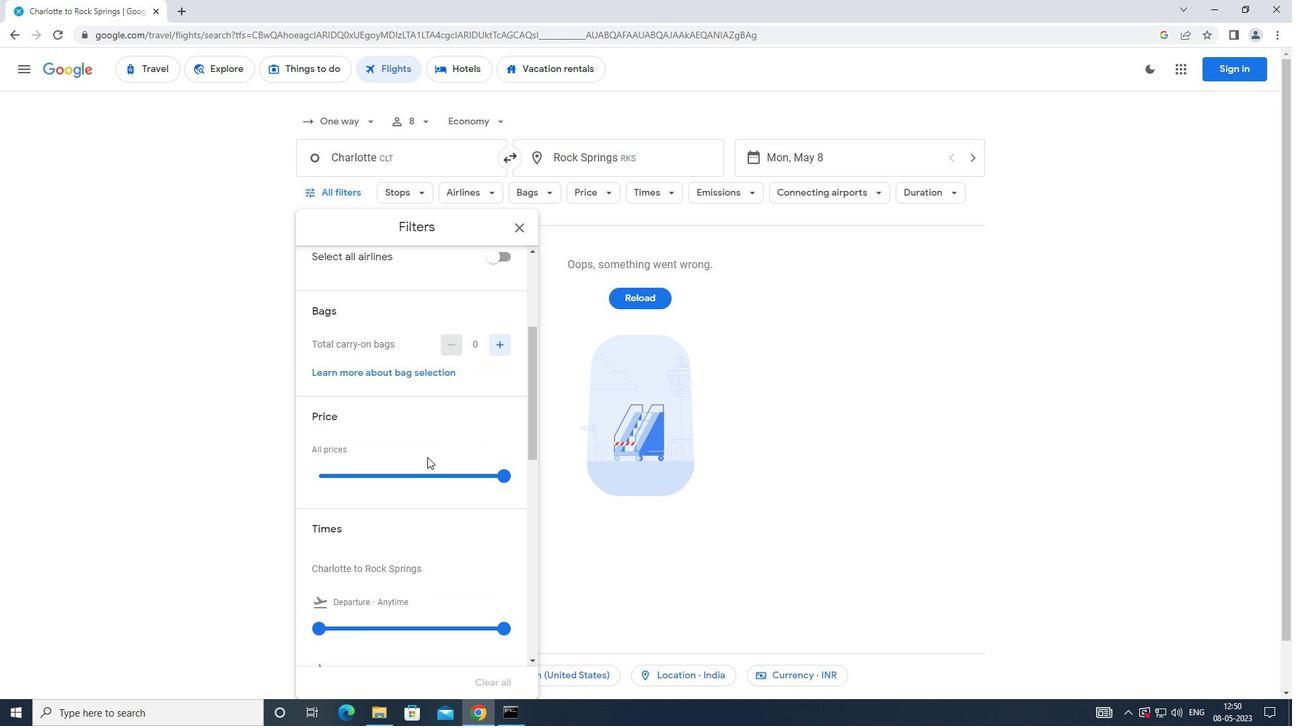 
Action: Mouse moved to (502, 364)
Screenshot: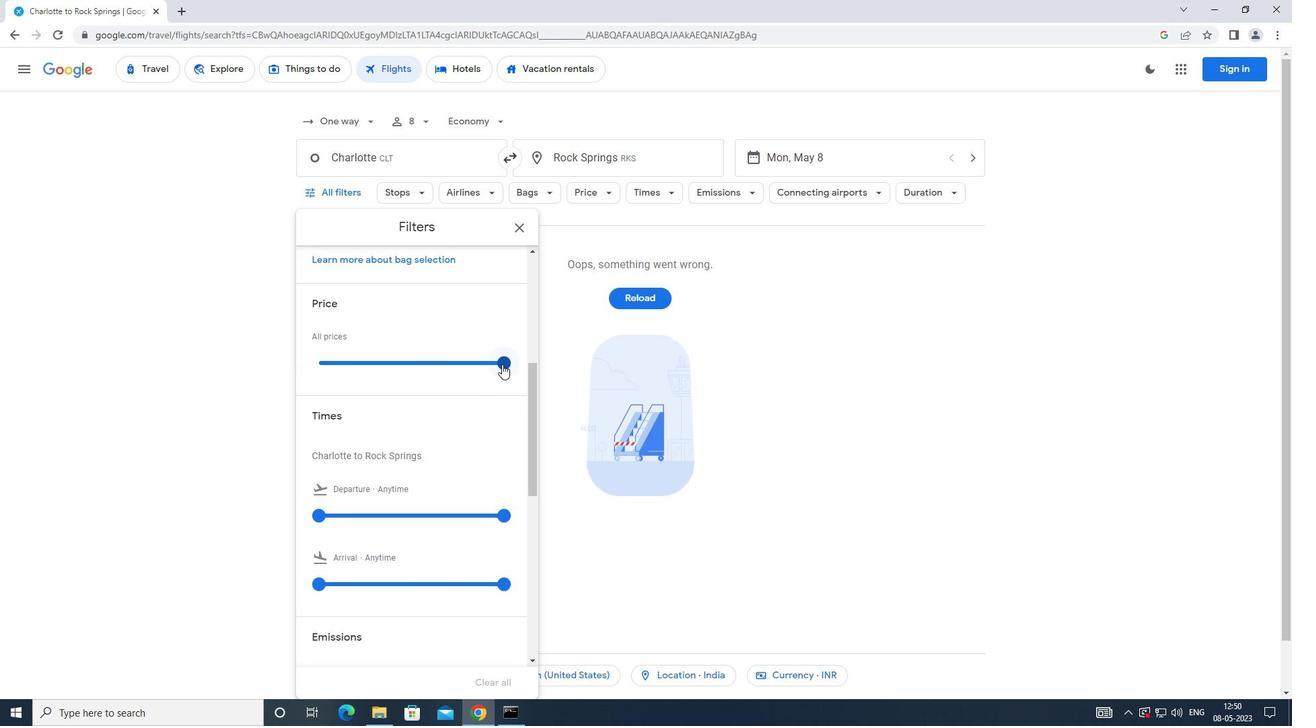 
Action: Mouse pressed left at (502, 364)
Screenshot: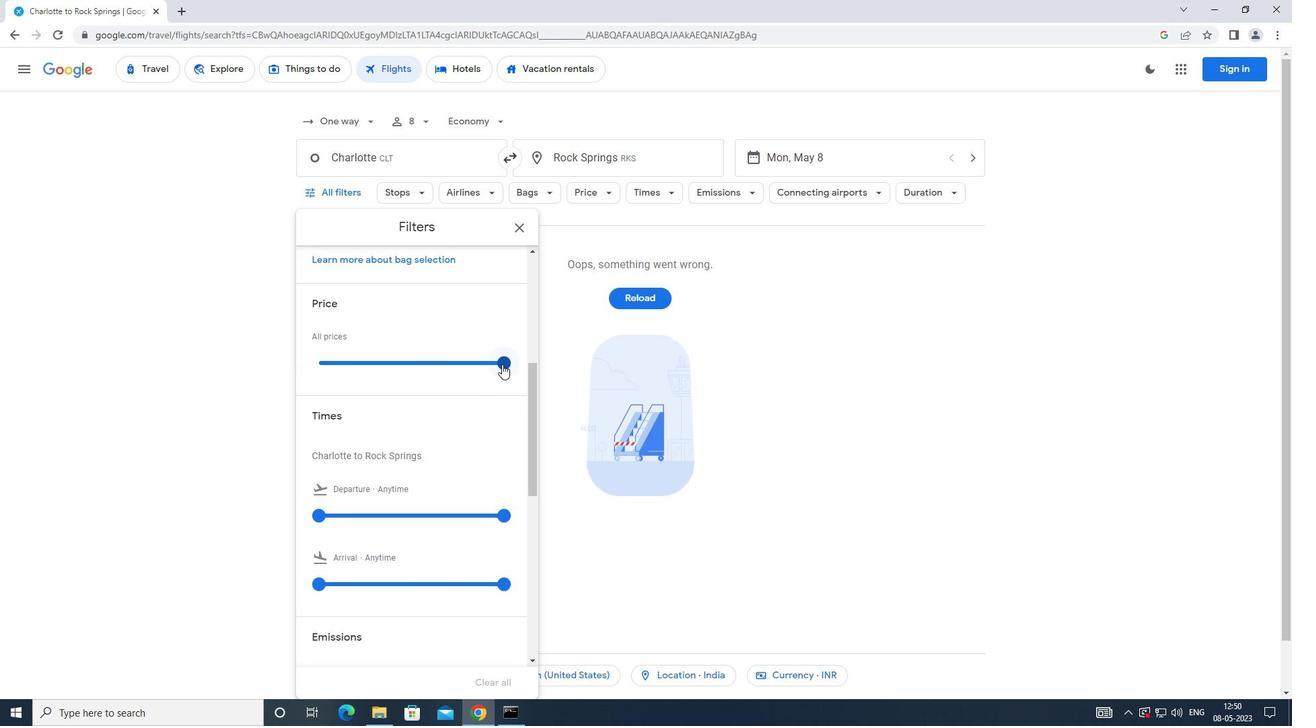
Action: Mouse moved to (321, 516)
Screenshot: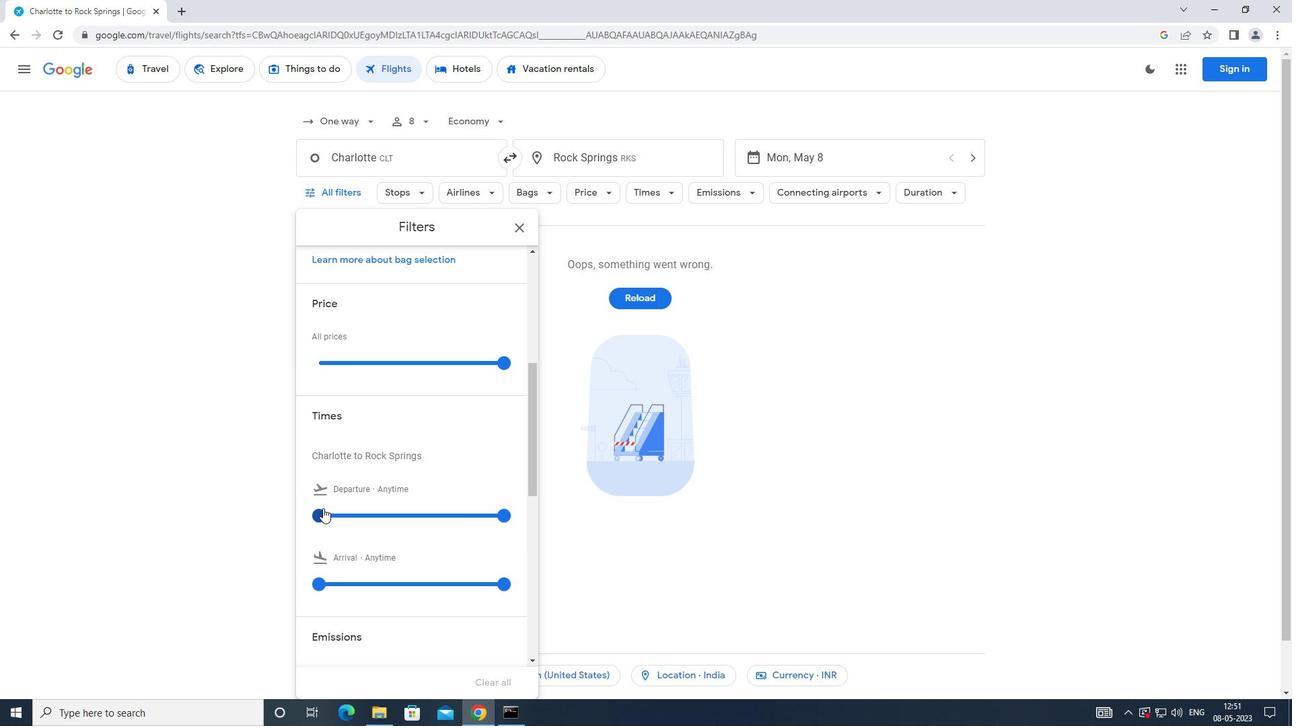 
Action: Mouse pressed left at (321, 516)
Screenshot: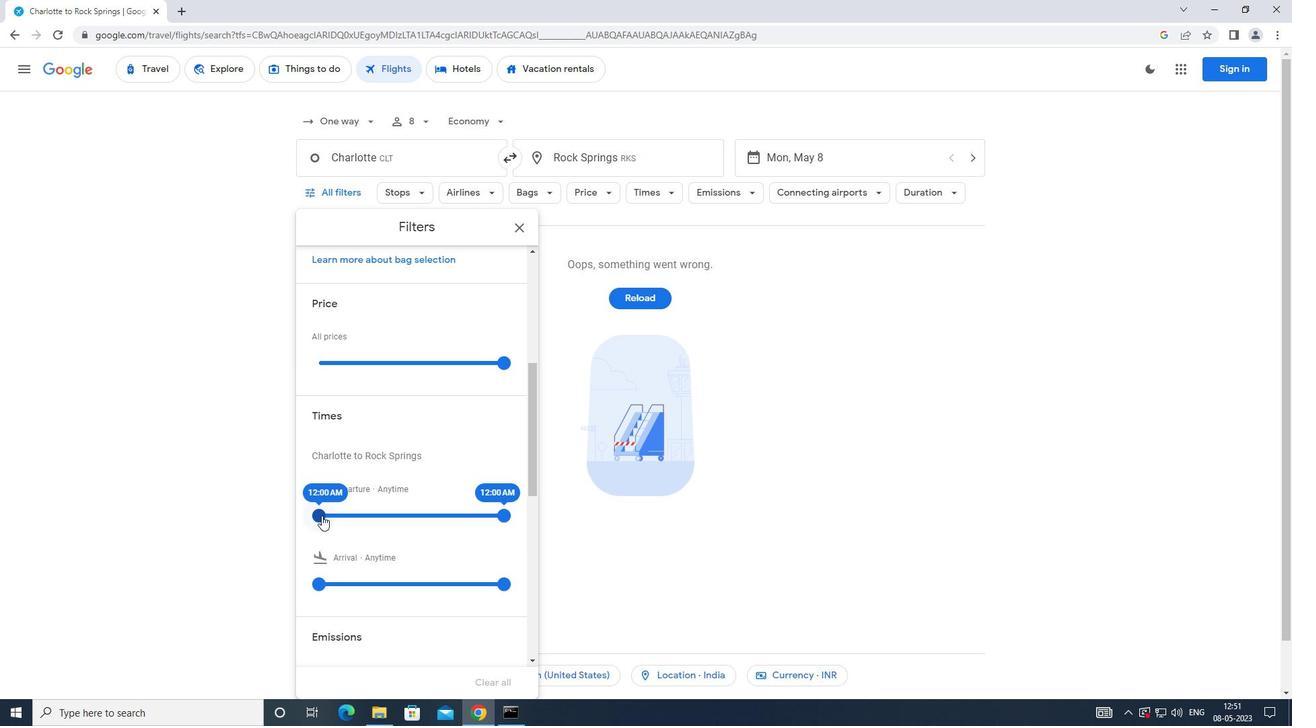 
Action: Mouse moved to (506, 511)
Screenshot: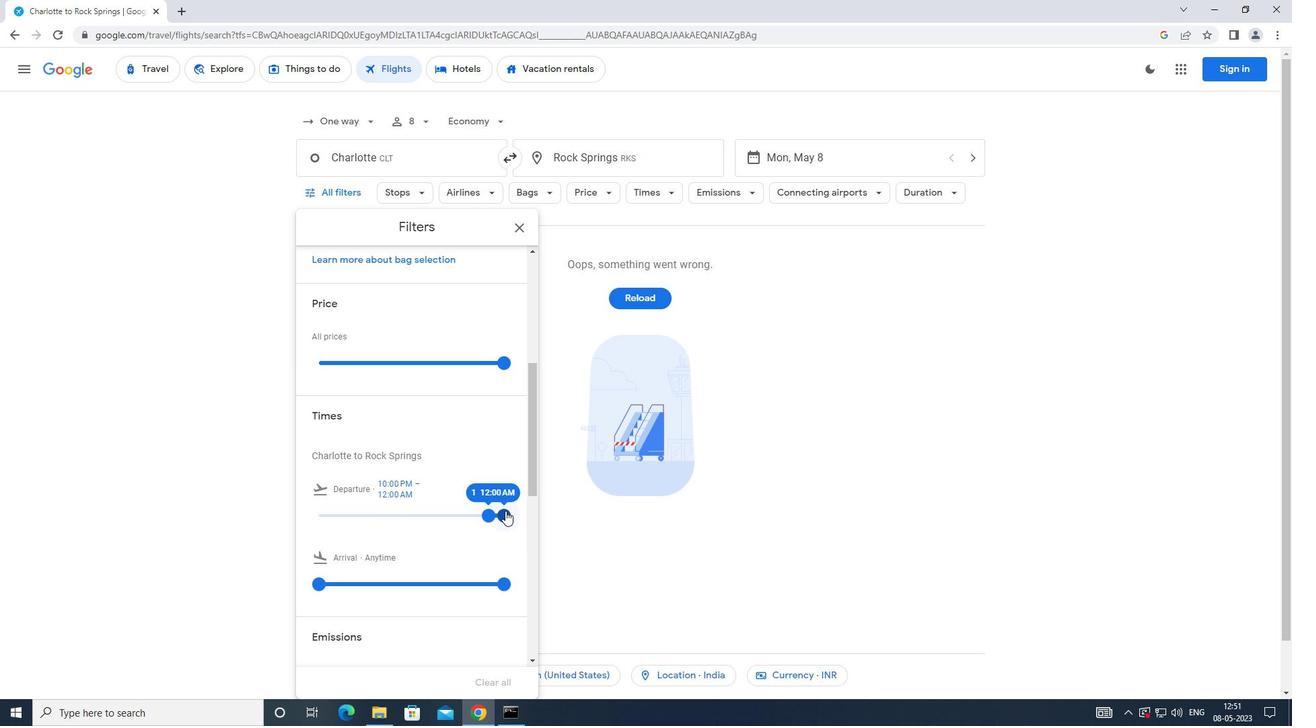 
Action: Mouse pressed left at (506, 511)
Screenshot: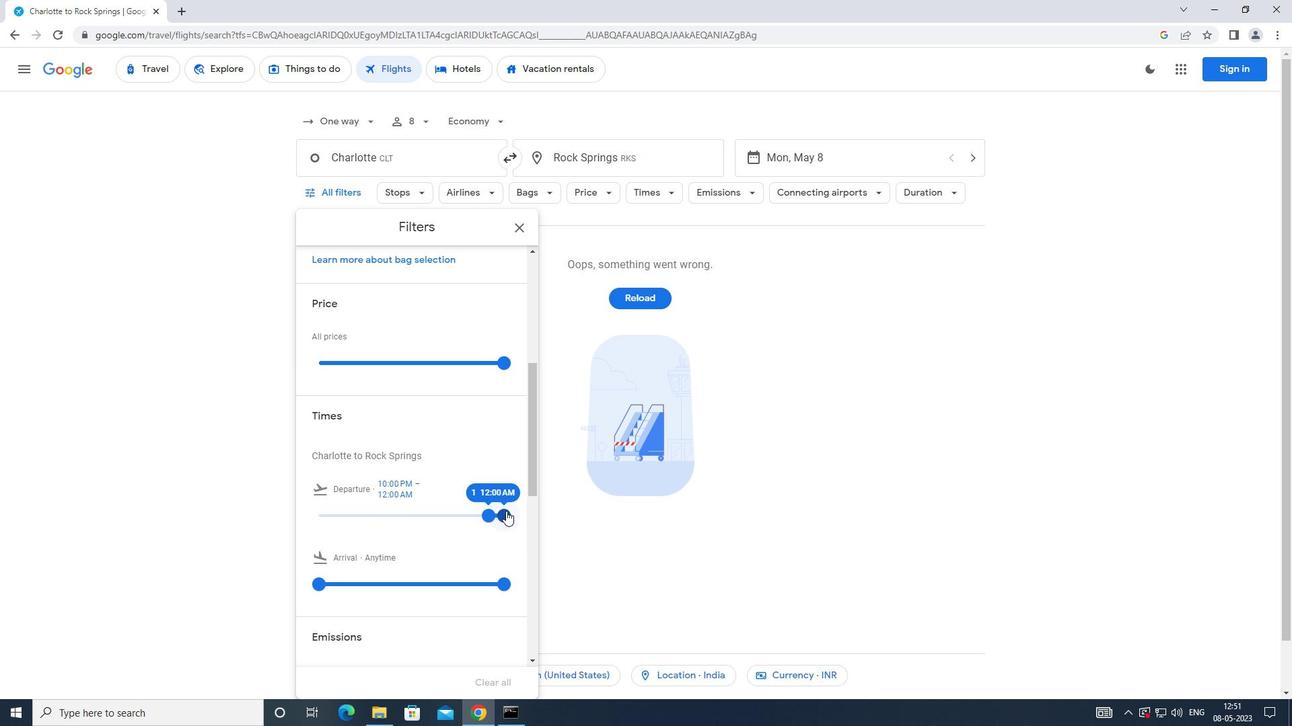 
Action: Mouse moved to (518, 228)
Screenshot: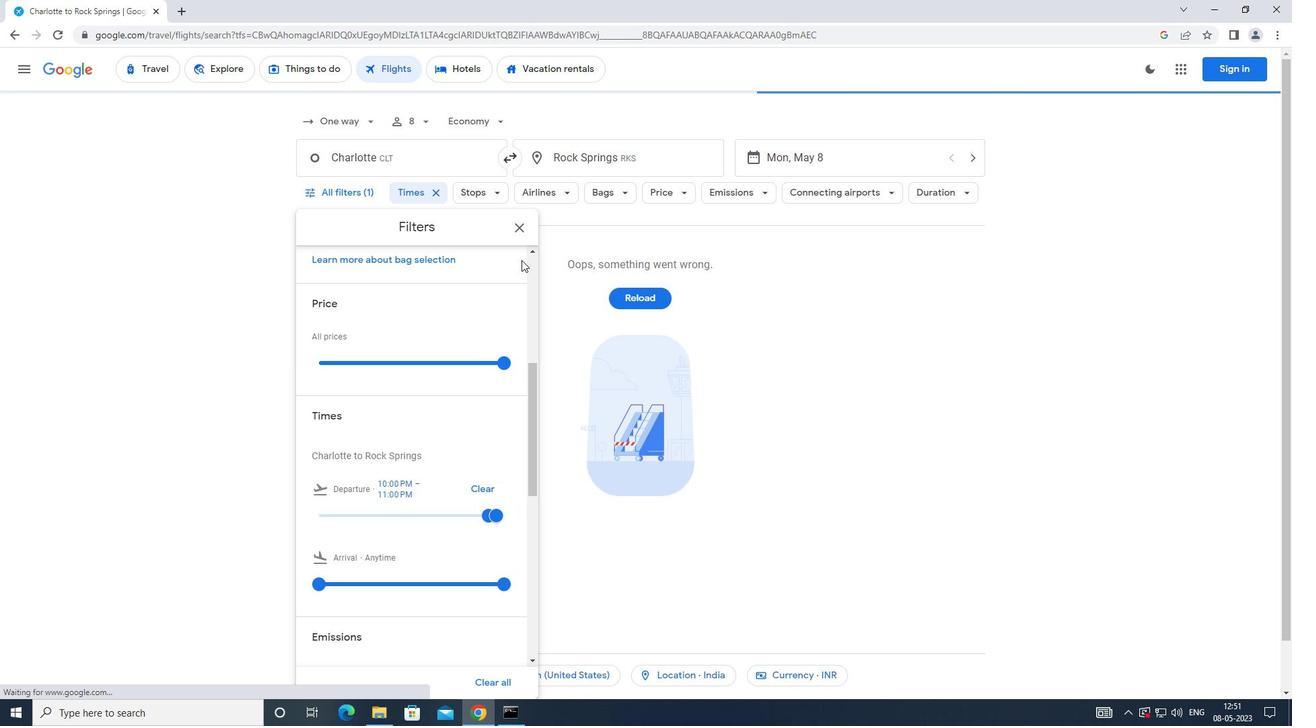 
Action: Mouse pressed left at (518, 228)
Screenshot: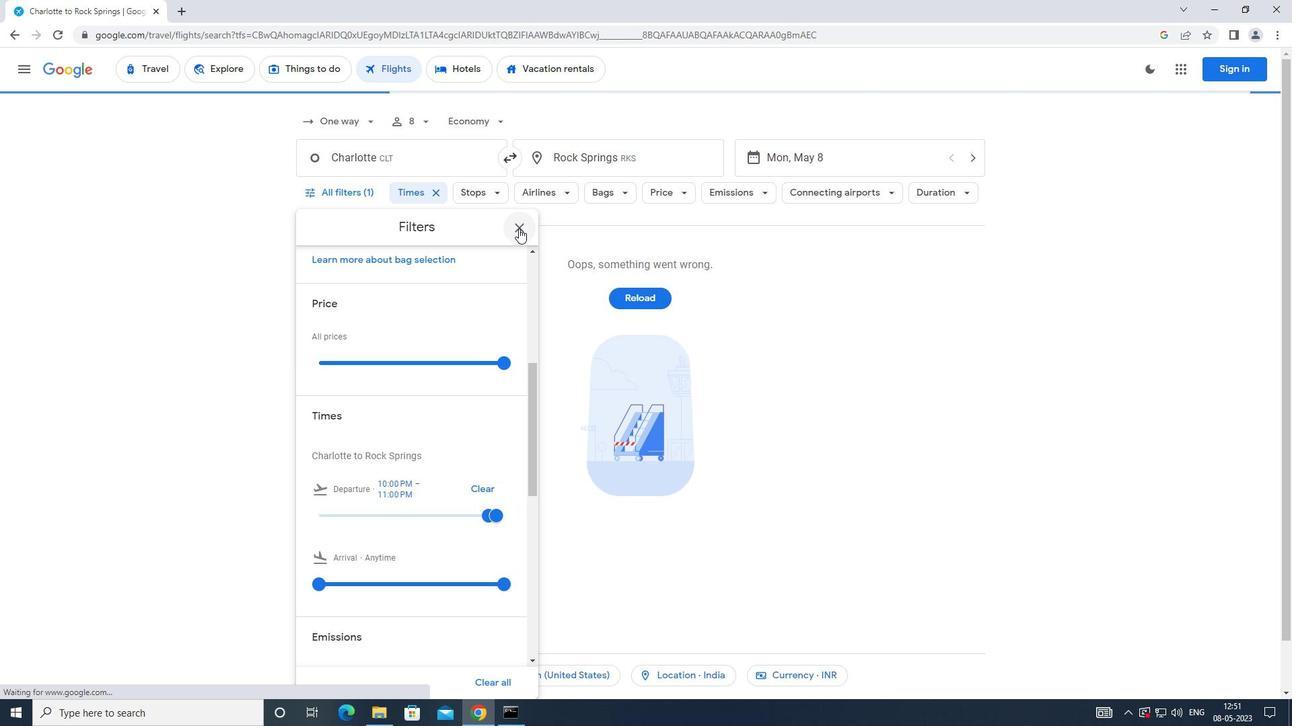 
Action: Mouse moved to (492, 293)
Screenshot: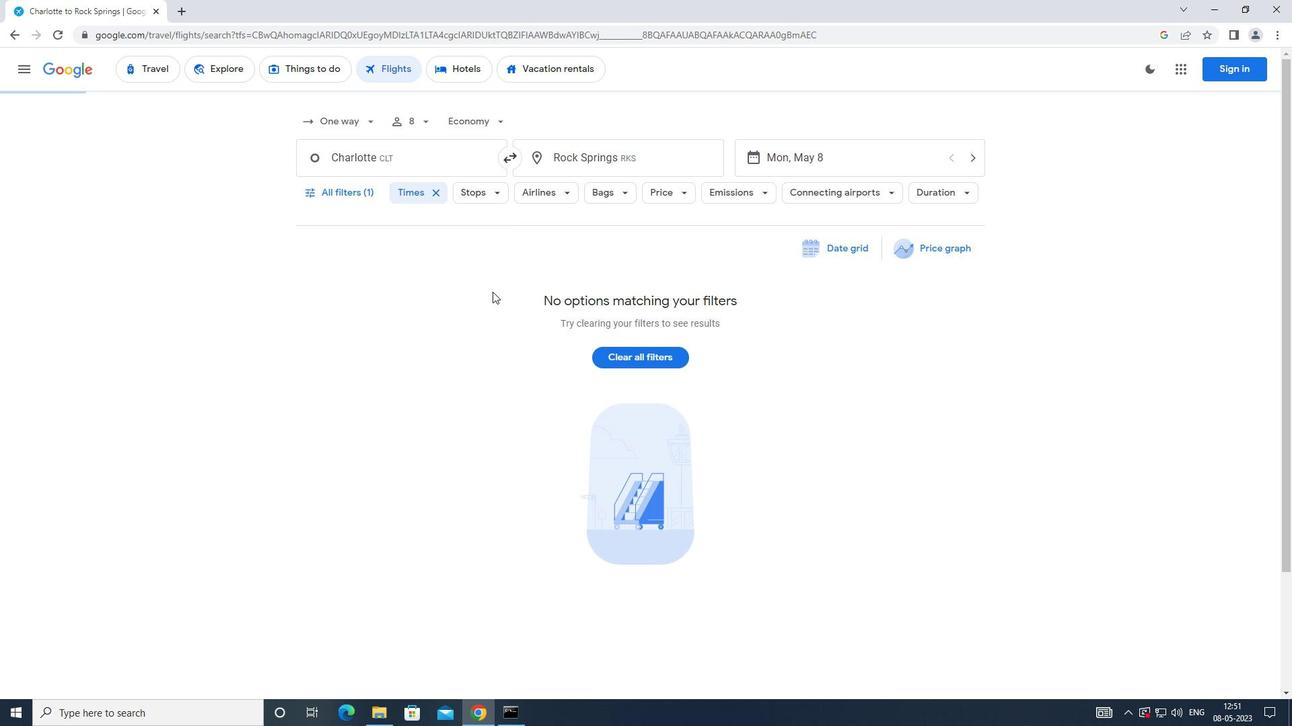 
